 Task: Find connections with filter location Parintins with filter topic #successwith filter profile language Spanish with filter current company Startup India with filter school Manipal Academy of Higher Education with filter industry Radio and Television Broadcasting with filter service category Audio Engineering with filter keywords title Meeting Planner
Action: Mouse moved to (654, 228)
Screenshot: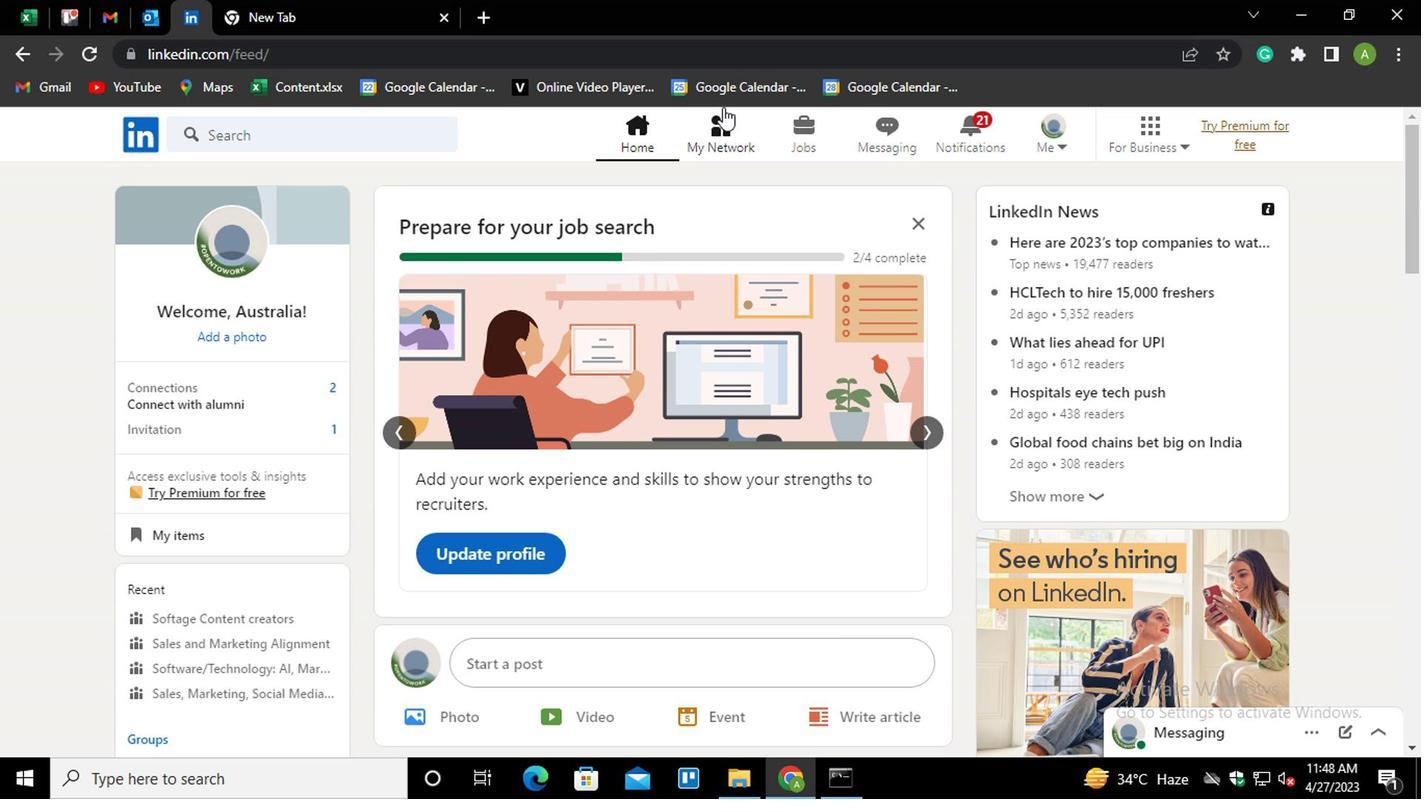 
Action: Mouse pressed left at (654, 228)
Screenshot: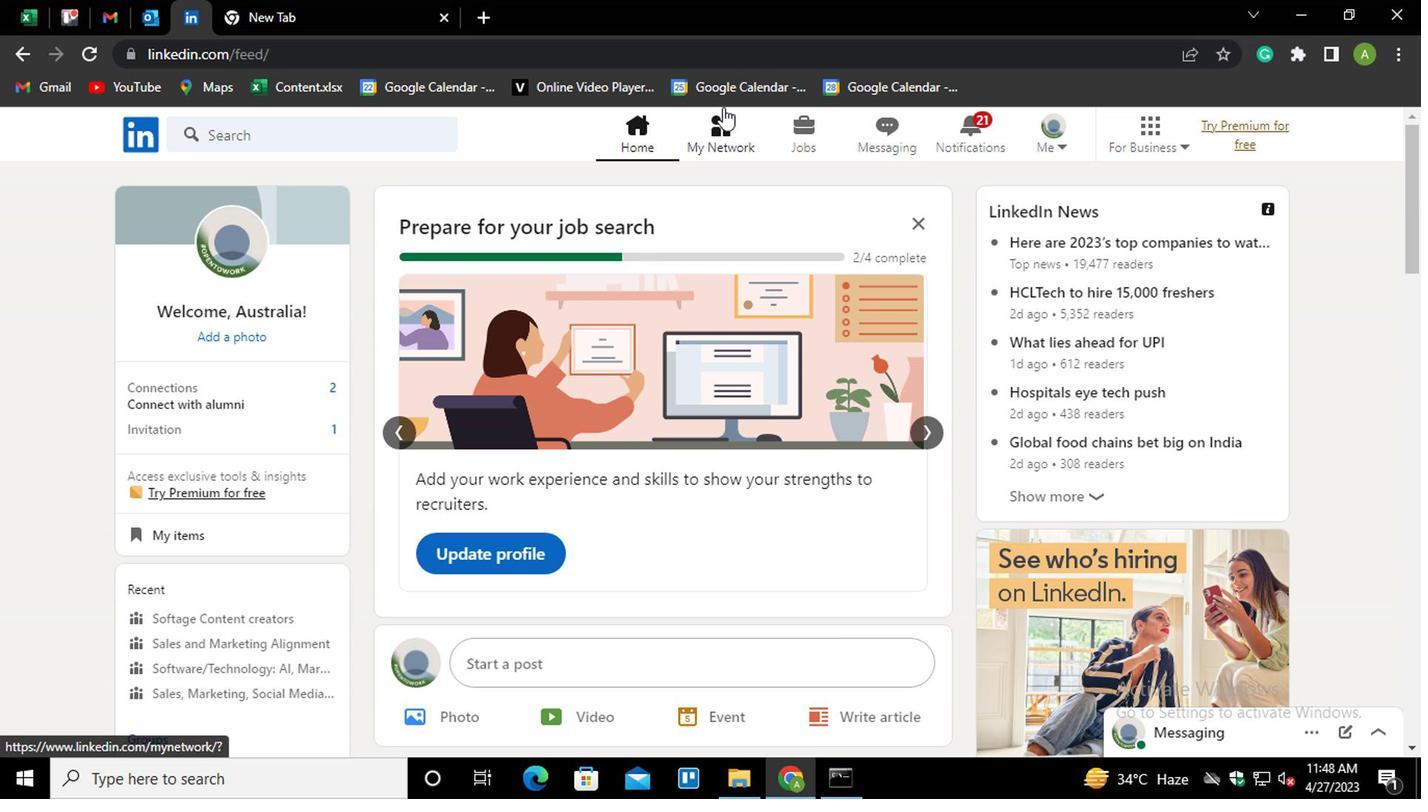 
Action: Mouse moved to (305, 318)
Screenshot: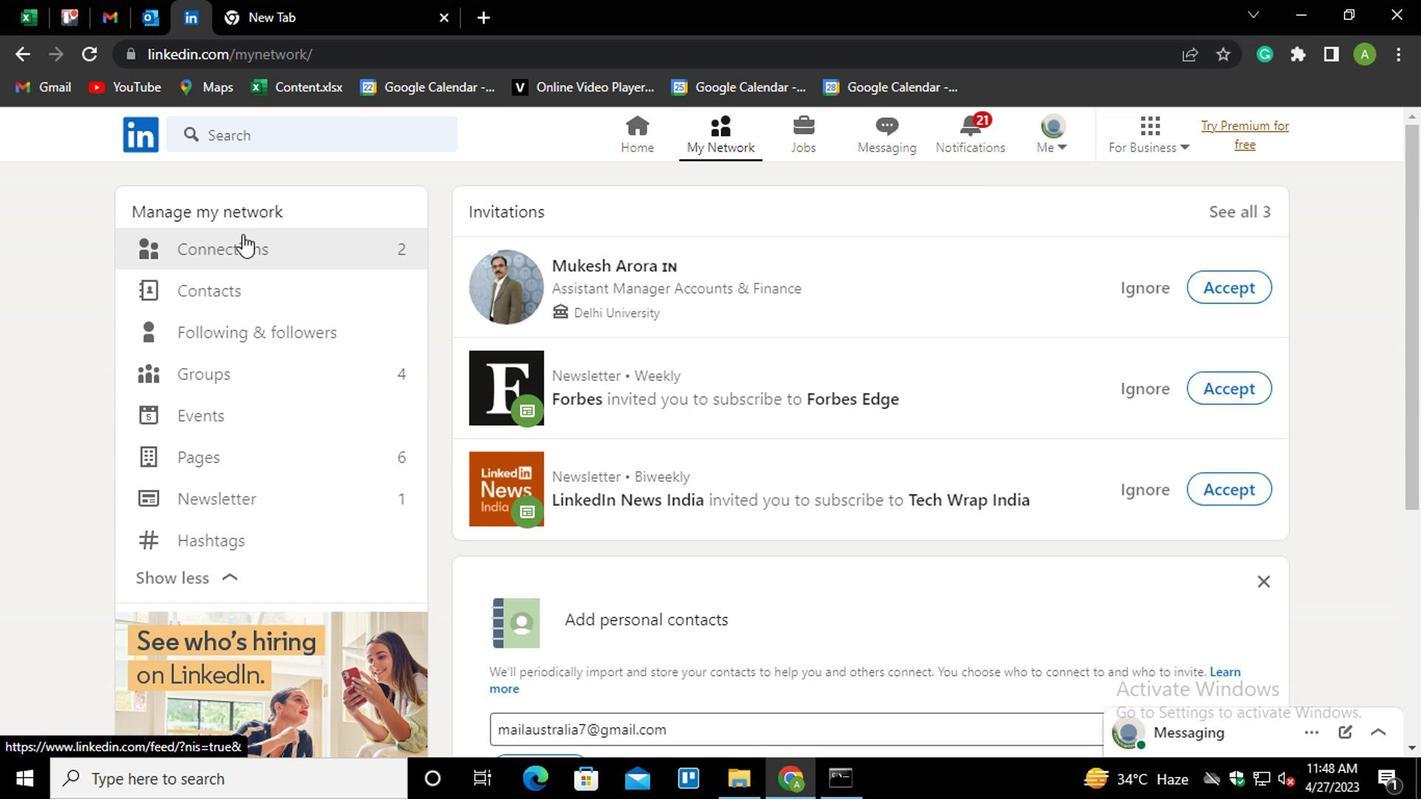 
Action: Mouse pressed left at (305, 318)
Screenshot: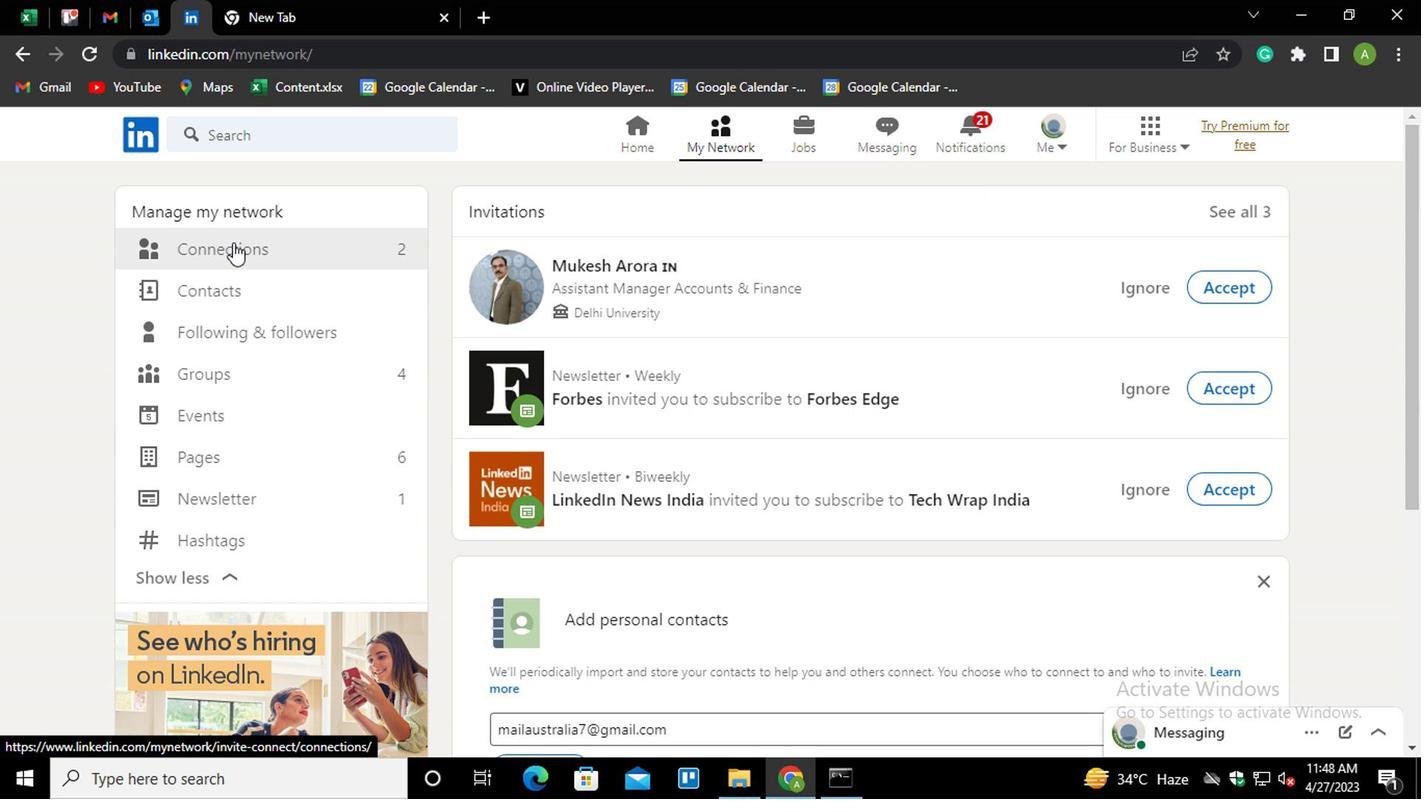
Action: Mouse moved to (768, 320)
Screenshot: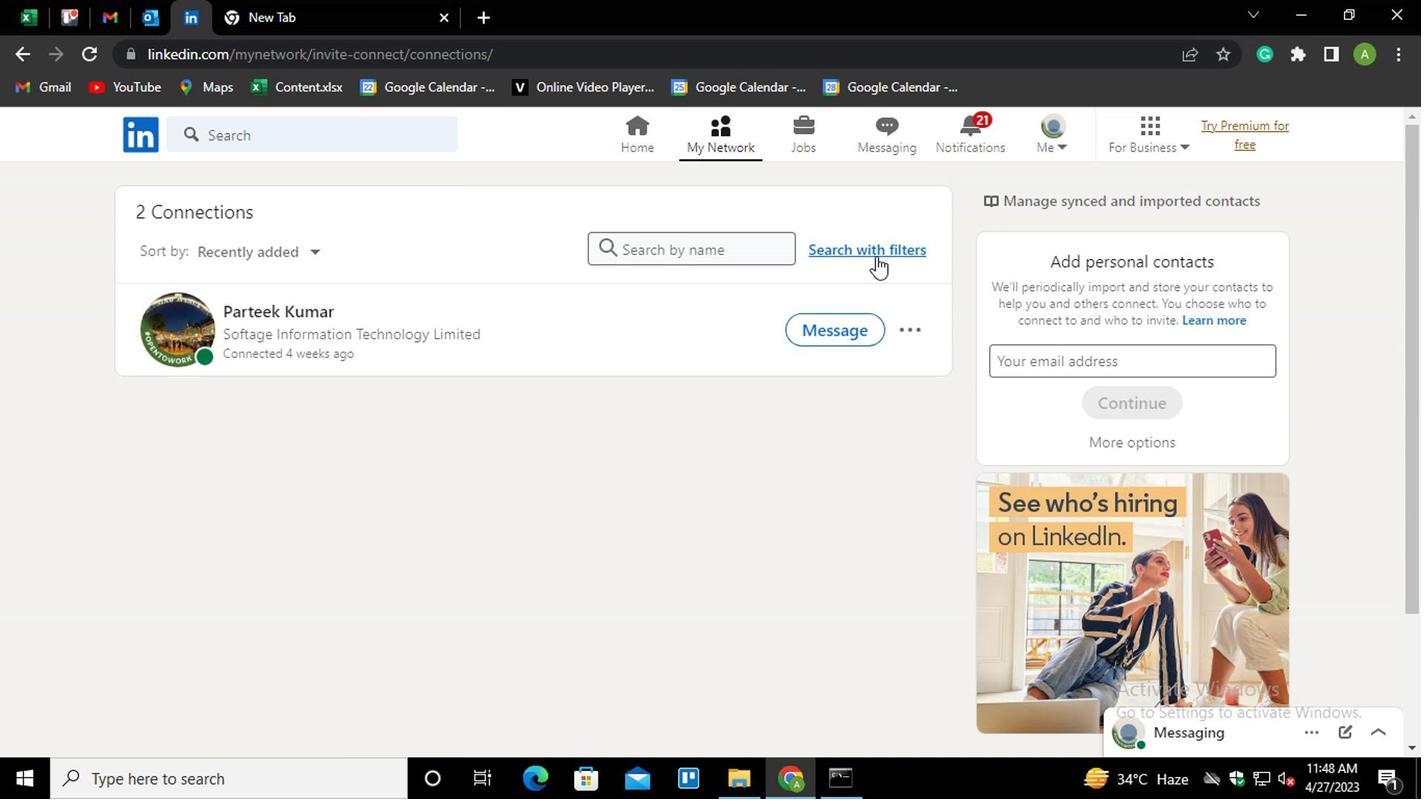 
Action: Mouse pressed left at (768, 320)
Screenshot: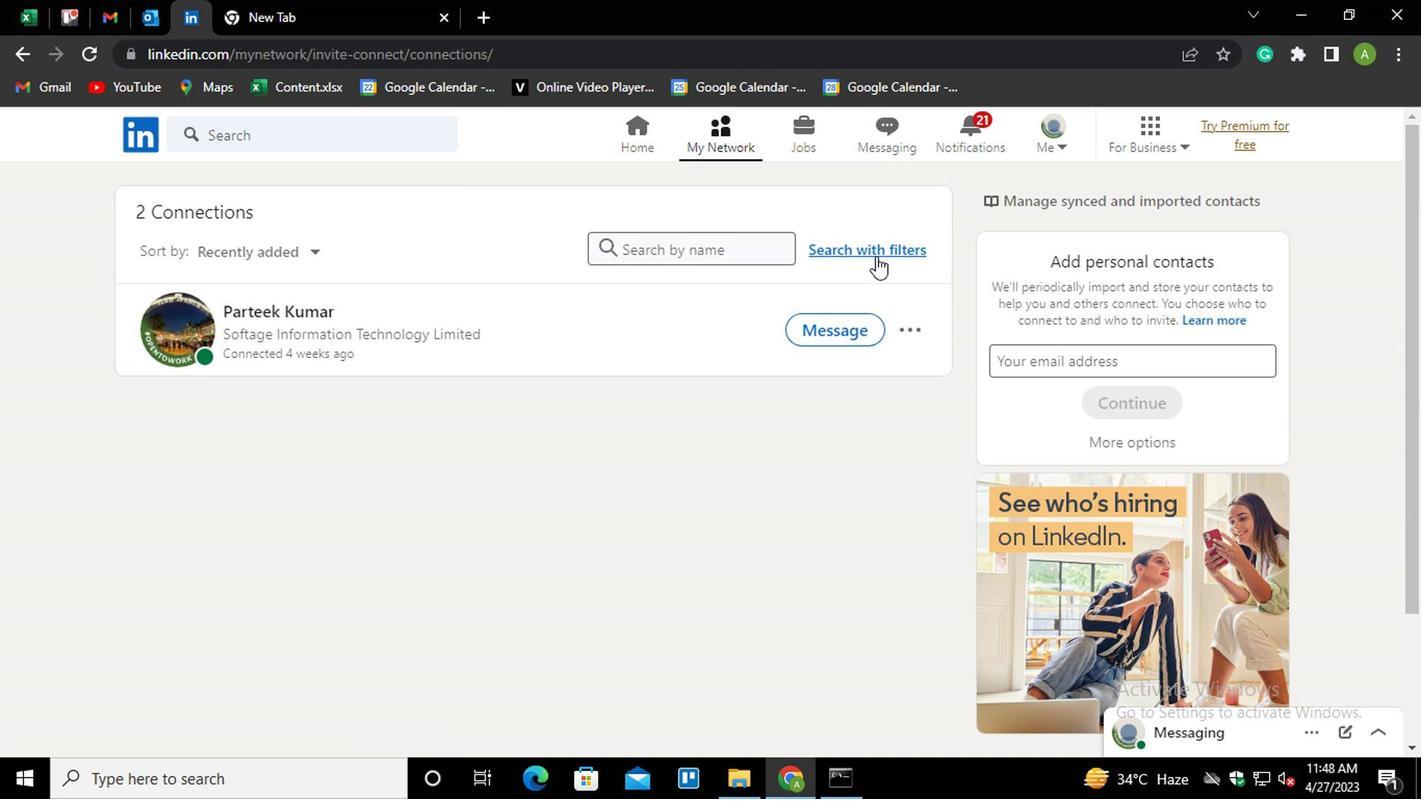 
Action: Mouse moved to (690, 274)
Screenshot: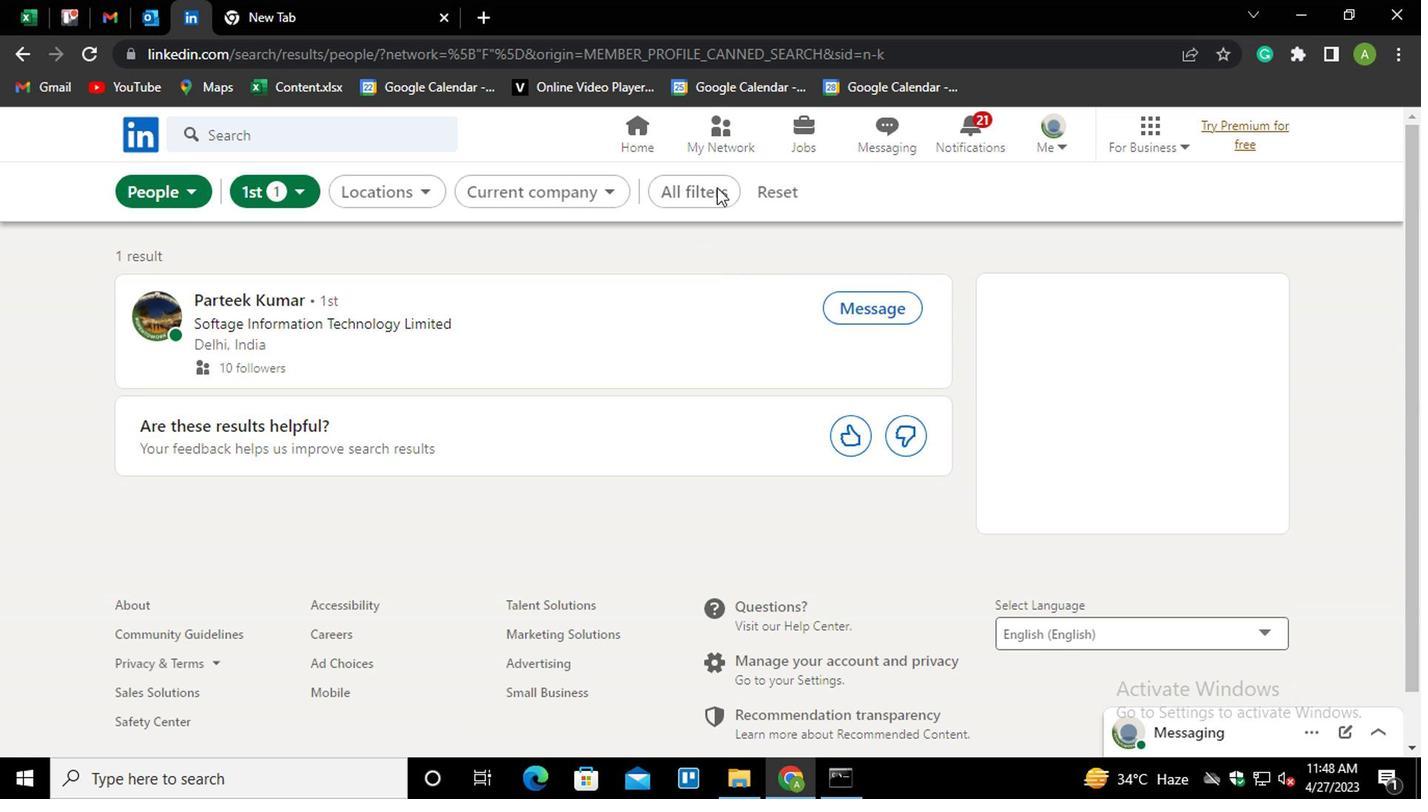 
Action: Mouse pressed left at (690, 274)
Screenshot: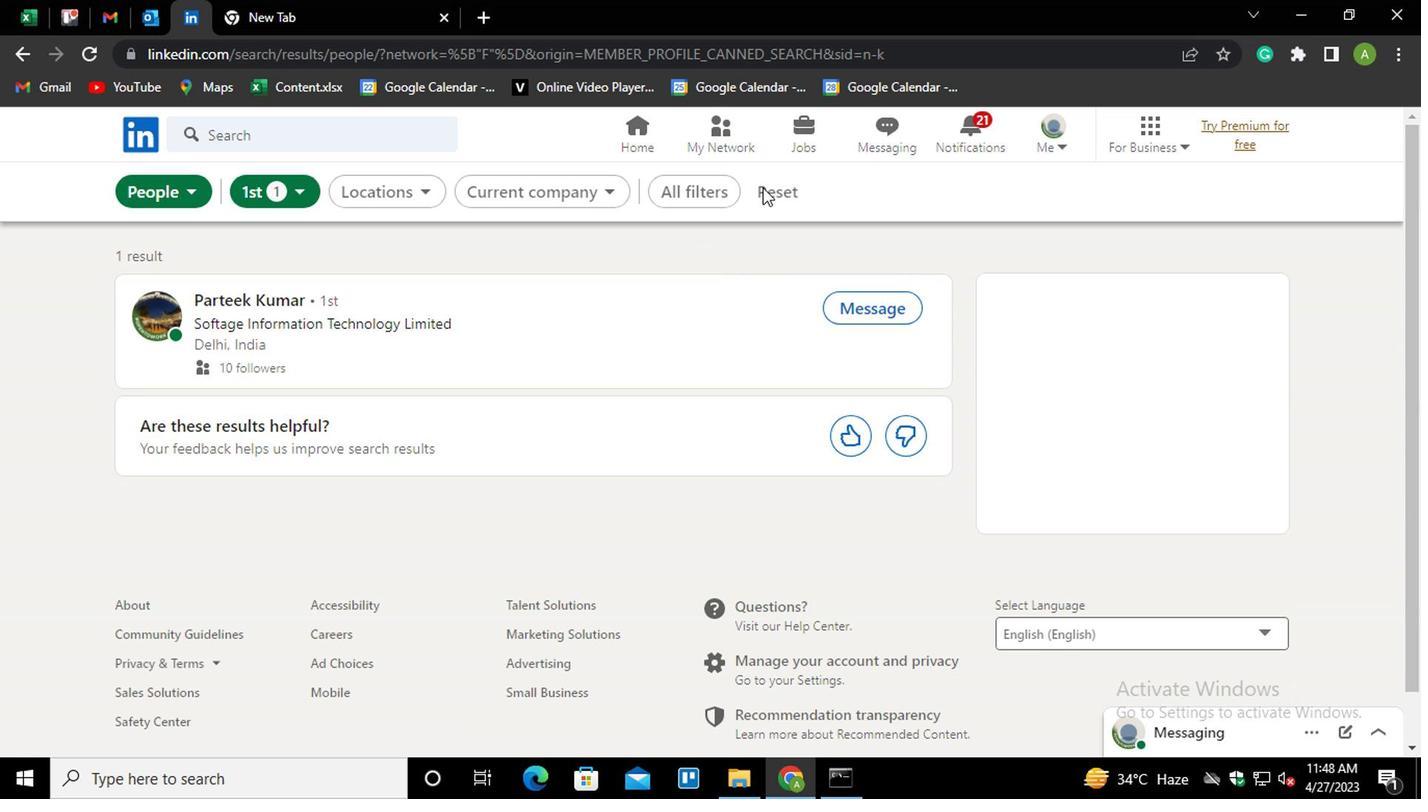 
Action: Mouse moved to (664, 280)
Screenshot: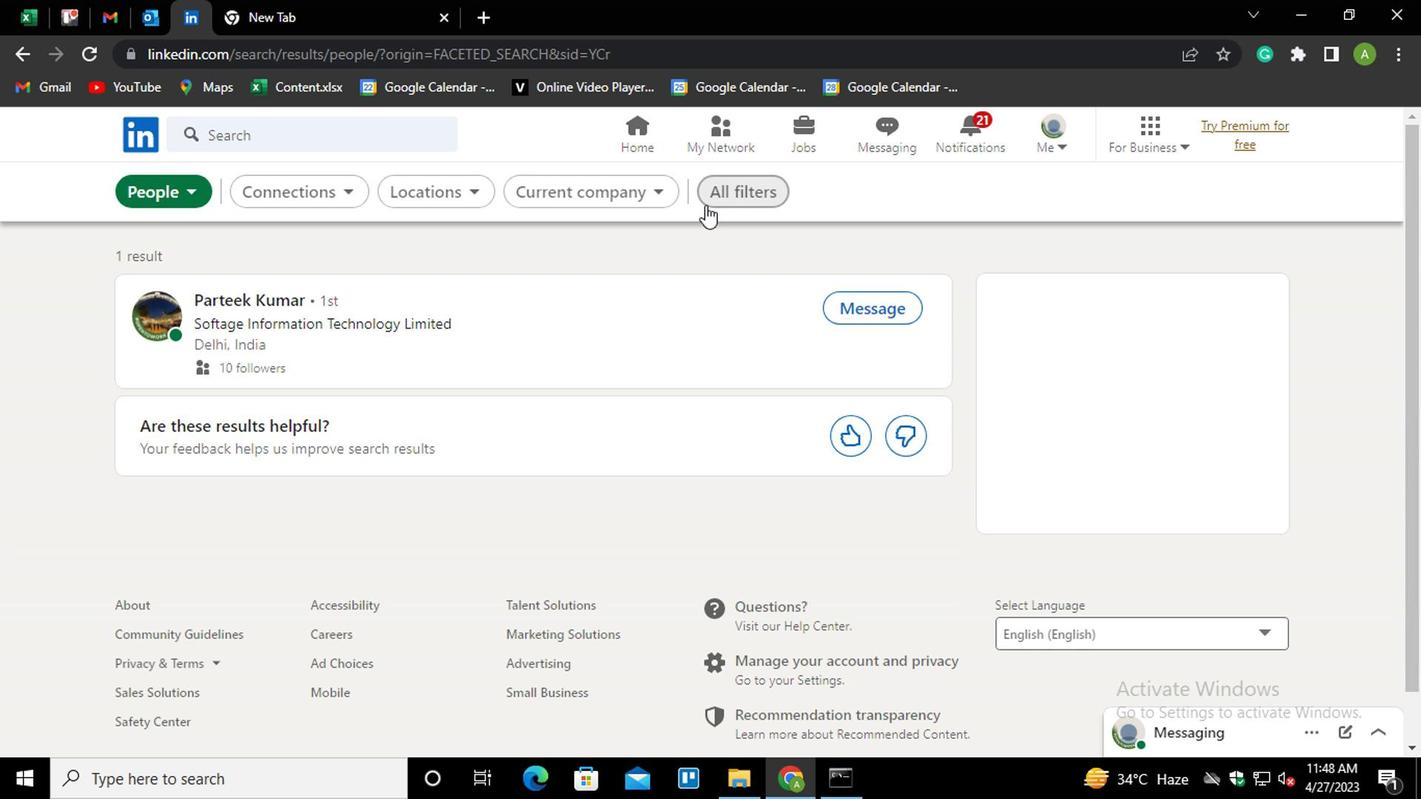 
Action: Mouse pressed left at (664, 280)
Screenshot: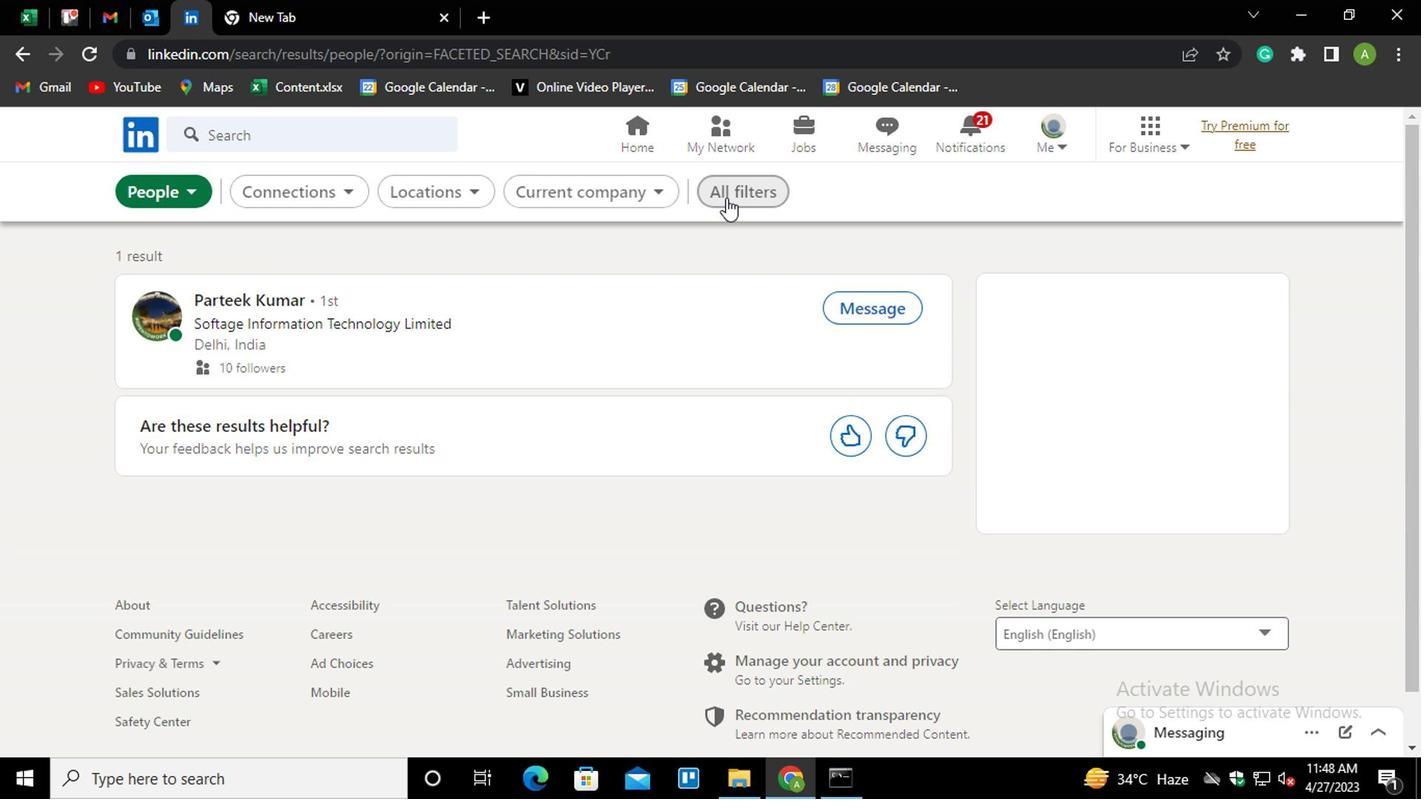 
Action: Mouse moved to (827, 425)
Screenshot: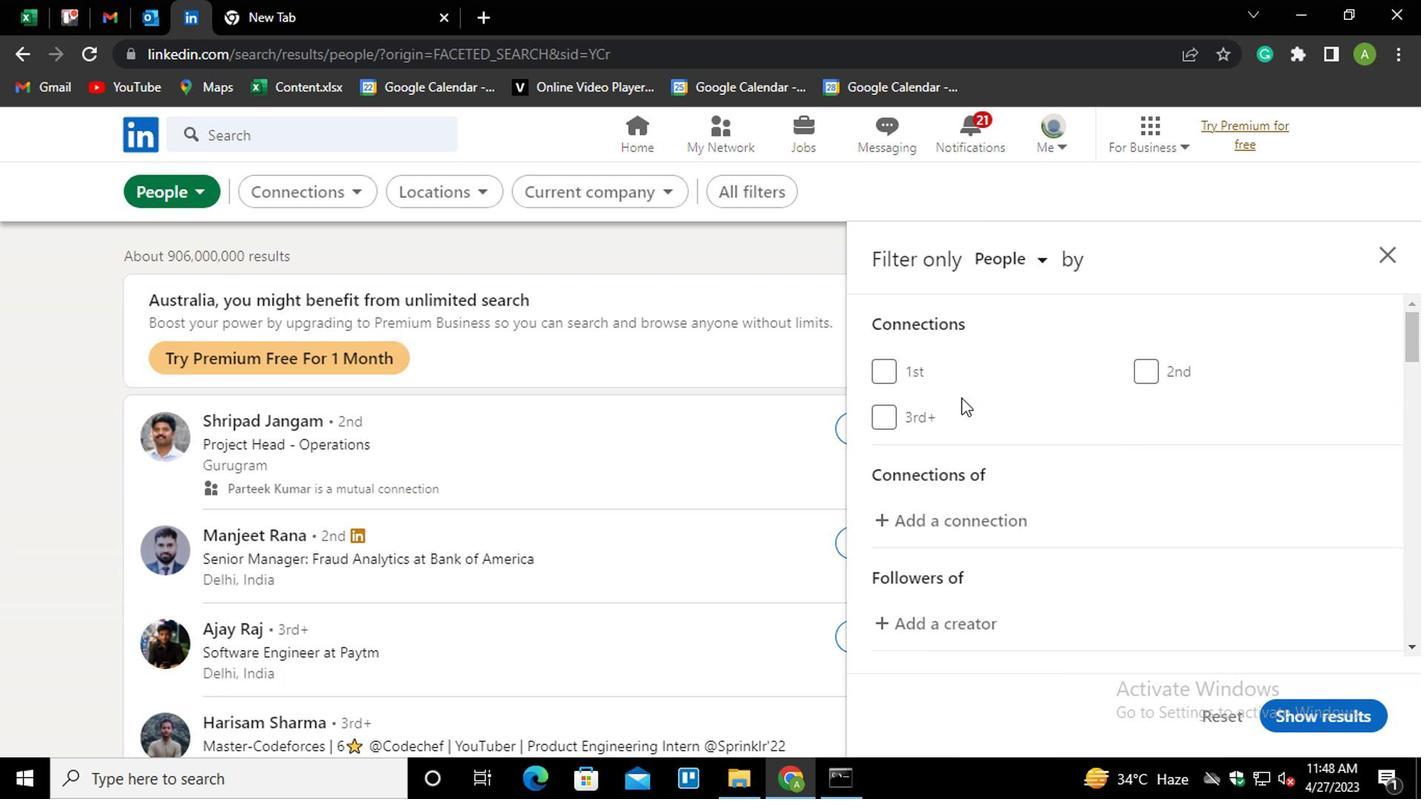 
Action: Mouse scrolled (827, 425) with delta (0, 0)
Screenshot: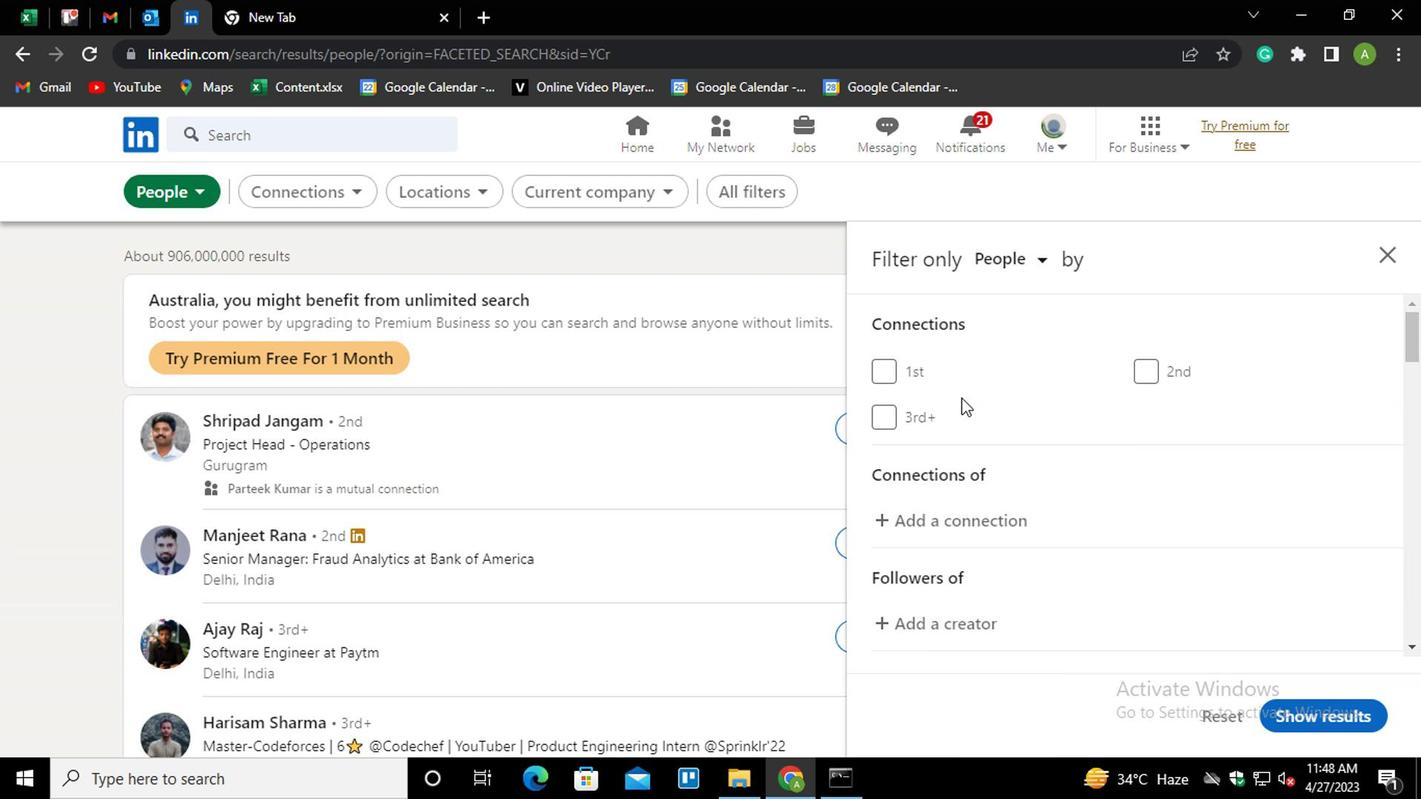 
Action: Mouse scrolled (827, 425) with delta (0, 0)
Screenshot: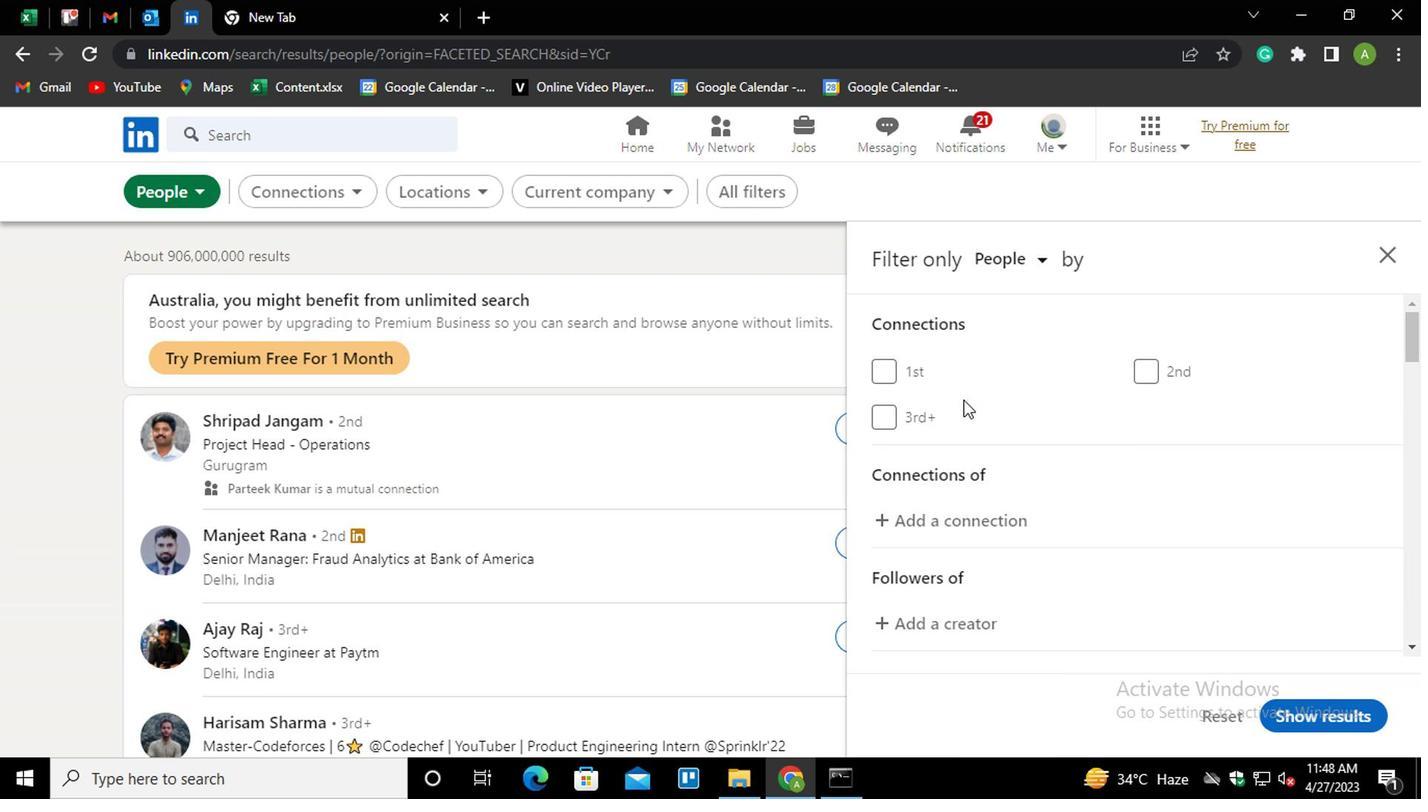 
Action: Mouse scrolled (827, 425) with delta (0, 0)
Screenshot: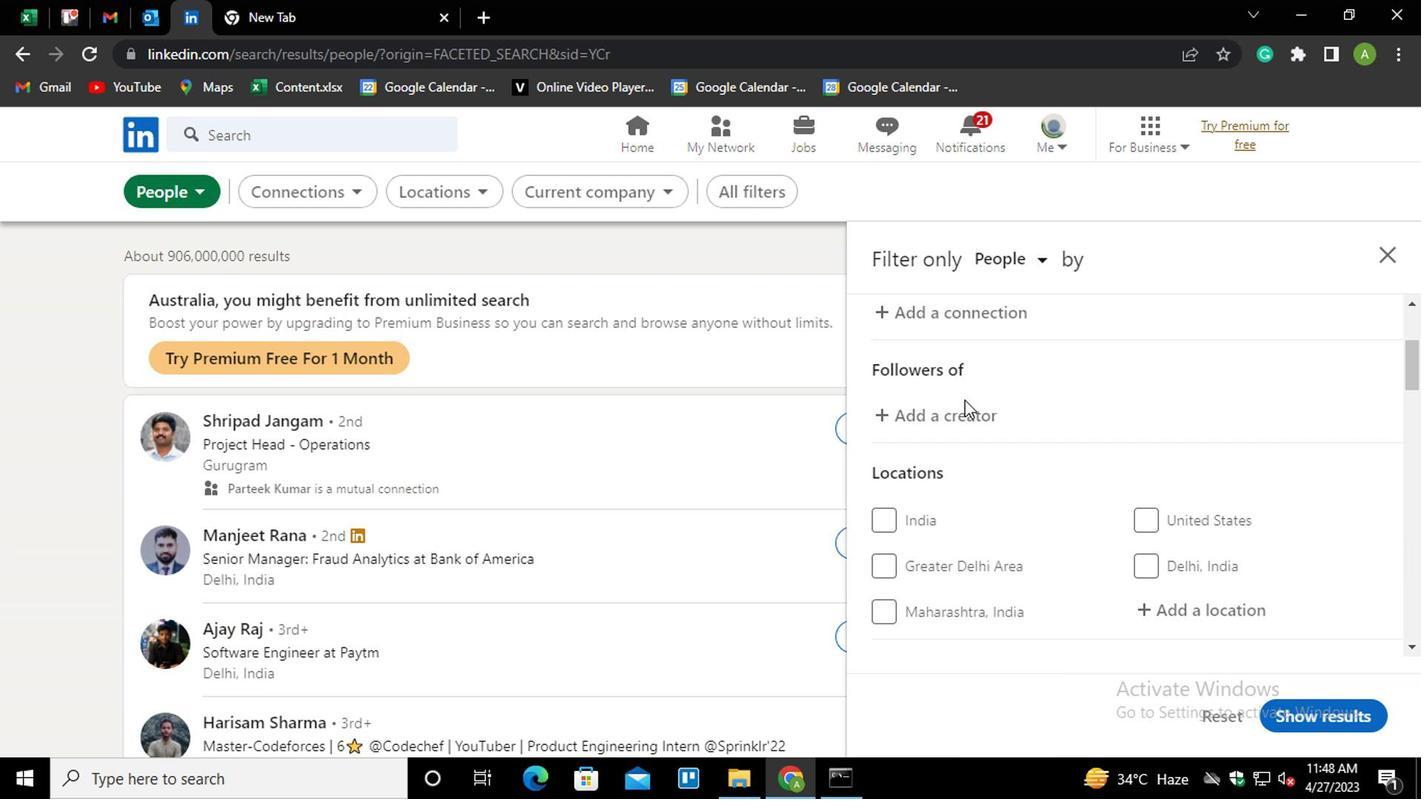 
Action: Mouse moved to (964, 490)
Screenshot: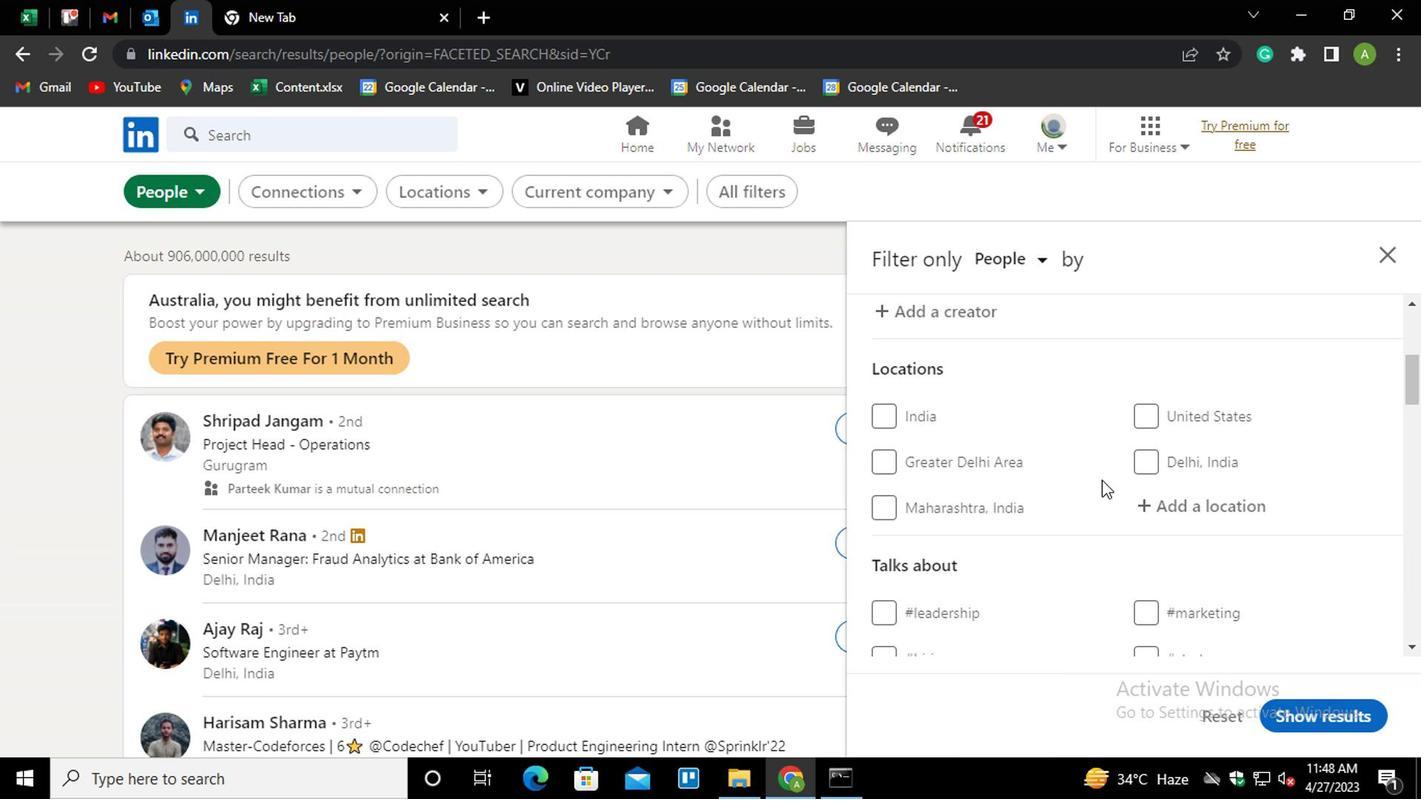 
Action: Mouse pressed left at (964, 490)
Screenshot: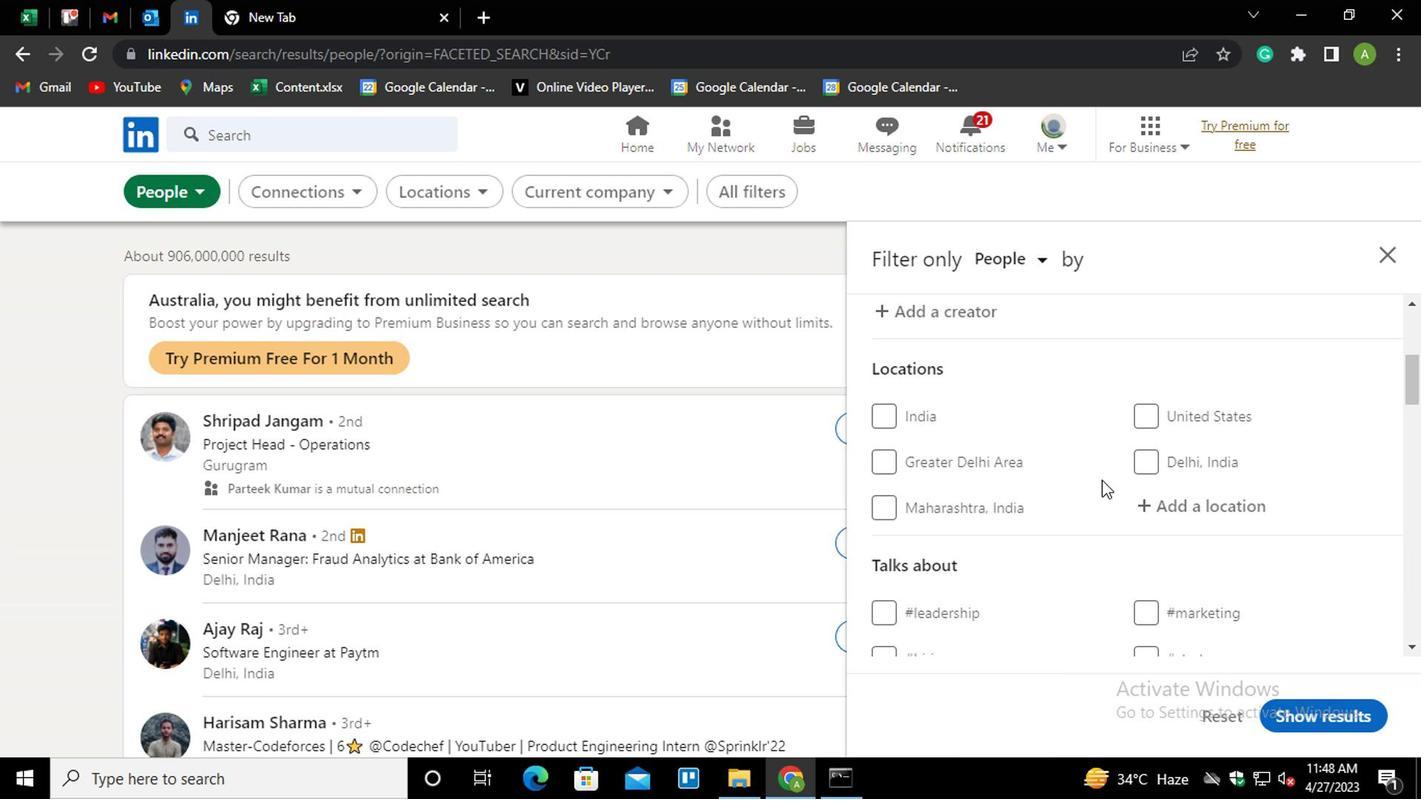 
Action: Mouse moved to (973, 499)
Screenshot: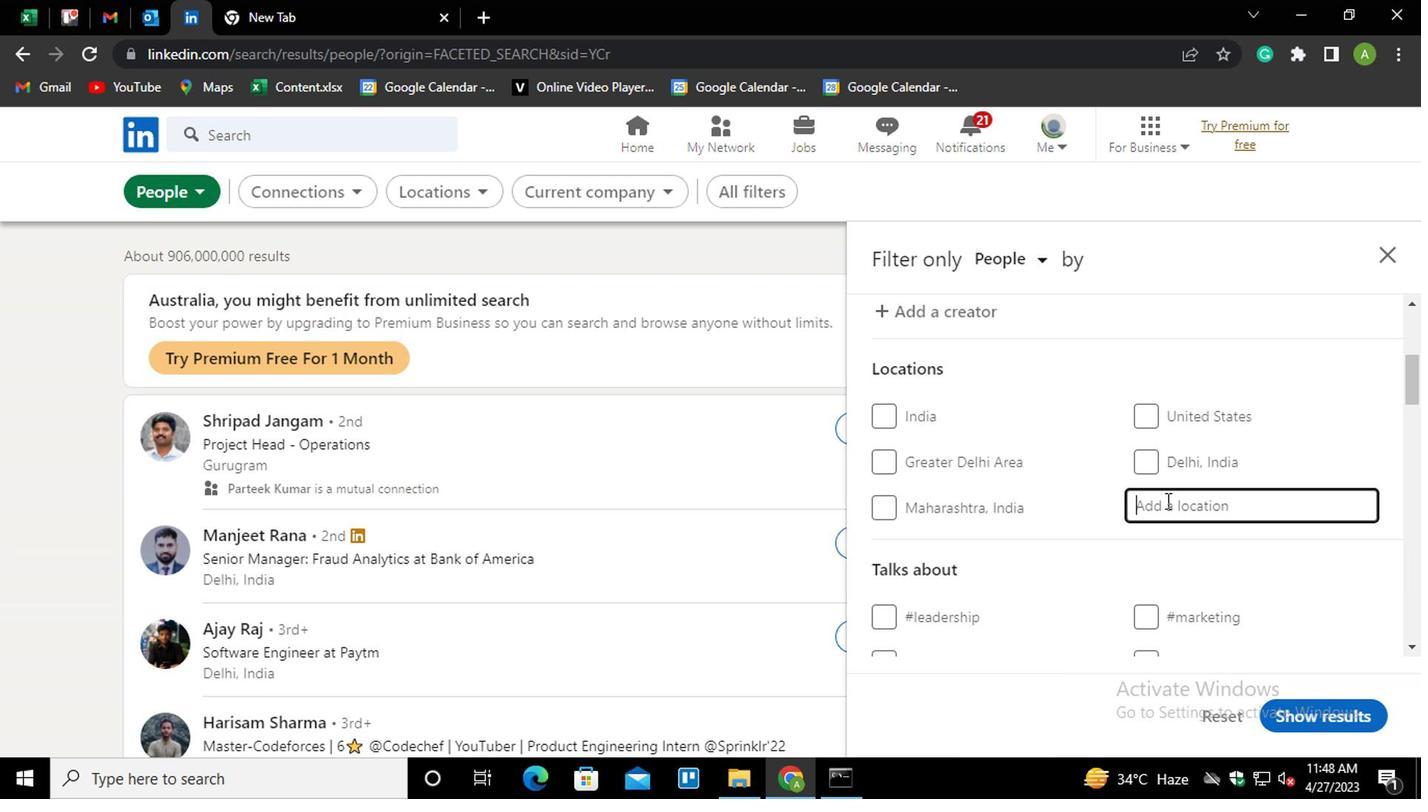 
Action: Mouse pressed left at (973, 499)
Screenshot: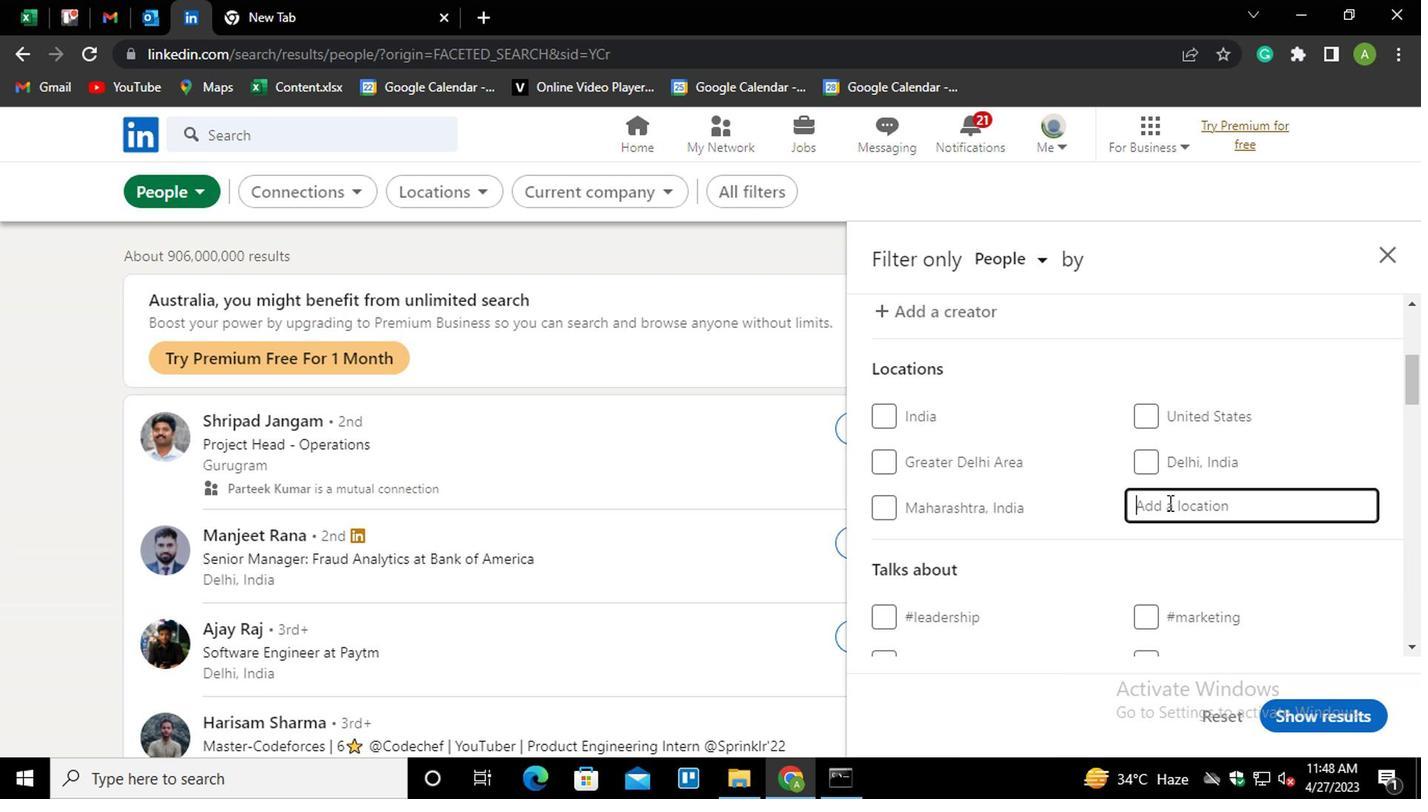 
Action: Key pressed <Key.shift_r>Parinti<Key.down><Key.enter>
Screenshot: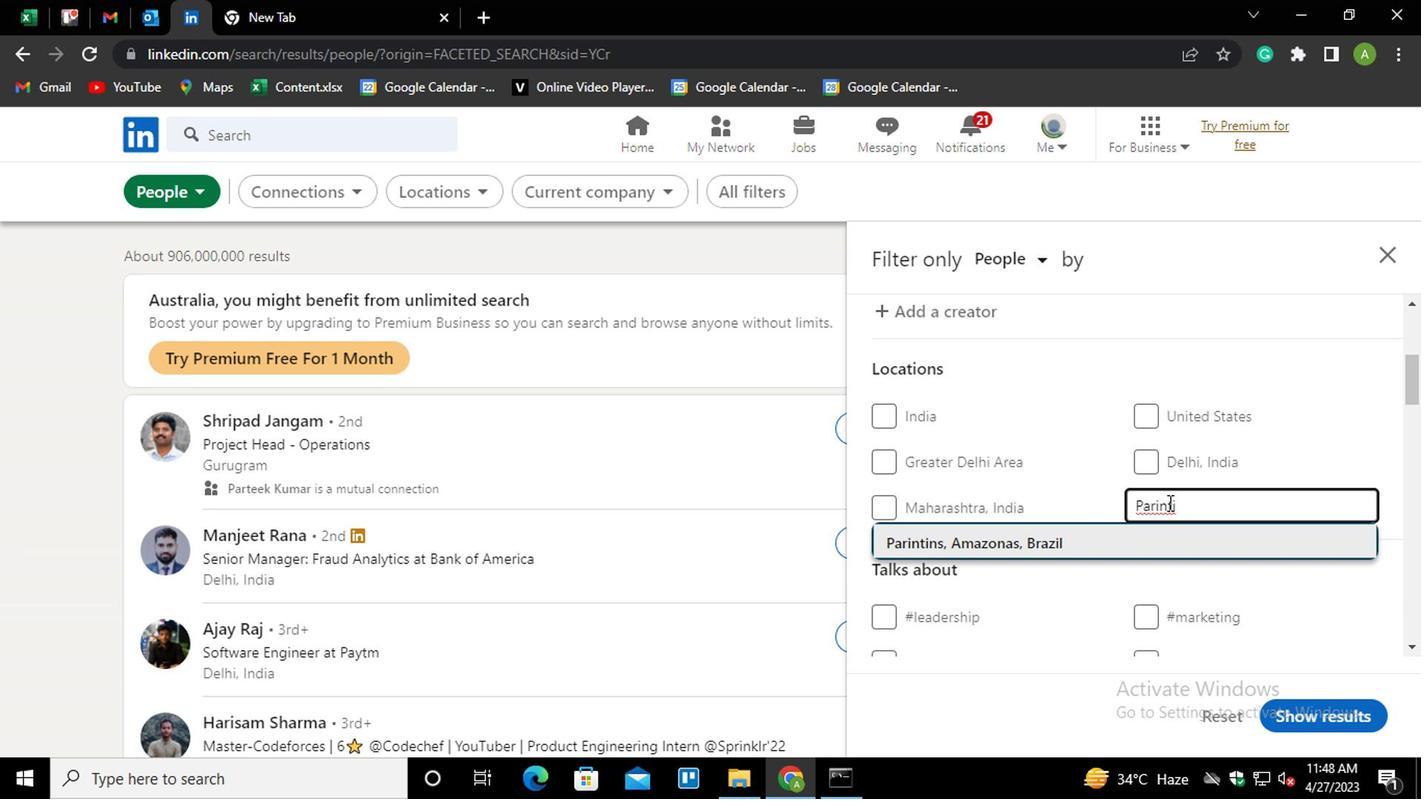 
Action: Mouse moved to (976, 499)
Screenshot: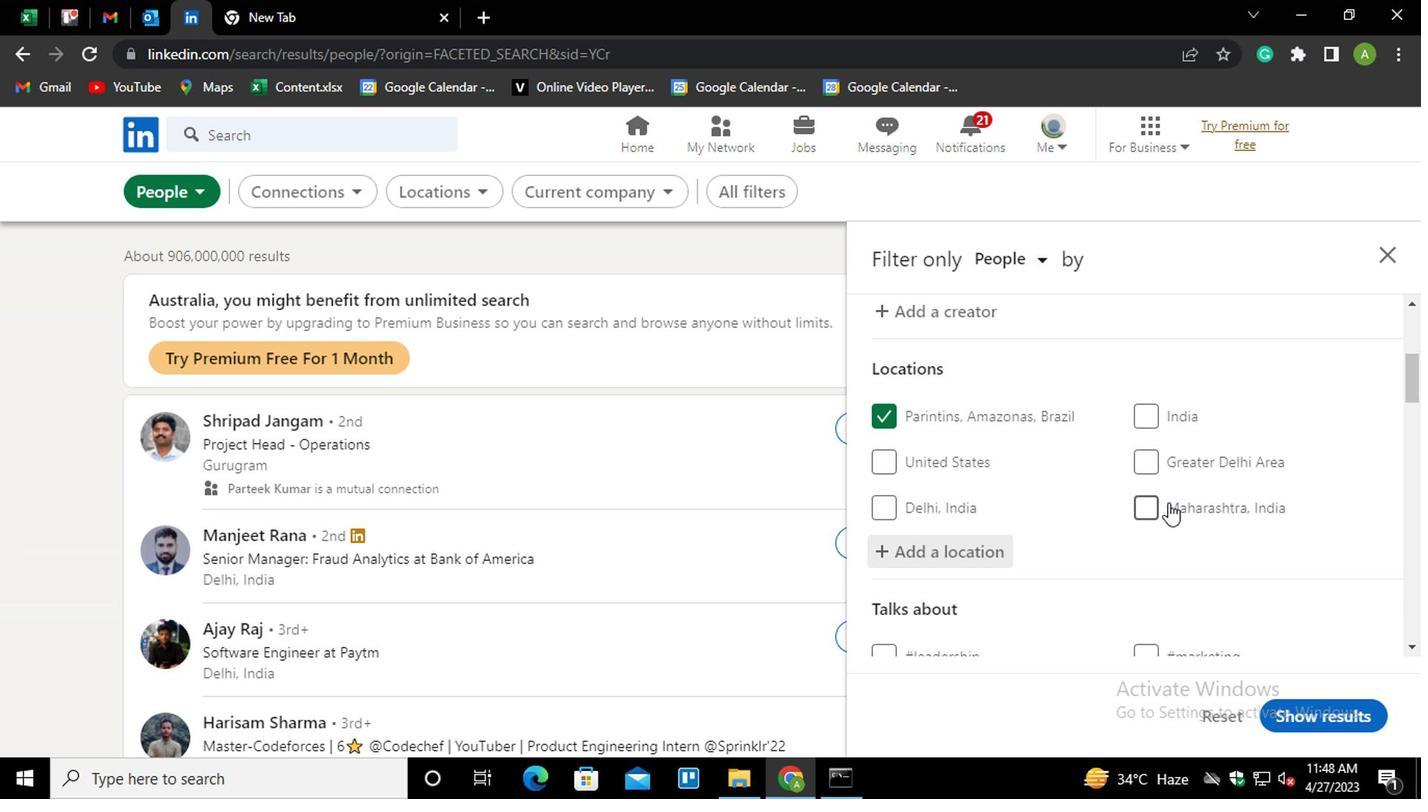 
Action: Mouse scrolled (976, 498) with delta (0, 0)
Screenshot: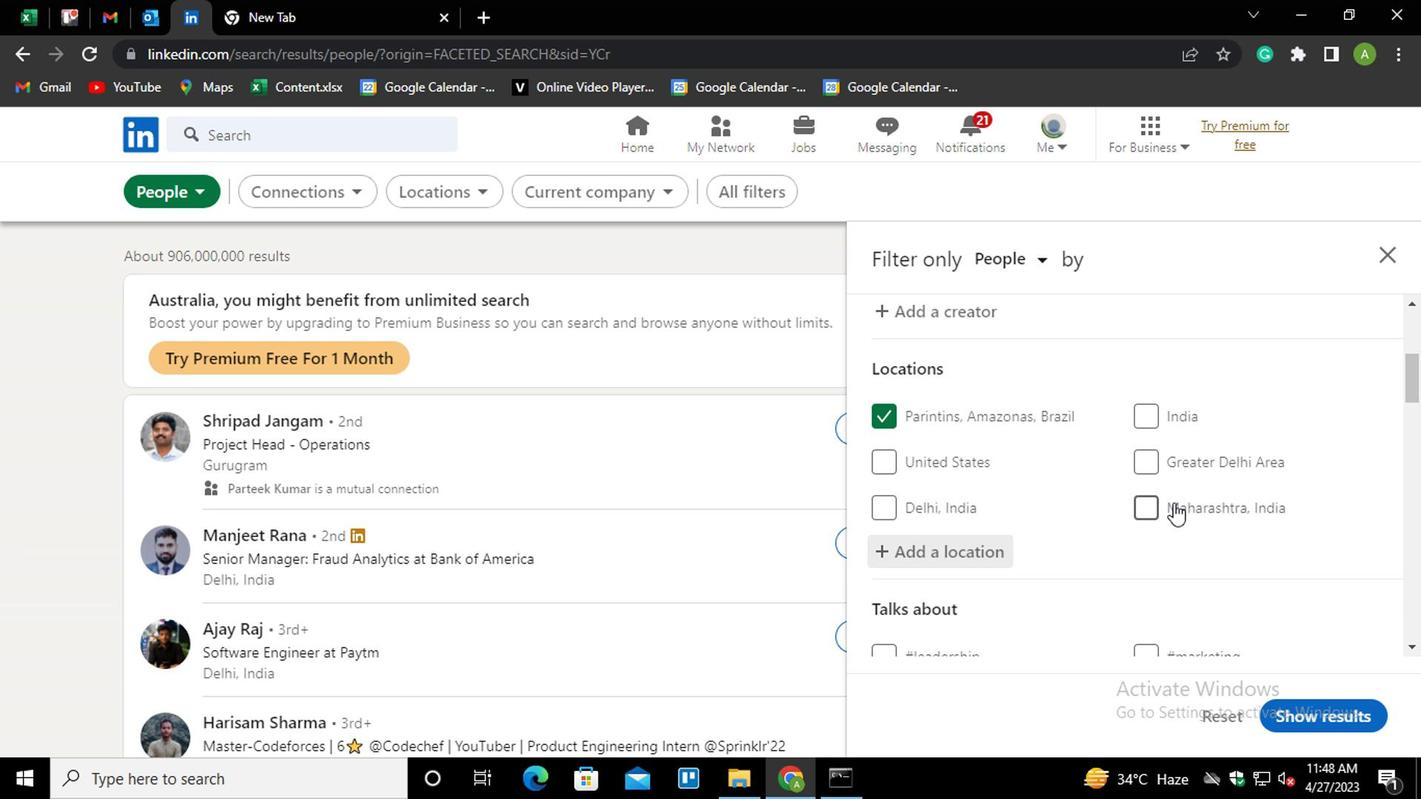 
Action: Mouse scrolled (976, 498) with delta (0, 0)
Screenshot: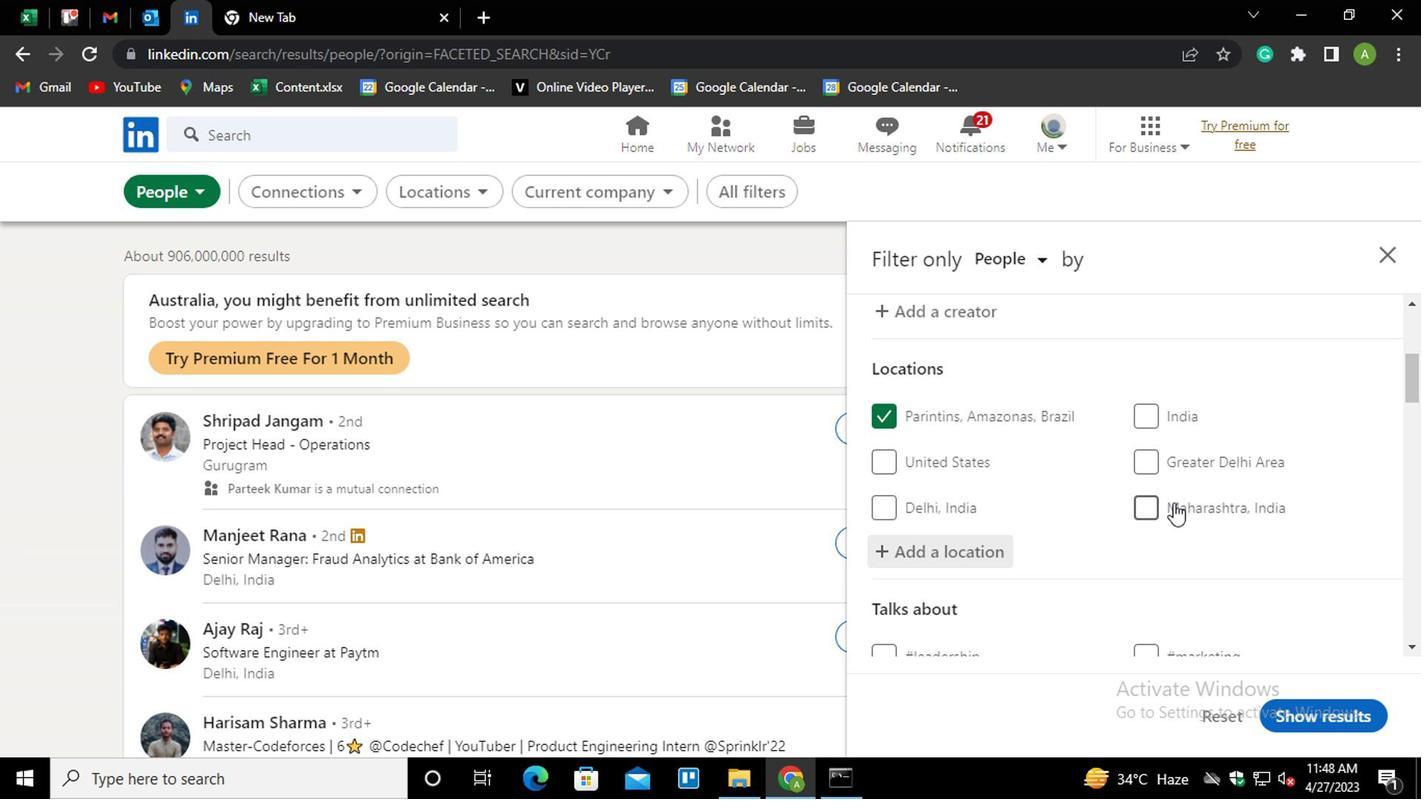 
Action: Mouse moved to (961, 522)
Screenshot: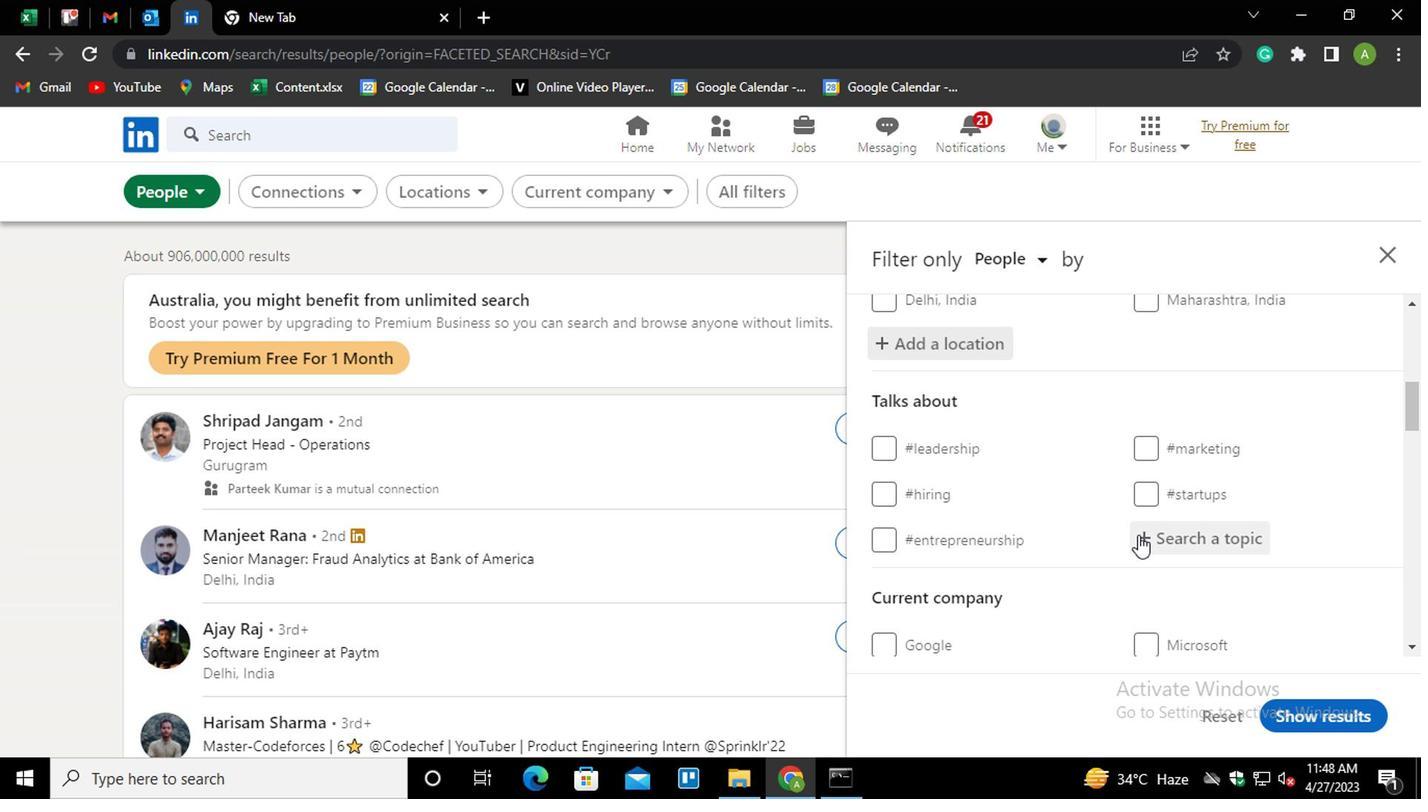 
Action: Mouse pressed left at (961, 522)
Screenshot: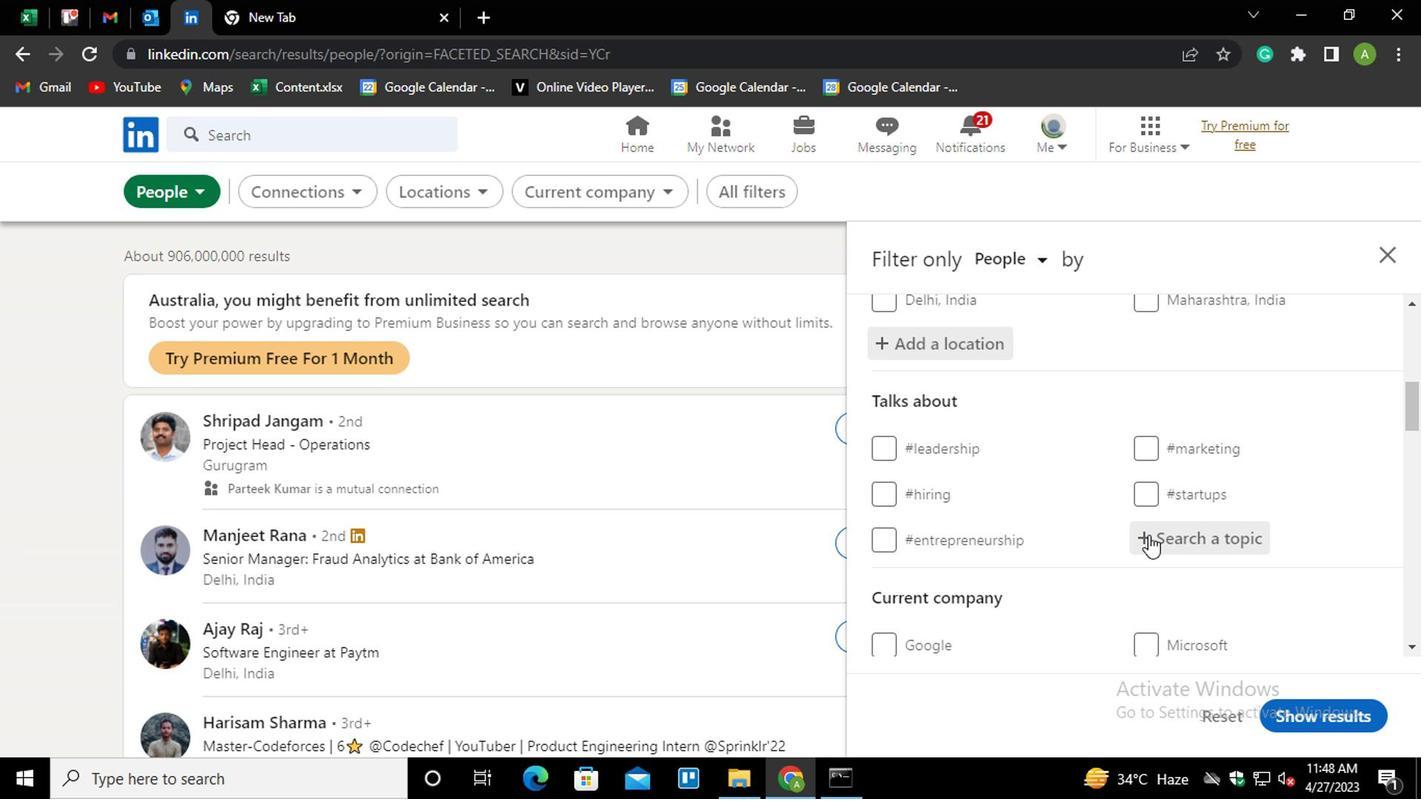 
Action: Mouse moved to (976, 527)
Screenshot: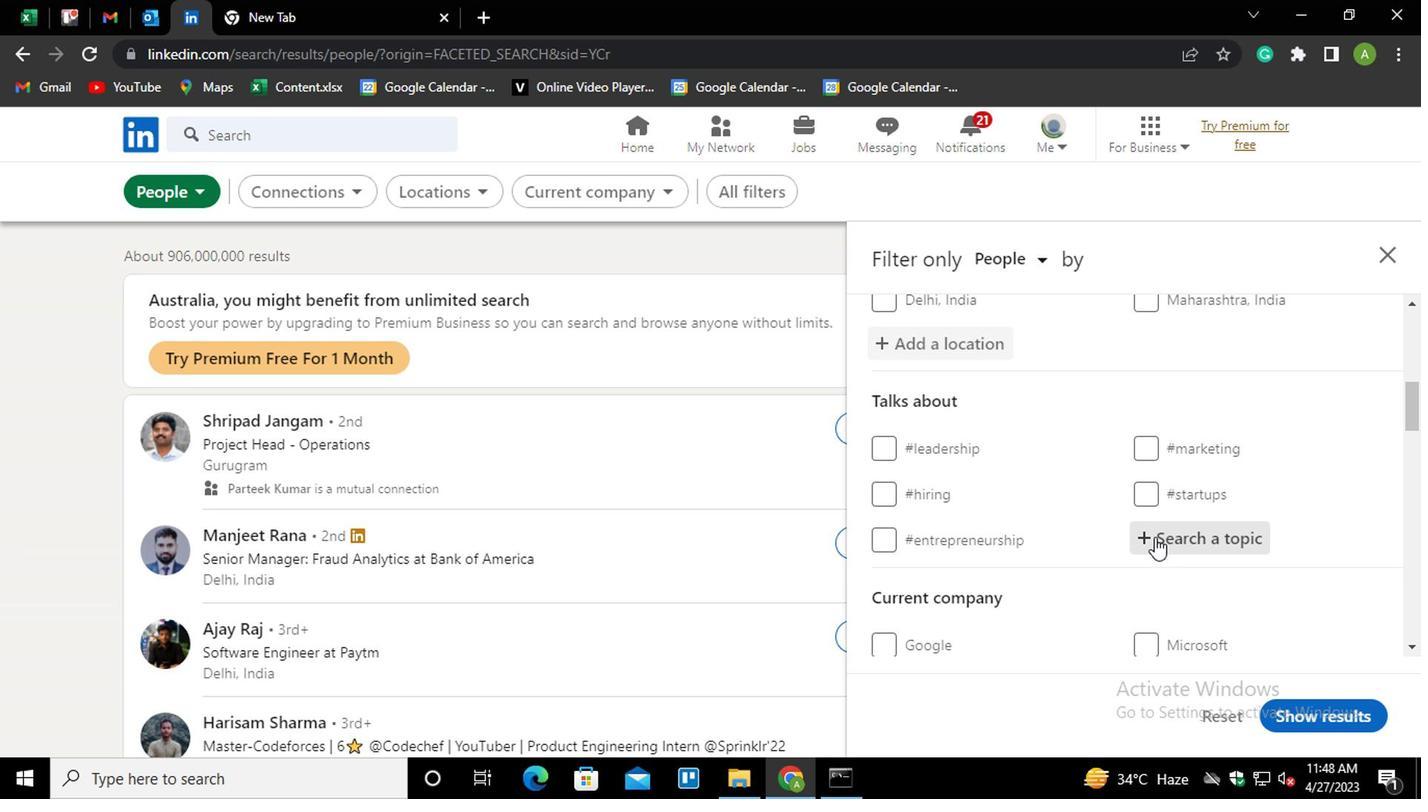 
Action: Mouse pressed left at (976, 527)
Screenshot: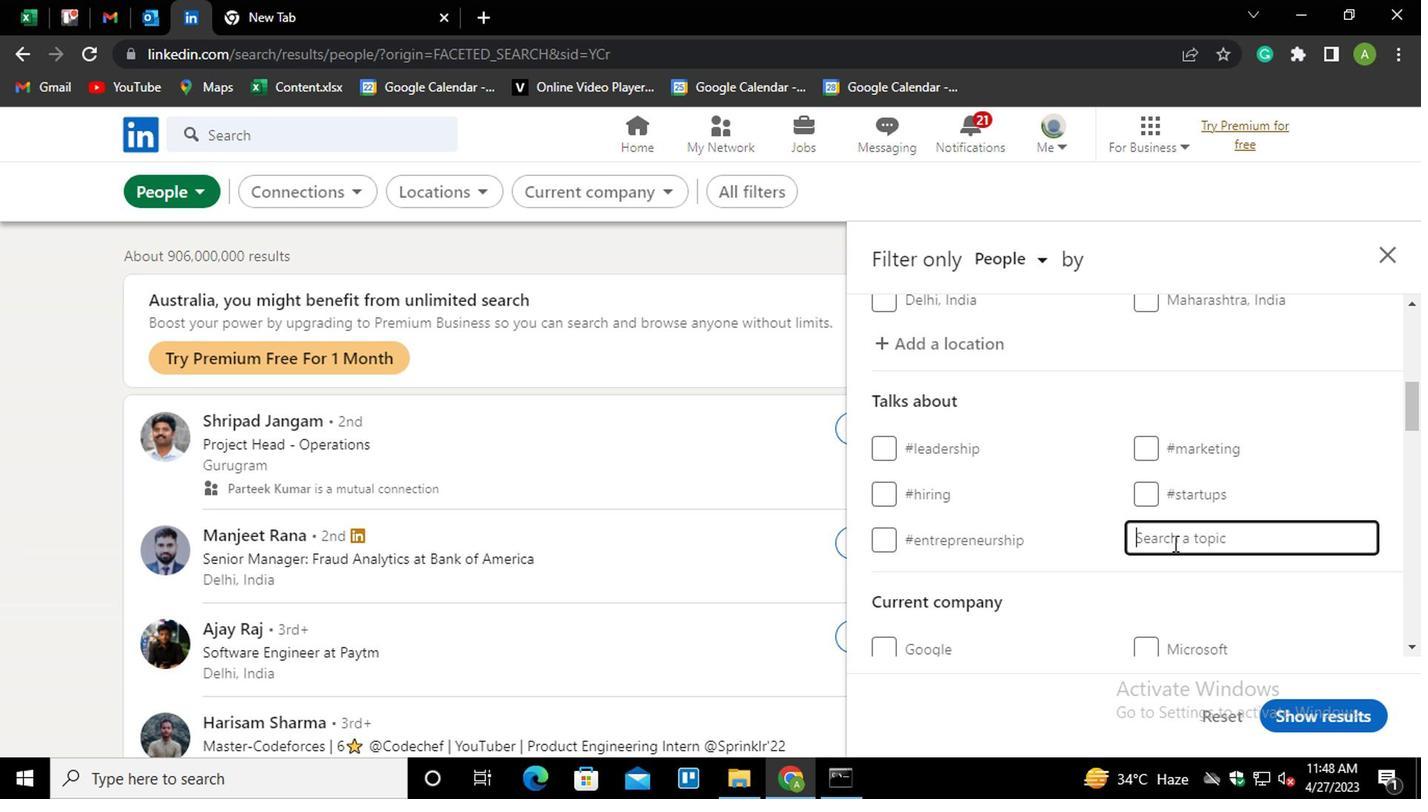 
Action: Key pressed <Key.shift>#SUCCESS
Screenshot: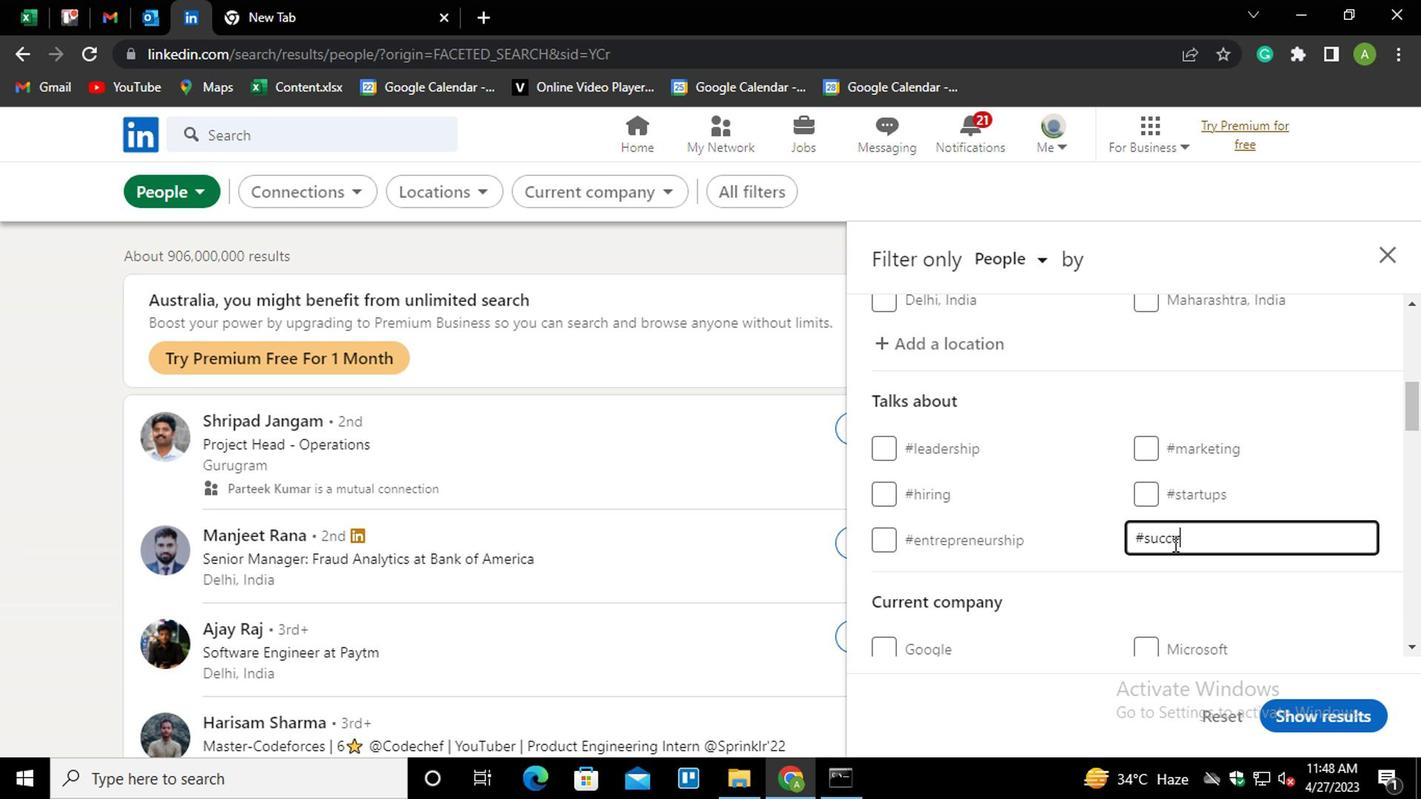 
Action: Mouse moved to (1078, 476)
Screenshot: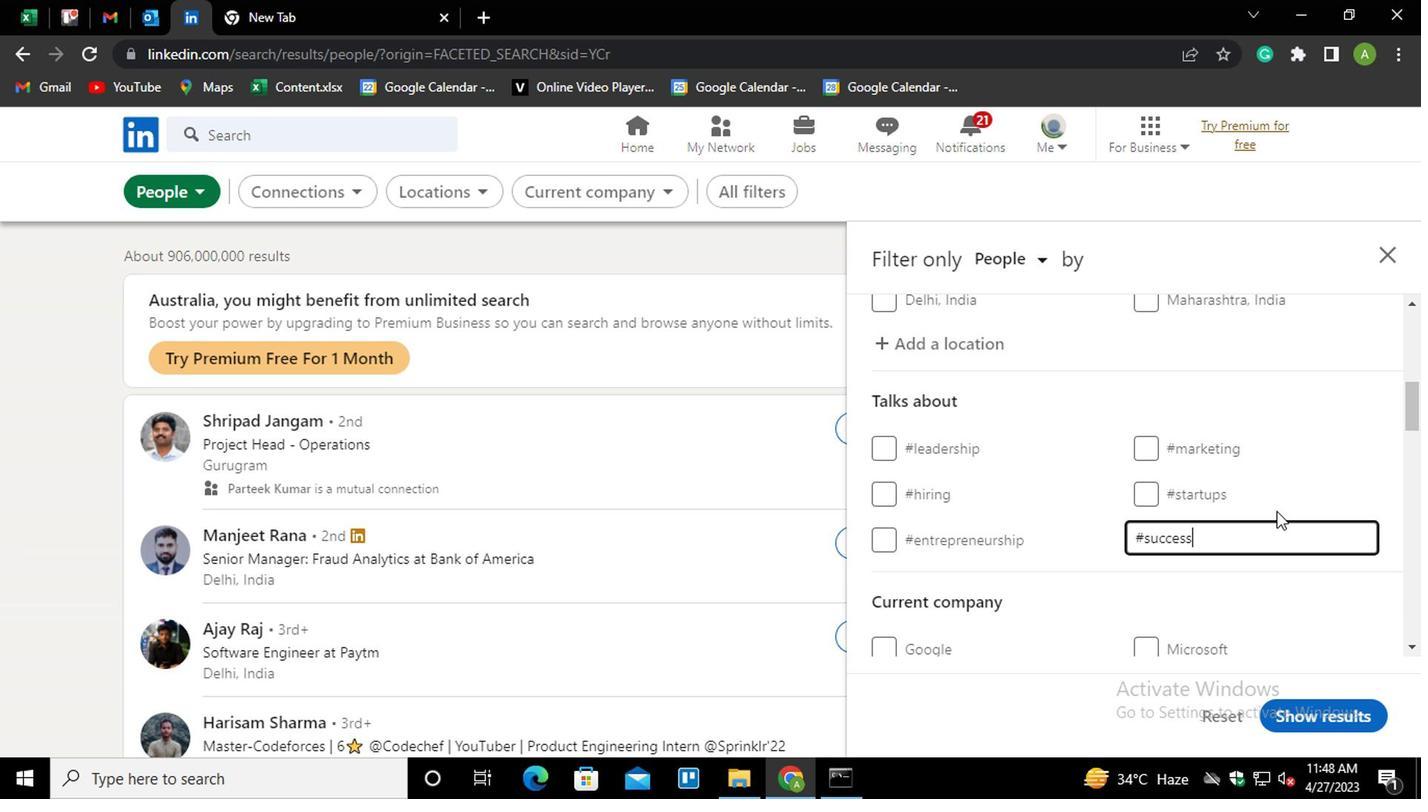 
Action: Mouse pressed left at (1078, 476)
Screenshot: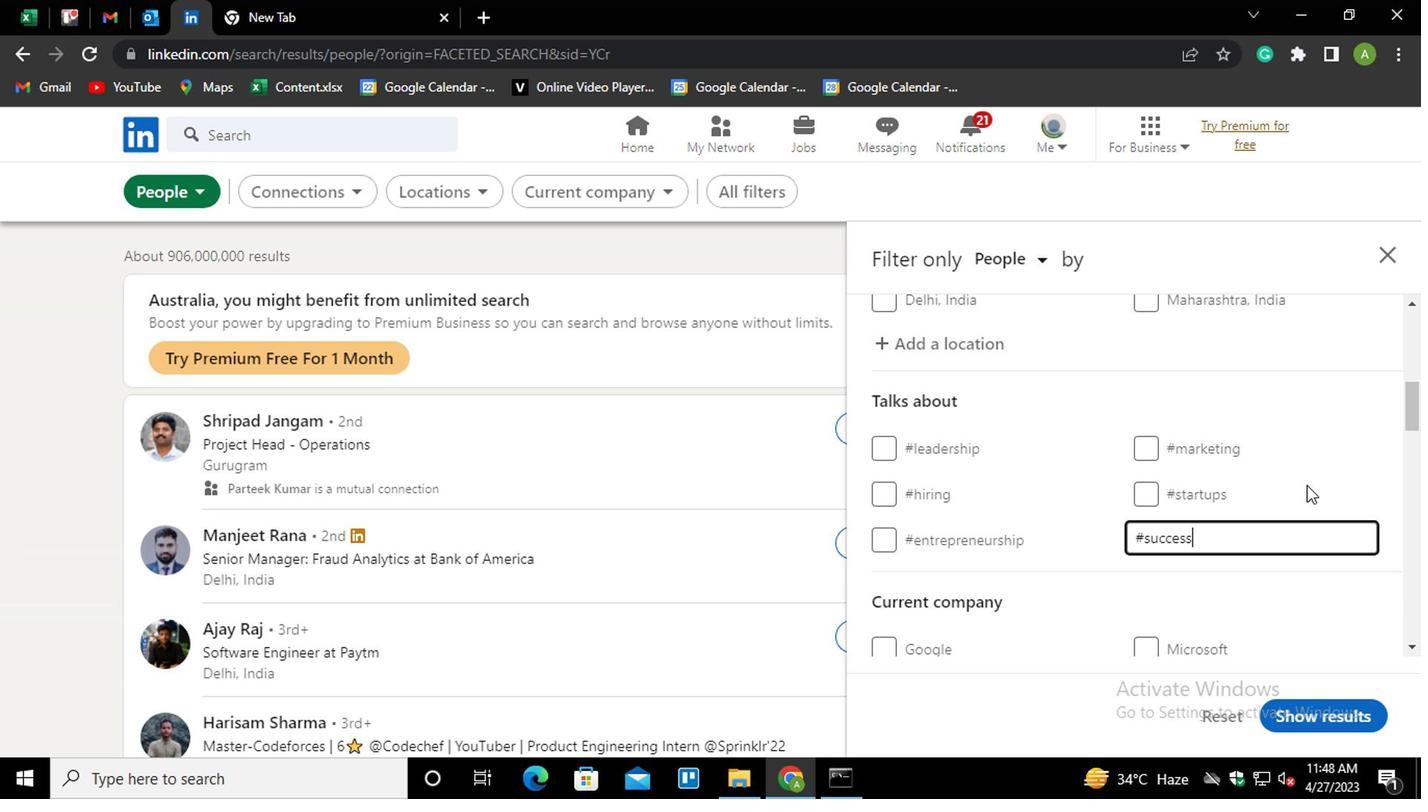 
Action: Mouse moved to (1084, 476)
Screenshot: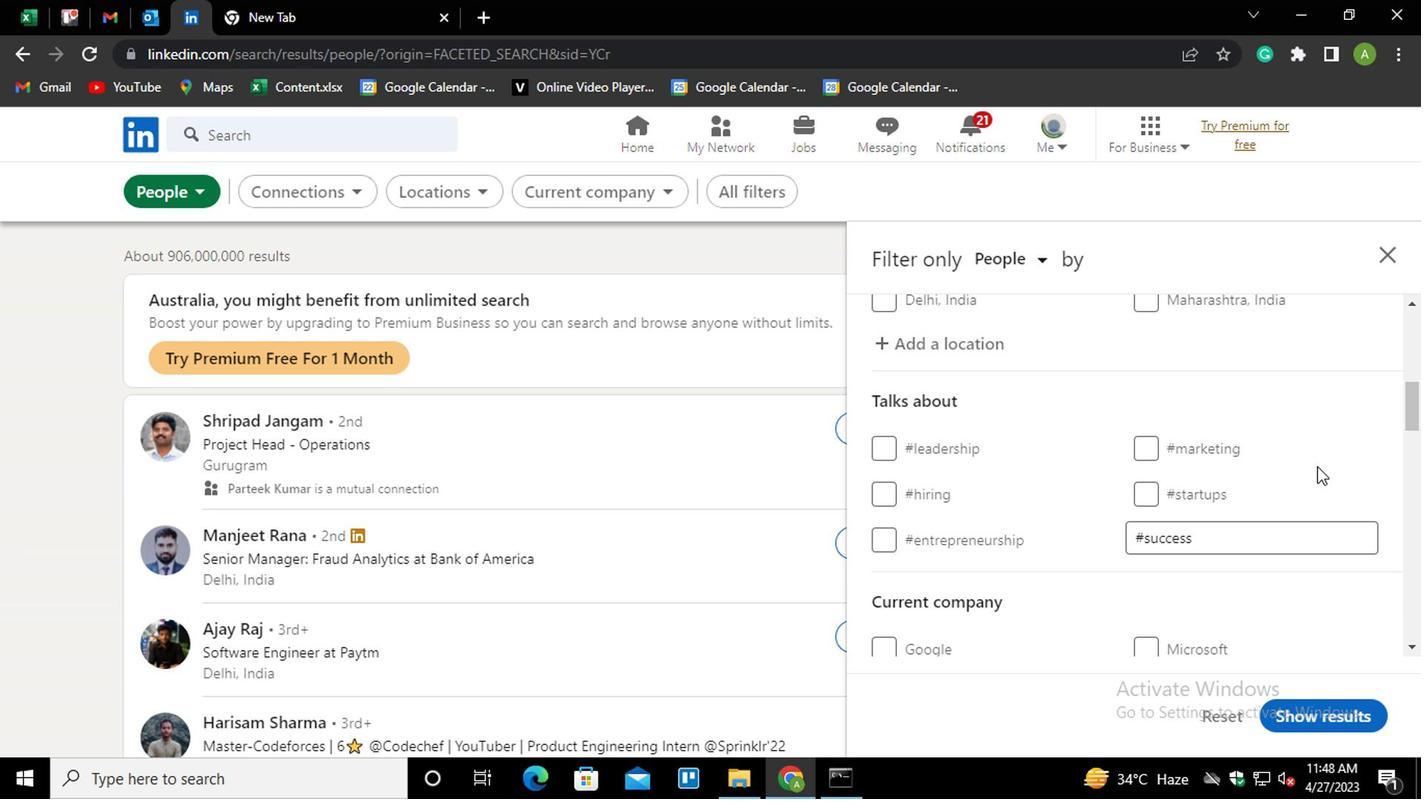 
Action: Mouse scrolled (1084, 475) with delta (0, 0)
Screenshot: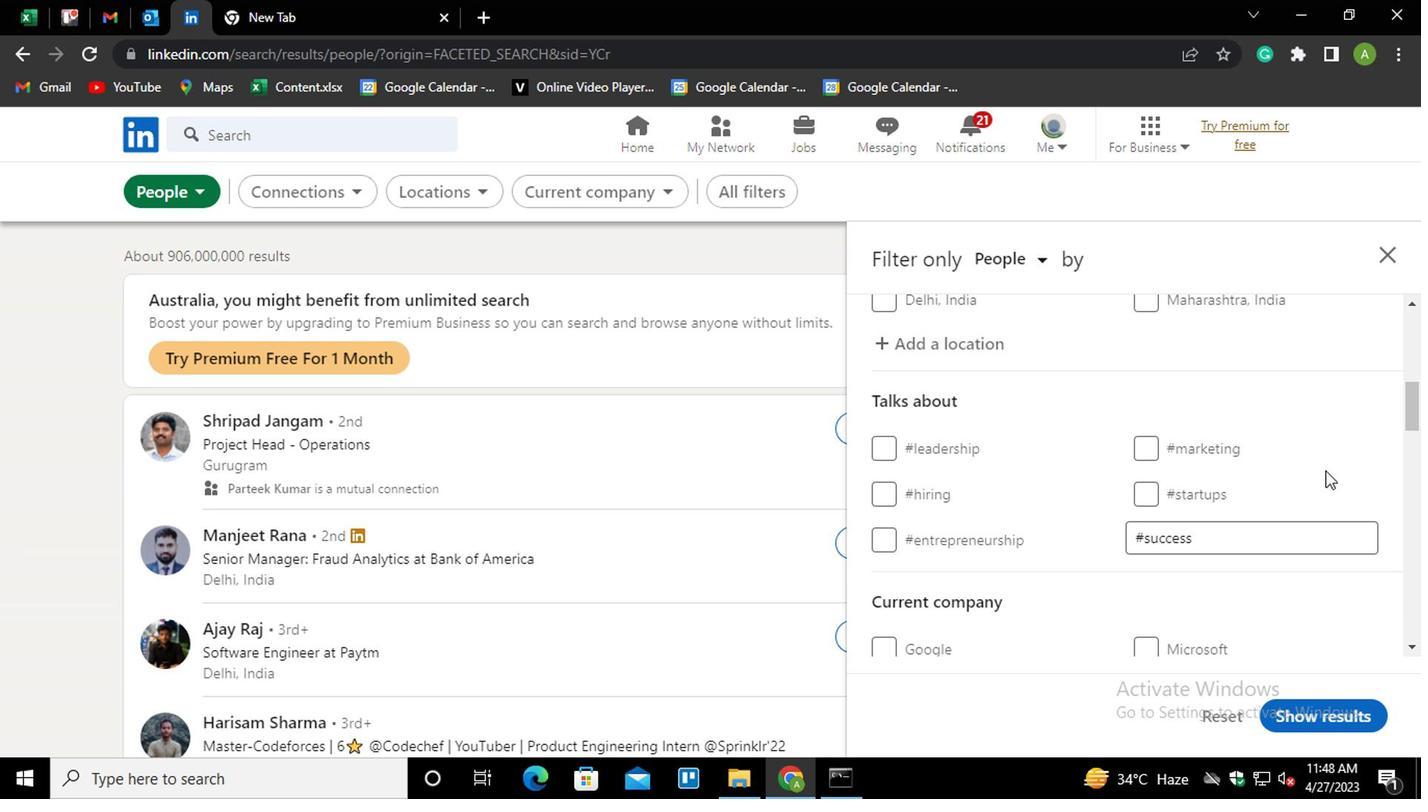 
Action: Mouse scrolled (1084, 475) with delta (0, 0)
Screenshot: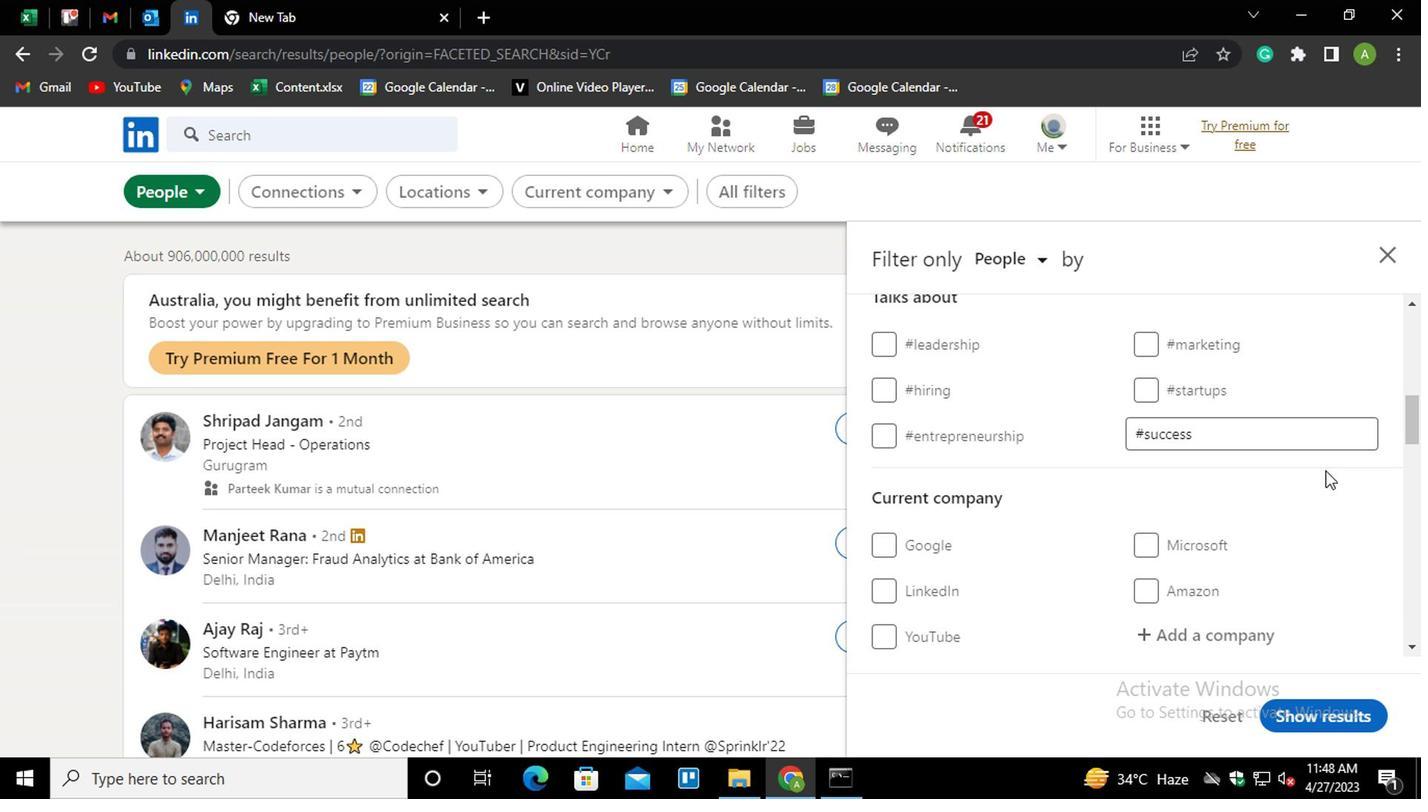 
Action: Mouse moved to (1084, 482)
Screenshot: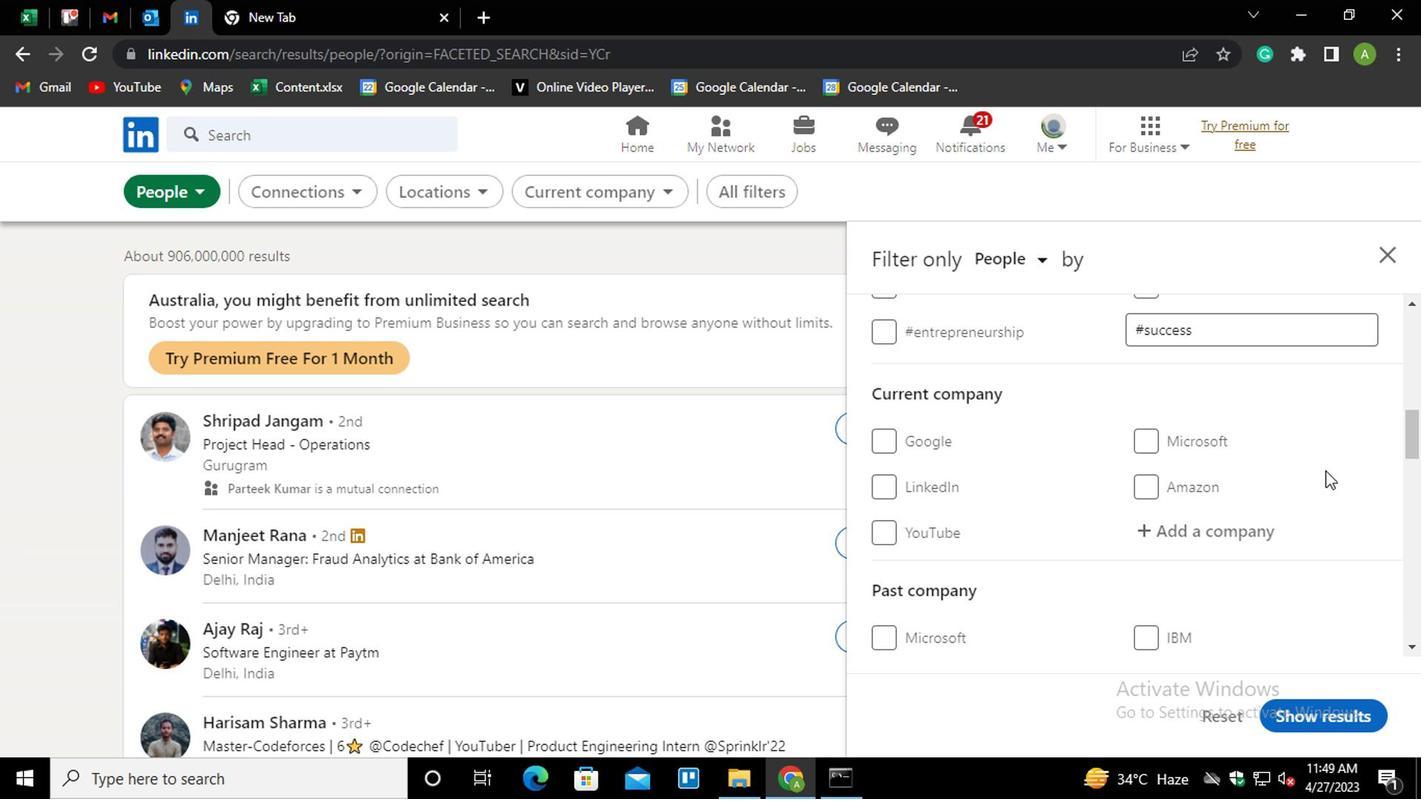 
Action: Mouse scrolled (1084, 481) with delta (0, 0)
Screenshot: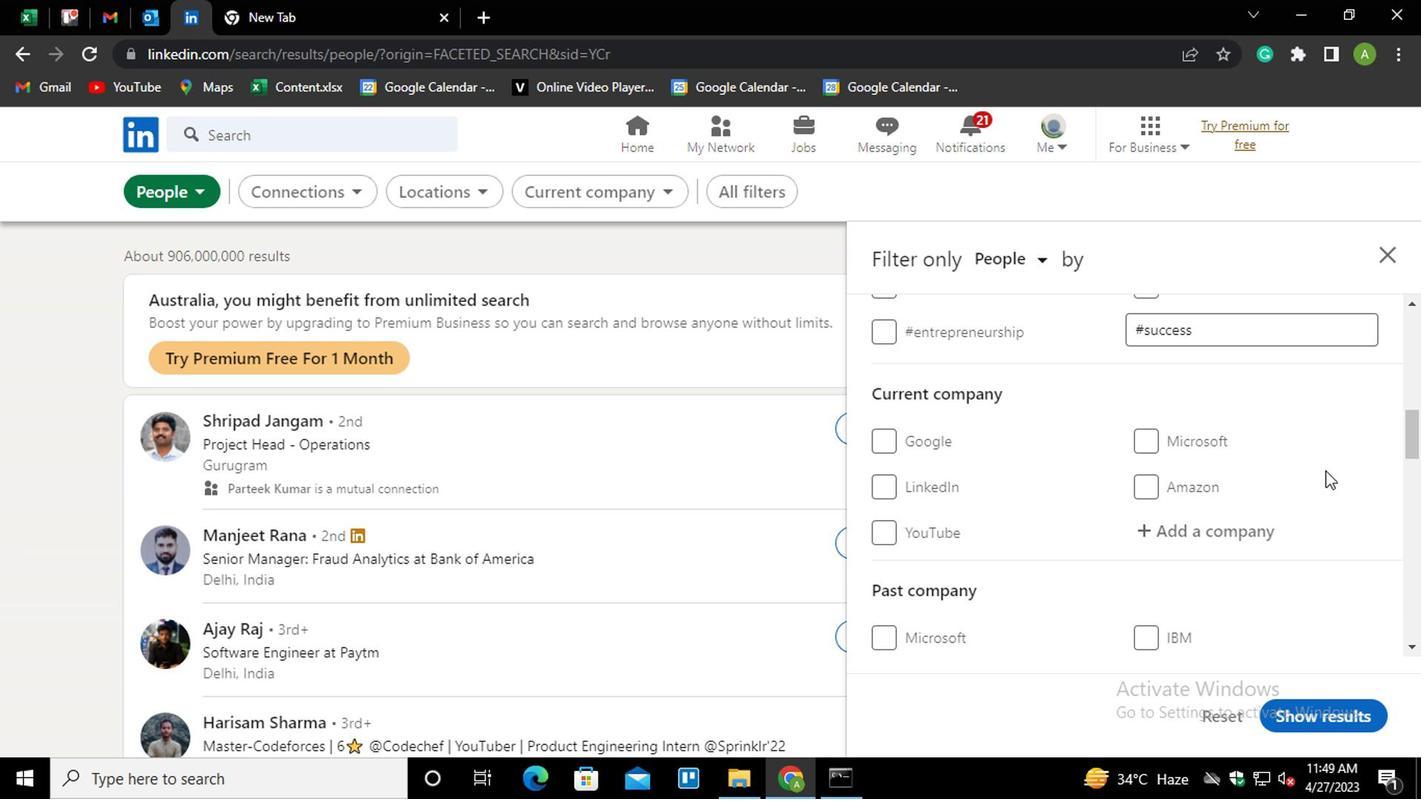 
Action: Mouse moved to (1084, 485)
Screenshot: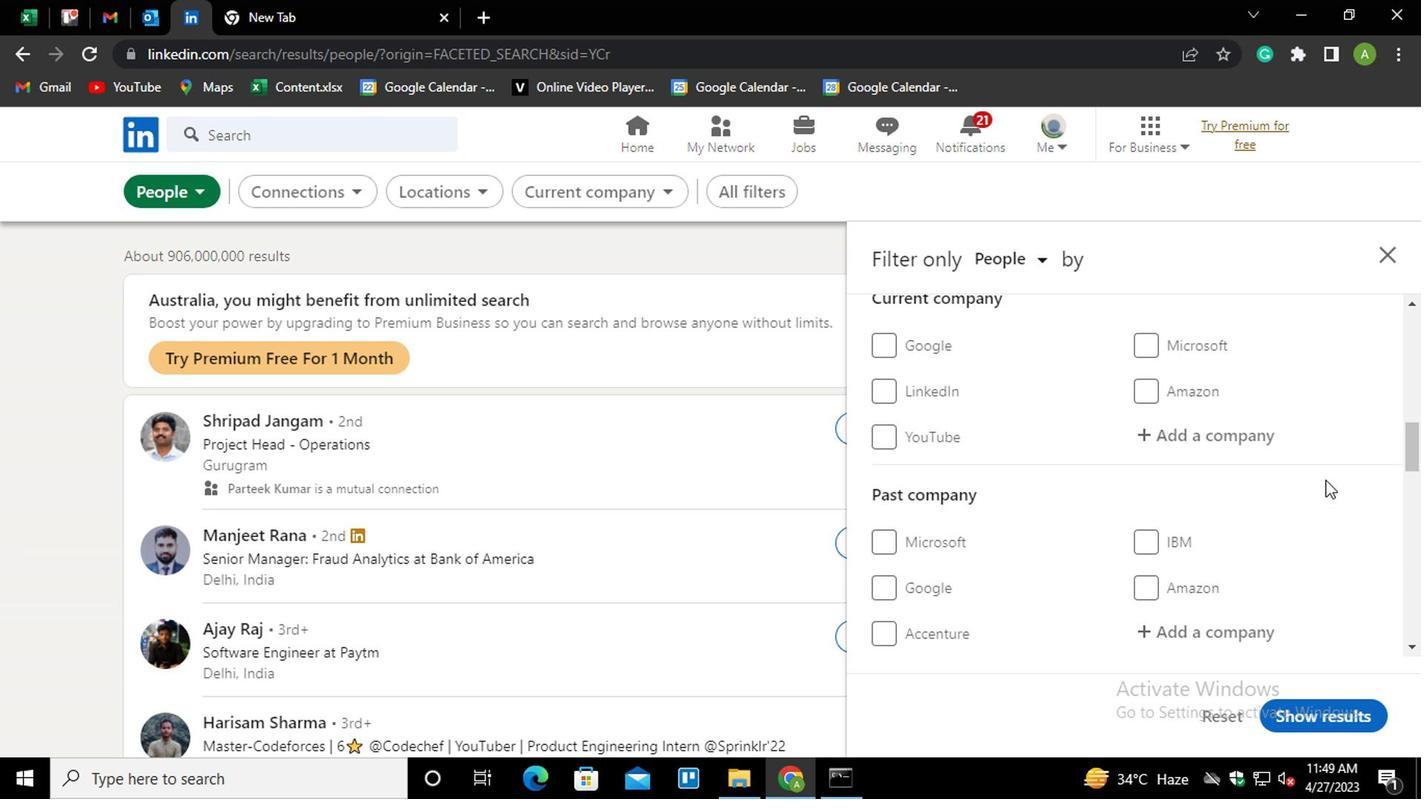 
Action: Mouse scrolled (1084, 485) with delta (0, 0)
Screenshot: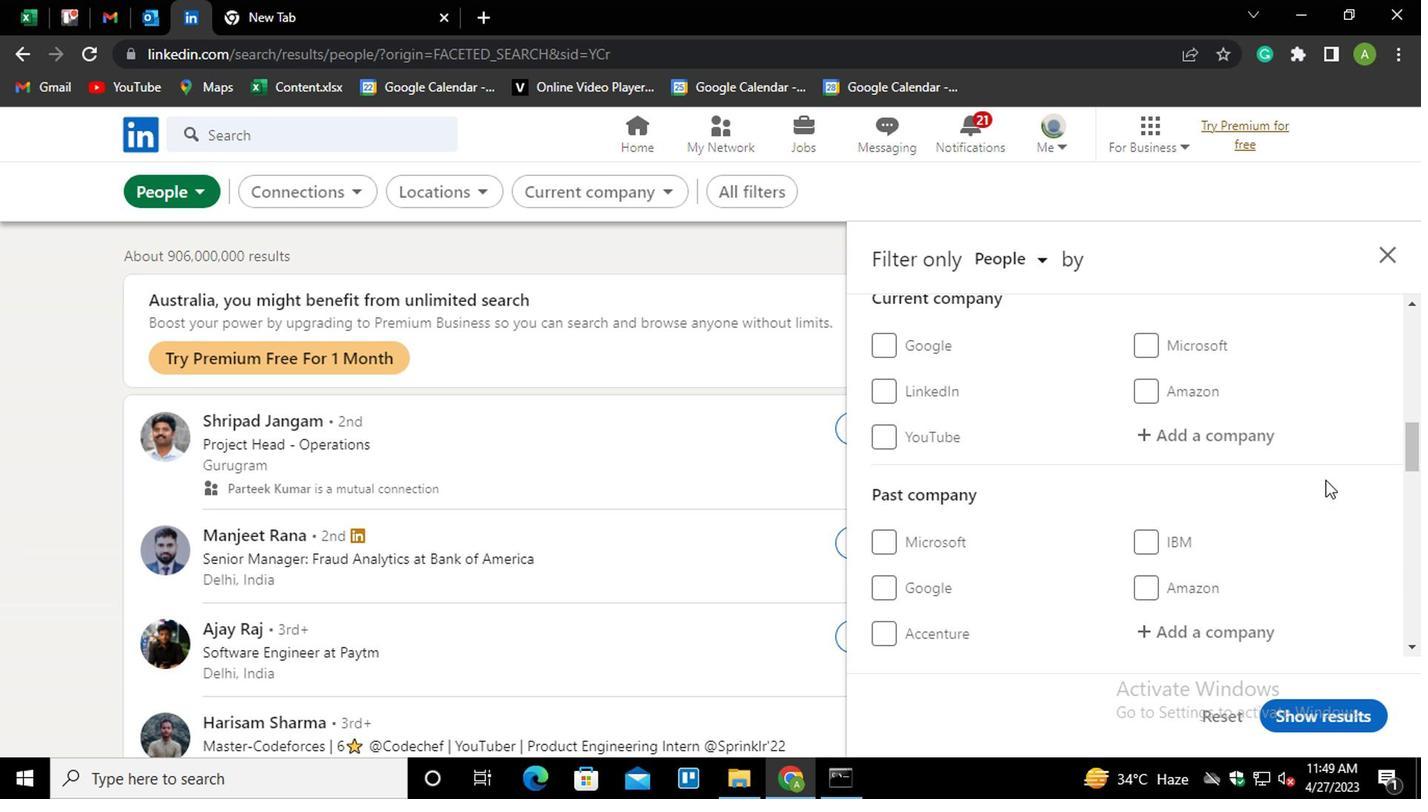 
Action: Mouse moved to (1084, 486)
Screenshot: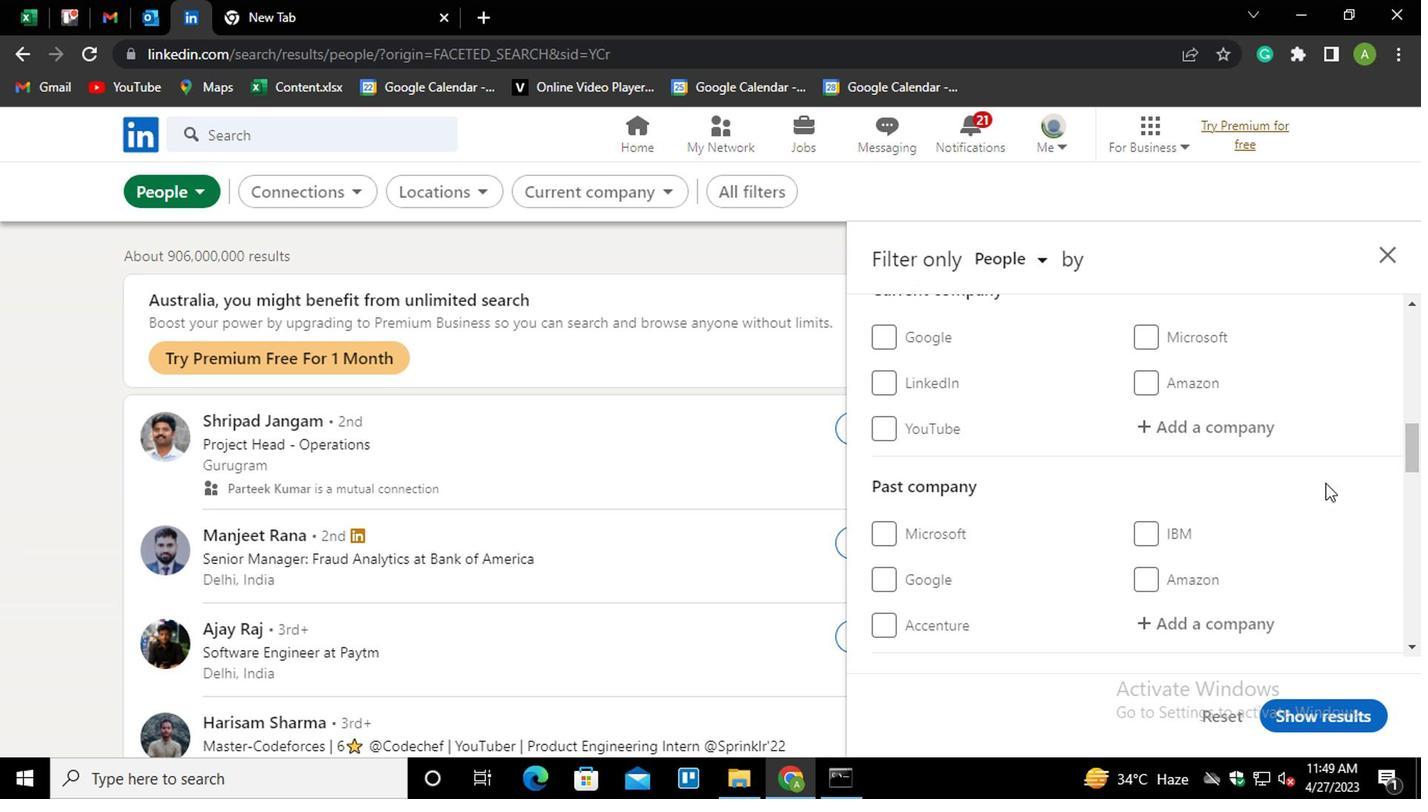 
Action: Mouse scrolled (1084, 485) with delta (0, 0)
Screenshot: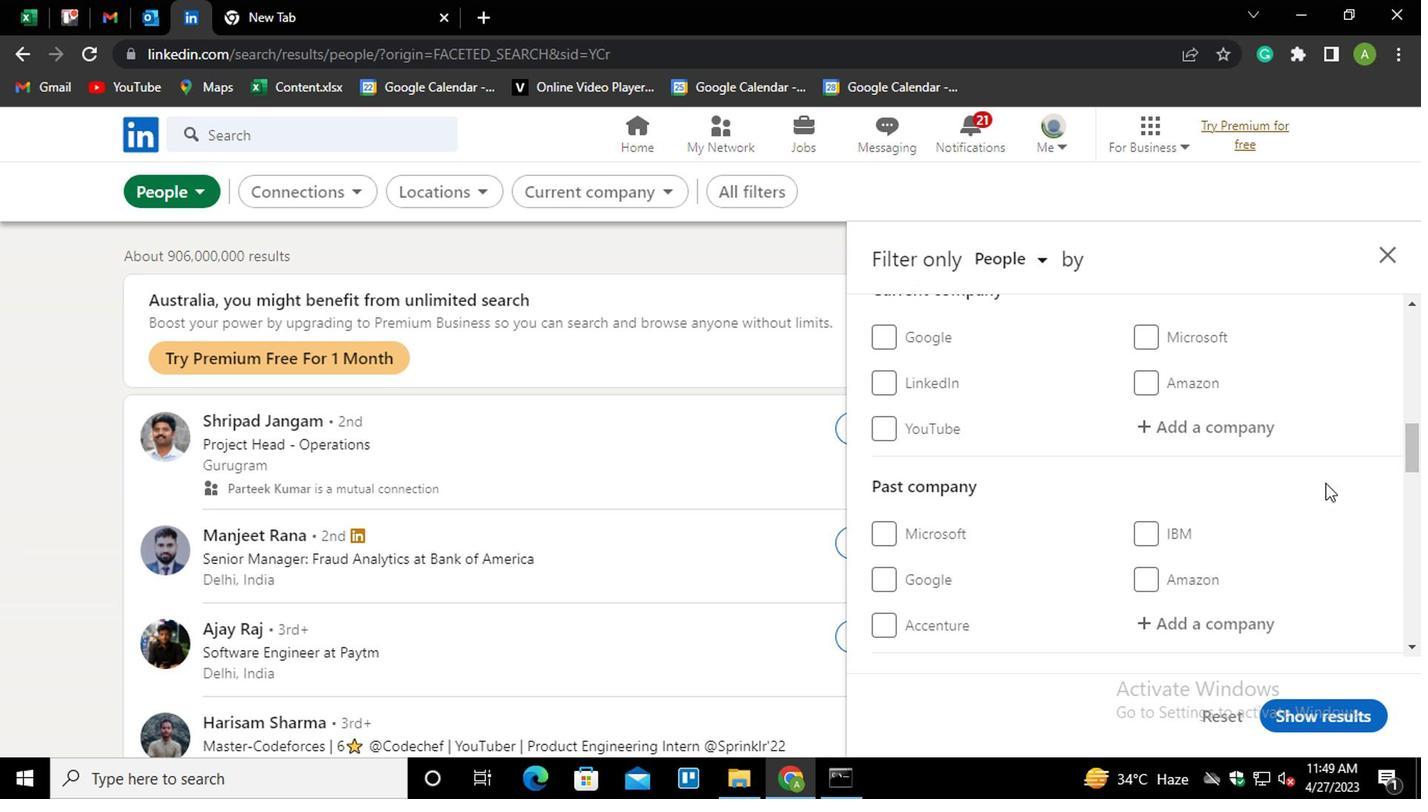 
Action: Mouse moved to (1083, 491)
Screenshot: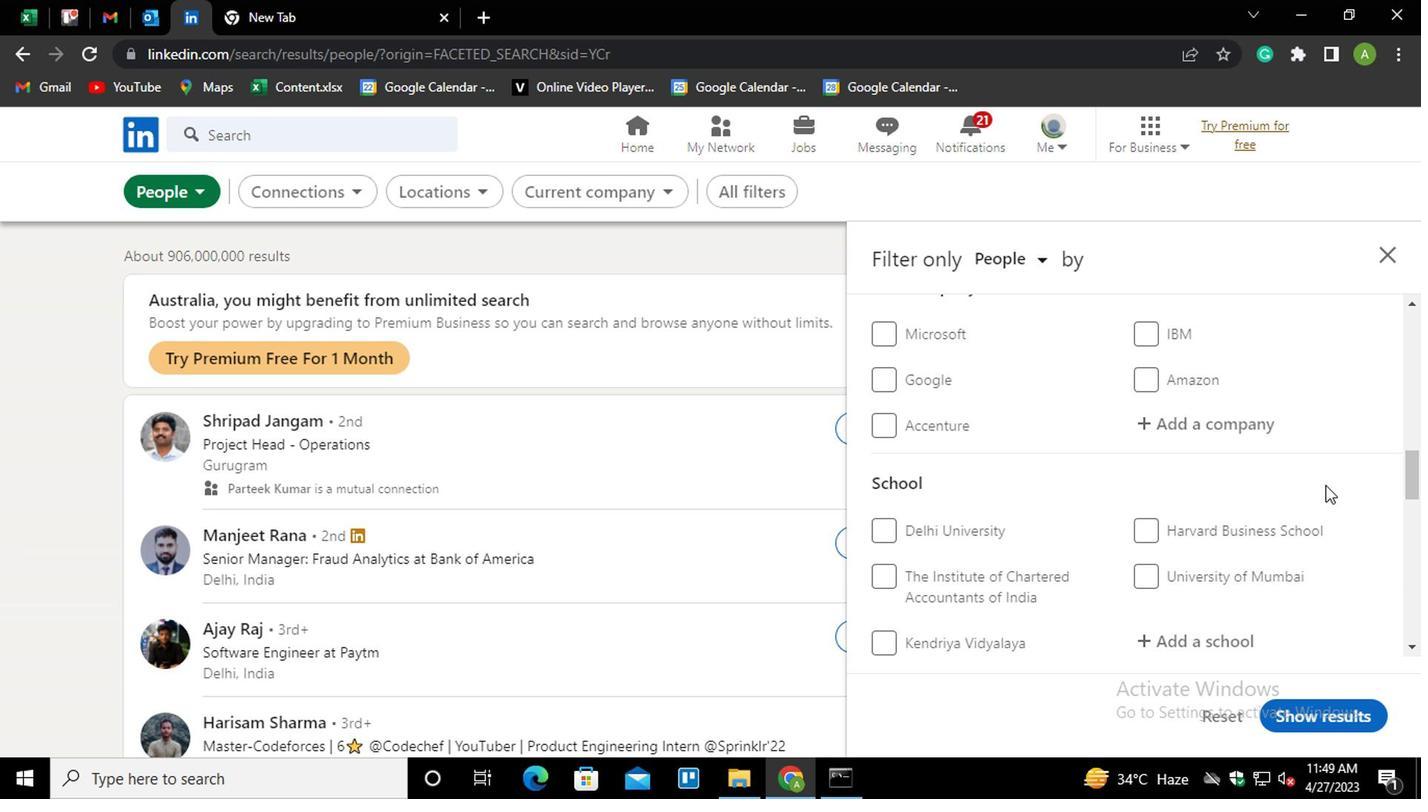 
Action: Mouse scrolled (1083, 490) with delta (0, 0)
Screenshot: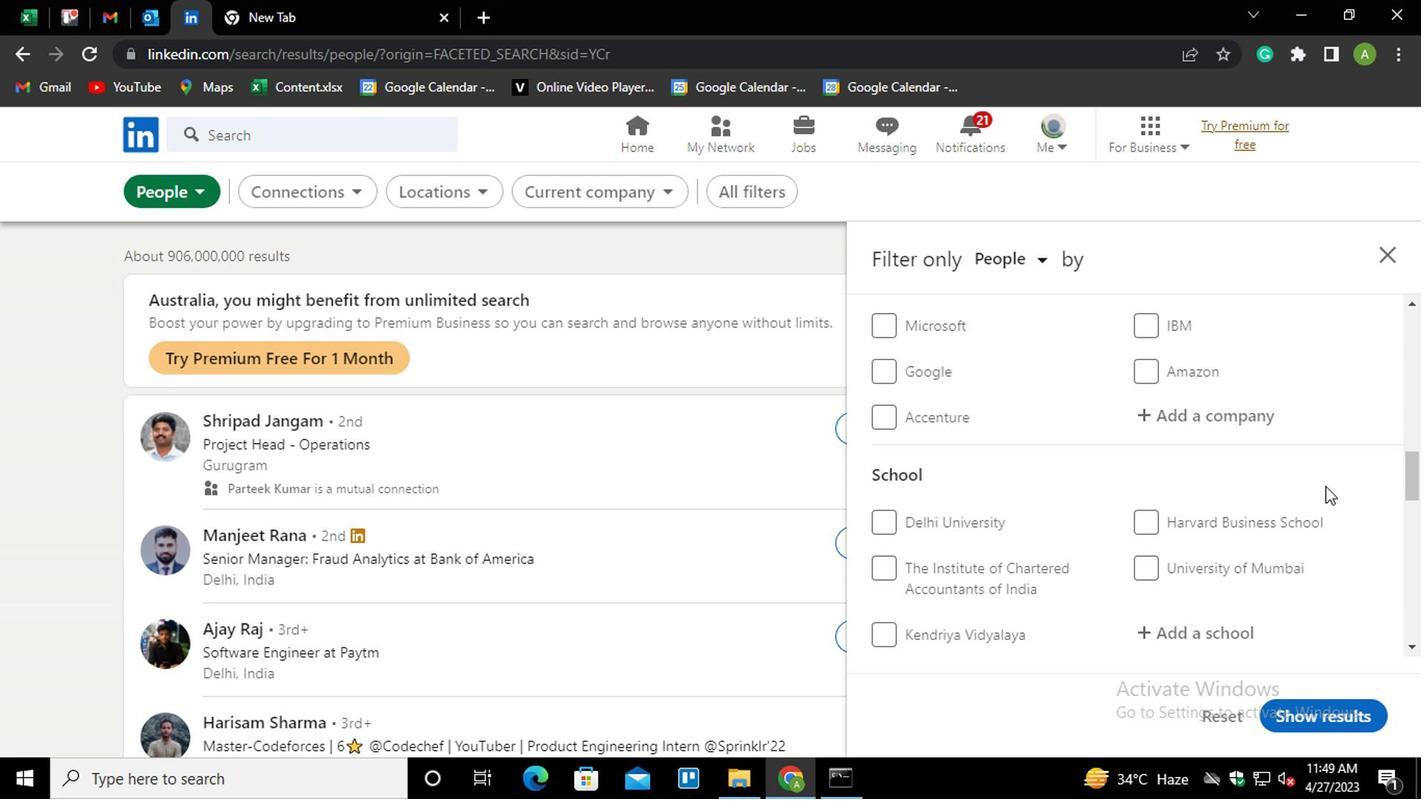 
Action: Mouse scrolled (1083, 490) with delta (0, 0)
Screenshot: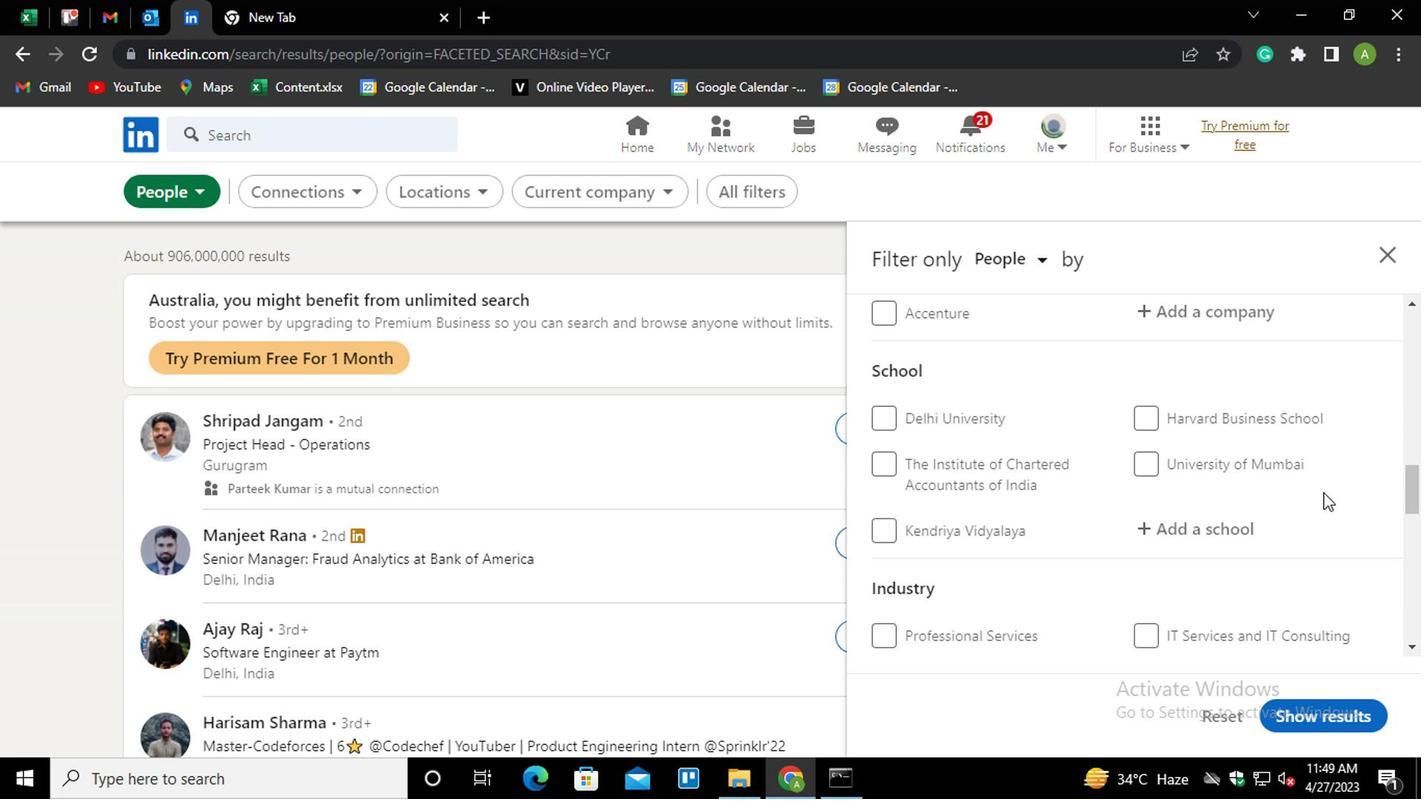 
Action: Mouse scrolled (1083, 490) with delta (0, 0)
Screenshot: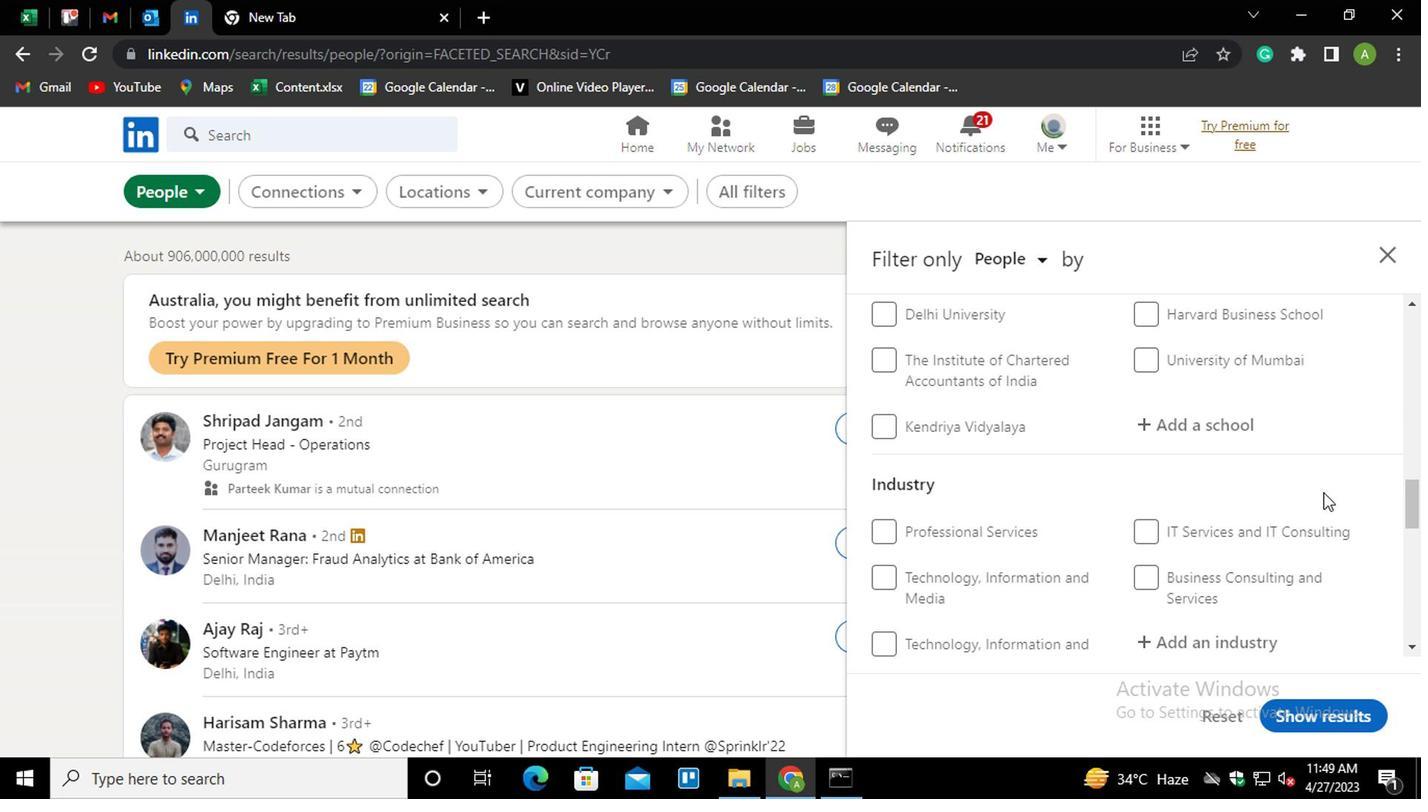 
Action: Mouse scrolled (1083, 490) with delta (0, 0)
Screenshot: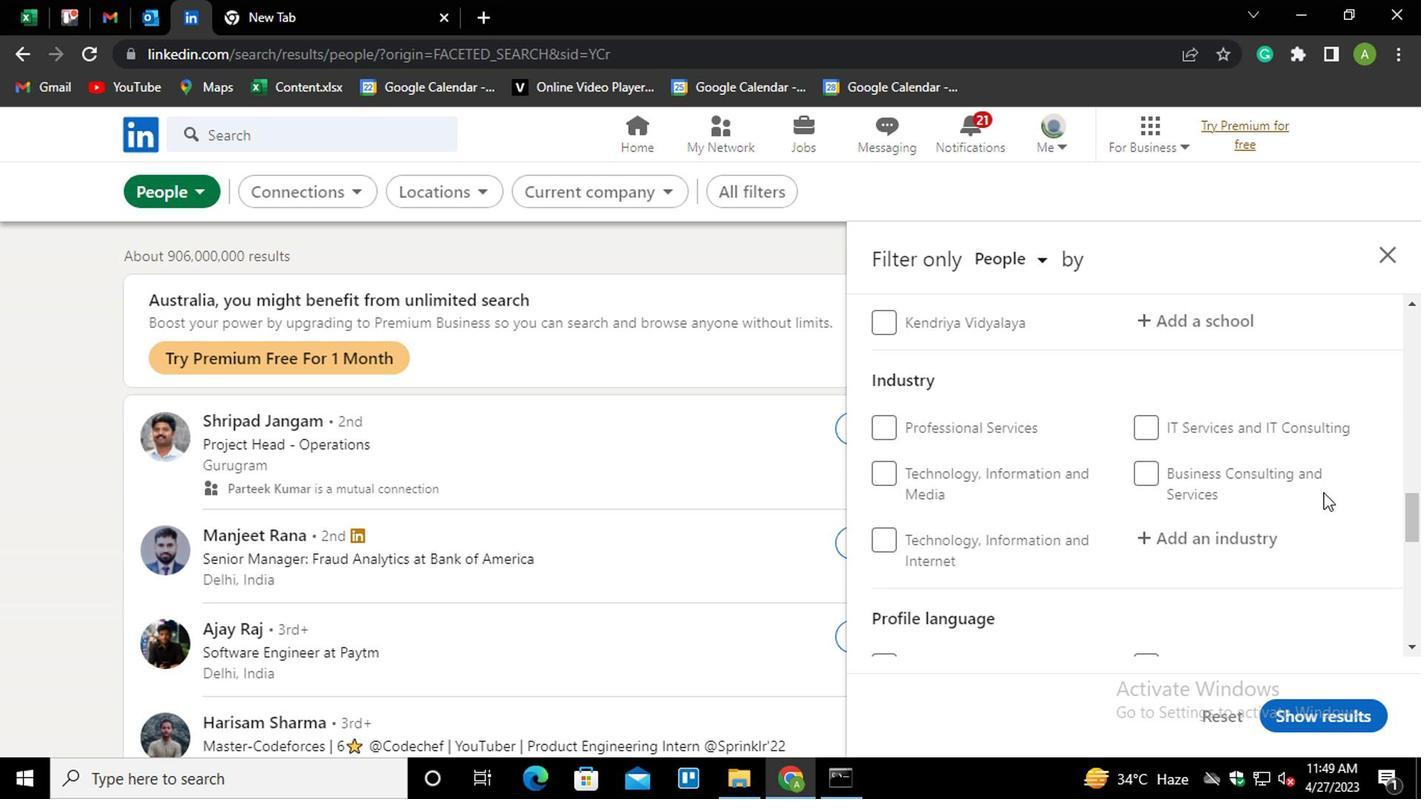 
Action: Mouse scrolled (1083, 490) with delta (0, 0)
Screenshot: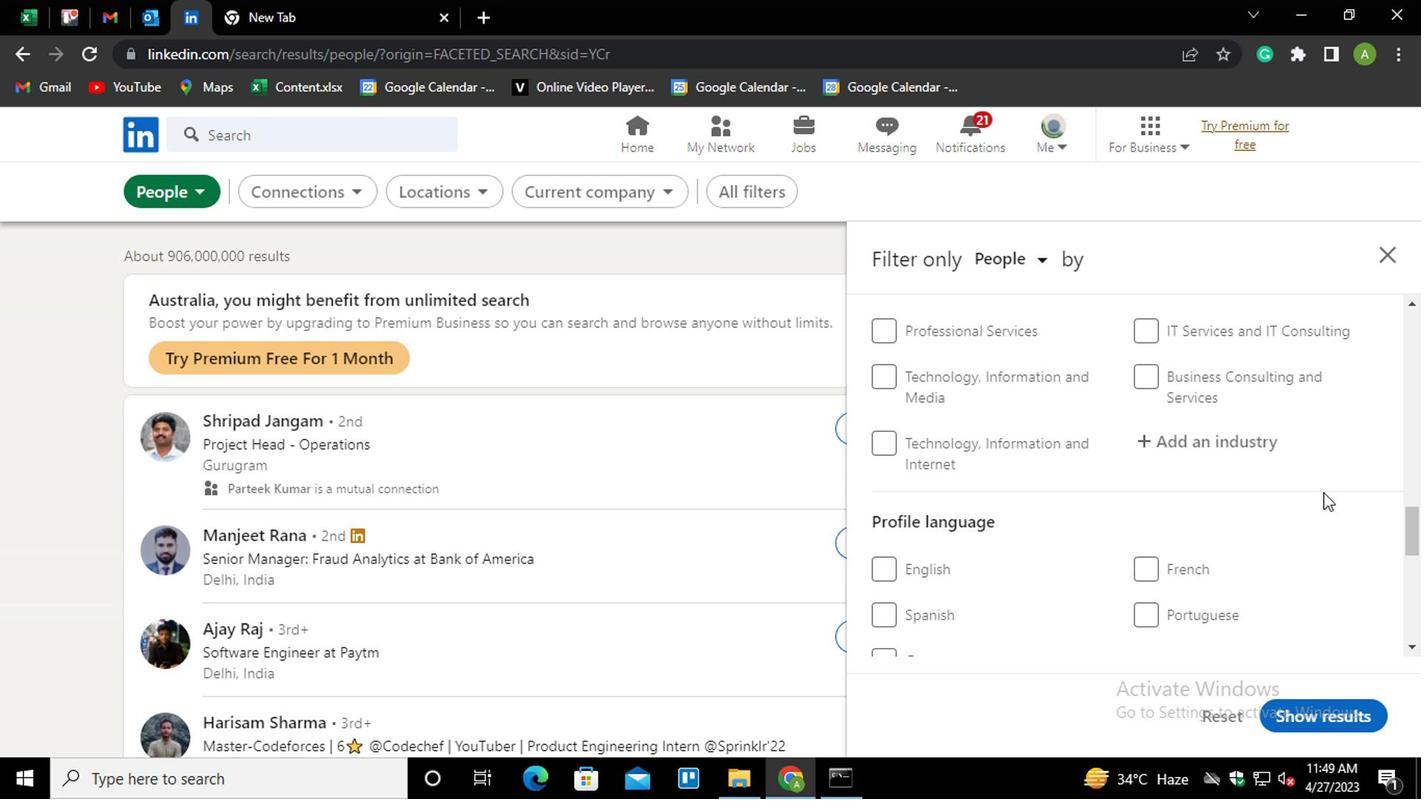 
Action: Mouse scrolled (1083, 490) with delta (0, 0)
Screenshot: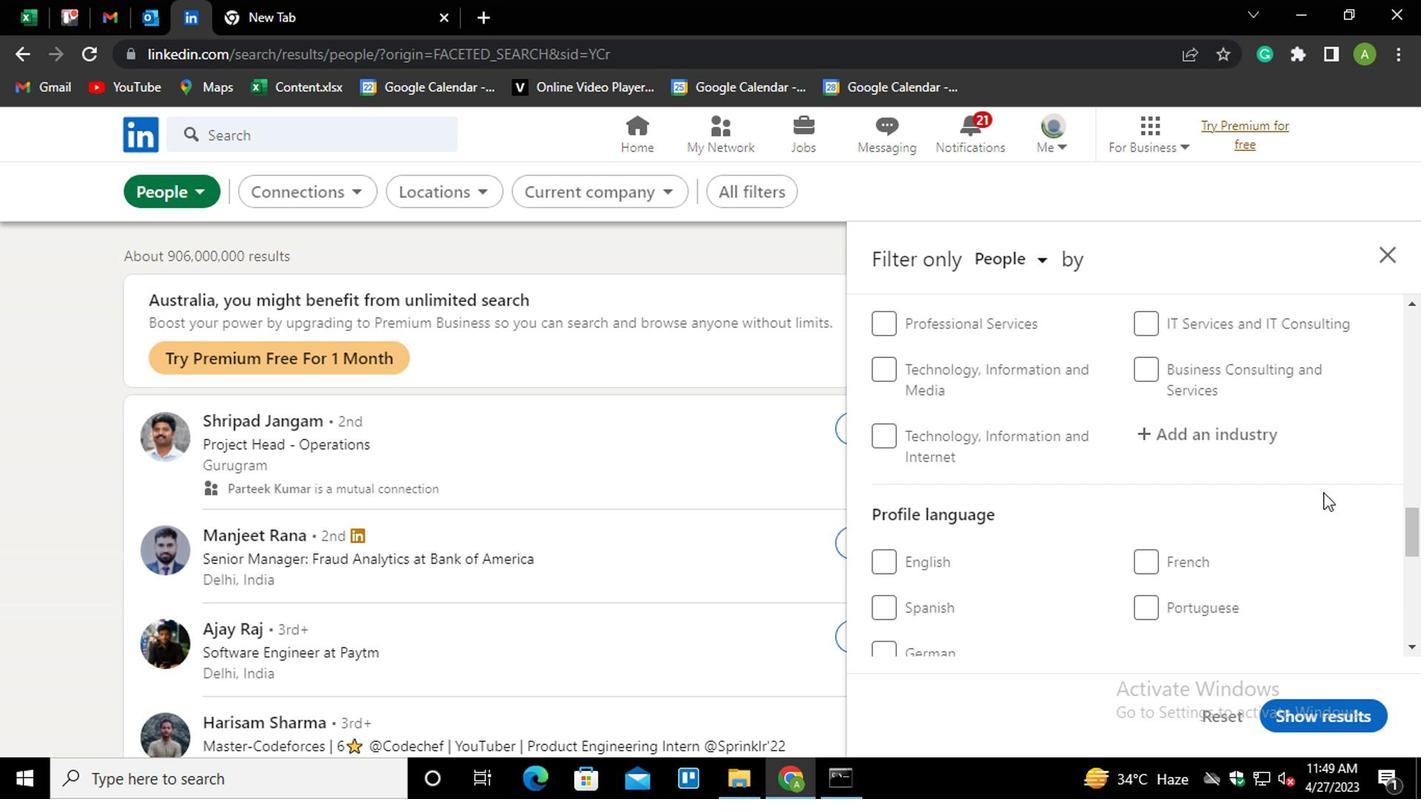 
Action: Mouse moved to (784, 430)
Screenshot: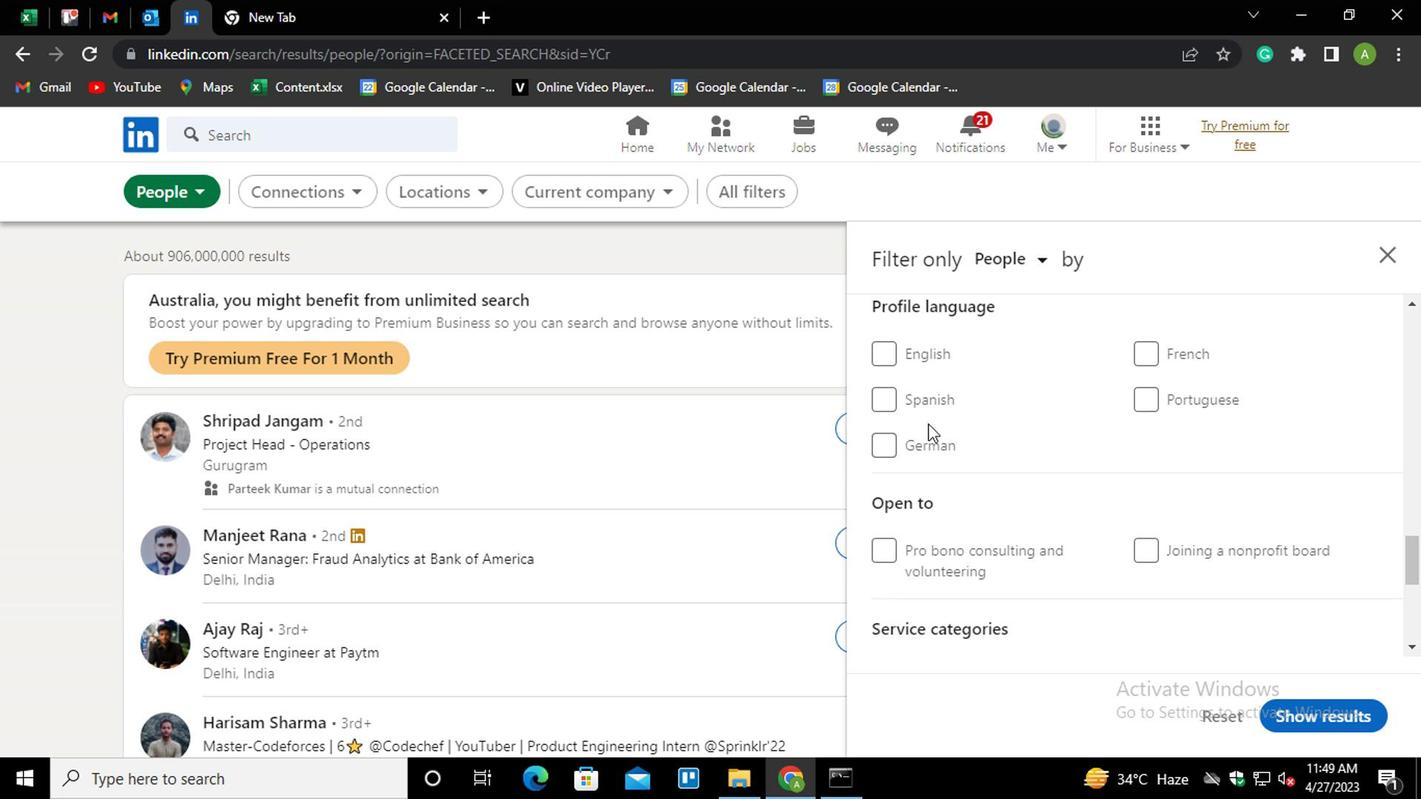 
Action: Mouse pressed left at (784, 430)
Screenshot: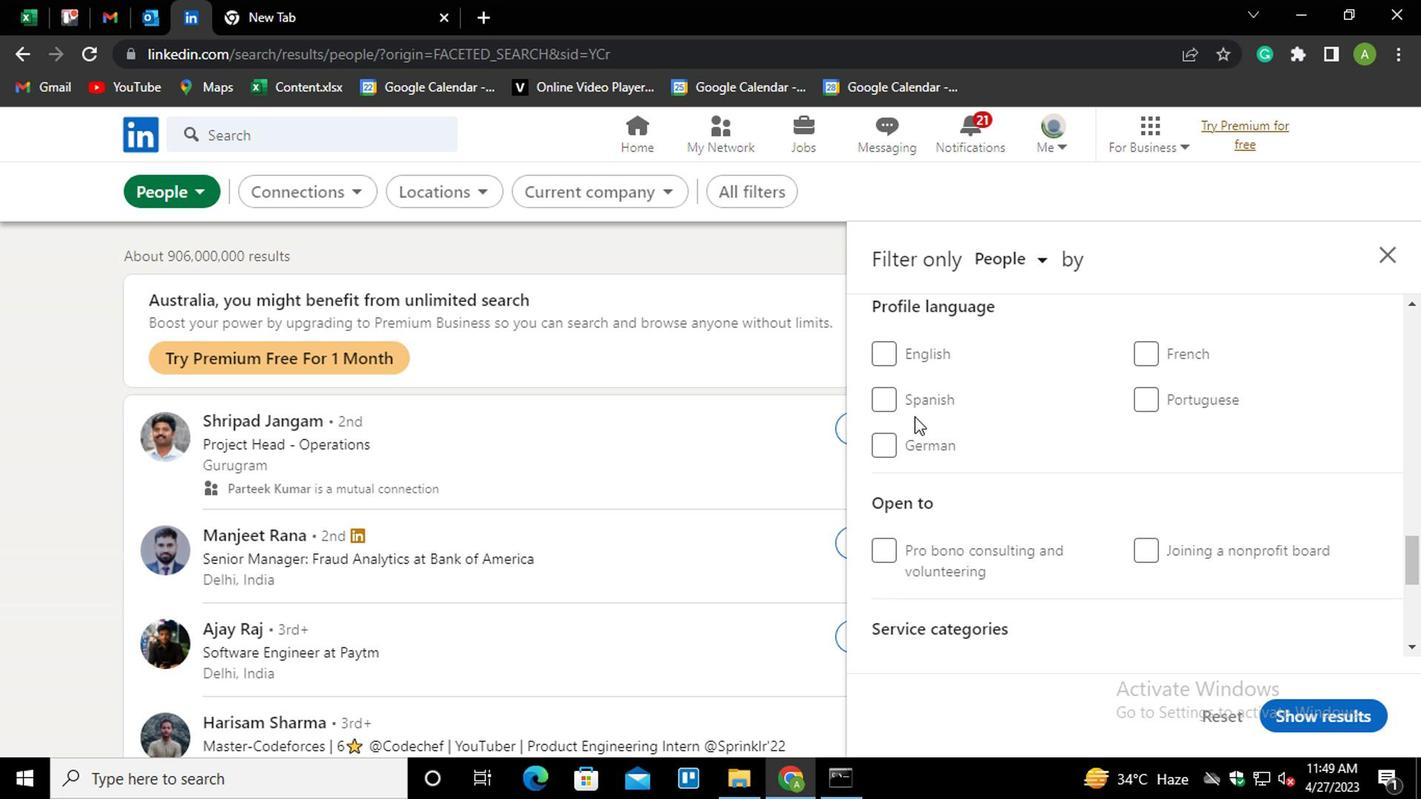 
Action: Mouse moved to (961, 466)
Screenshot: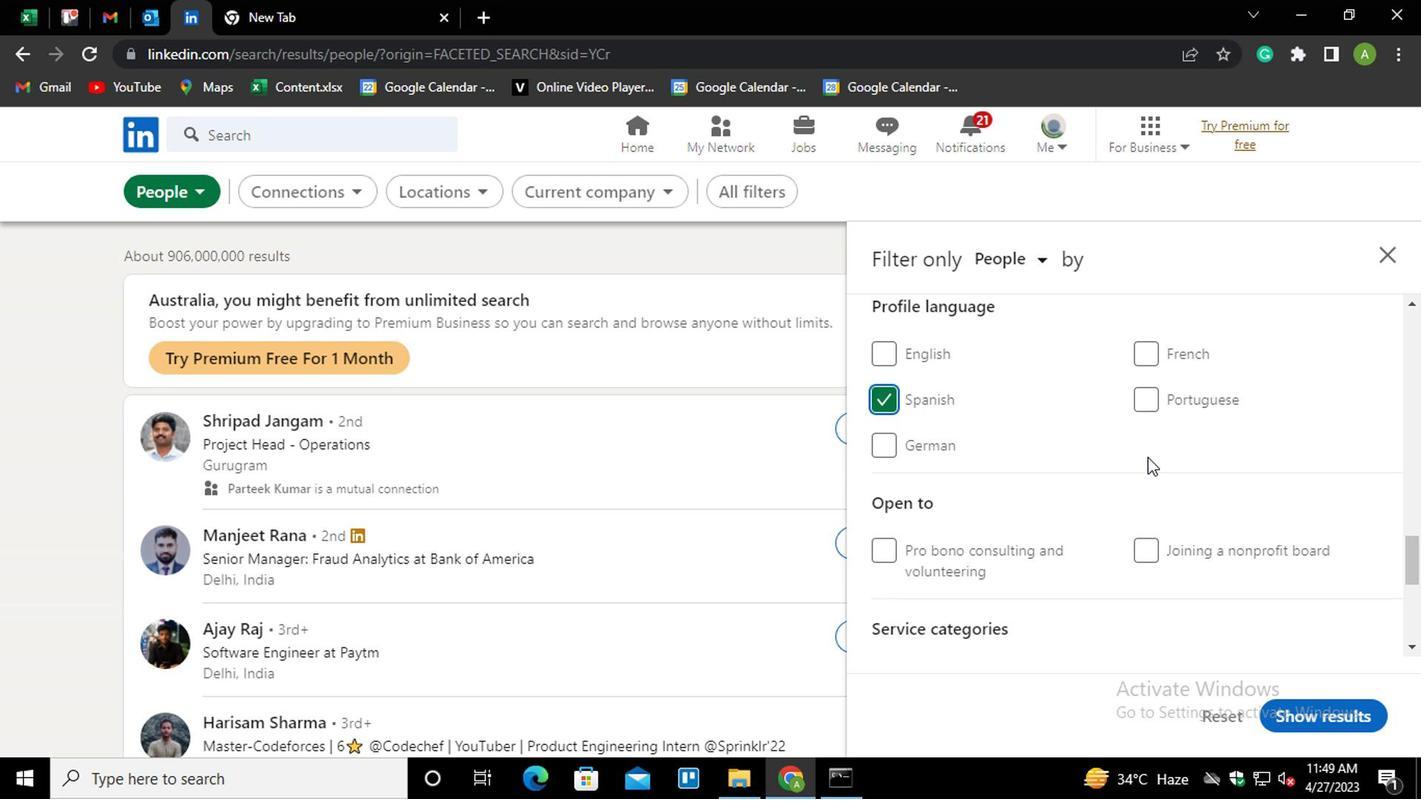 
Action: Mouse scrolled (961, 467) with delta (0, 0)
Screenshot: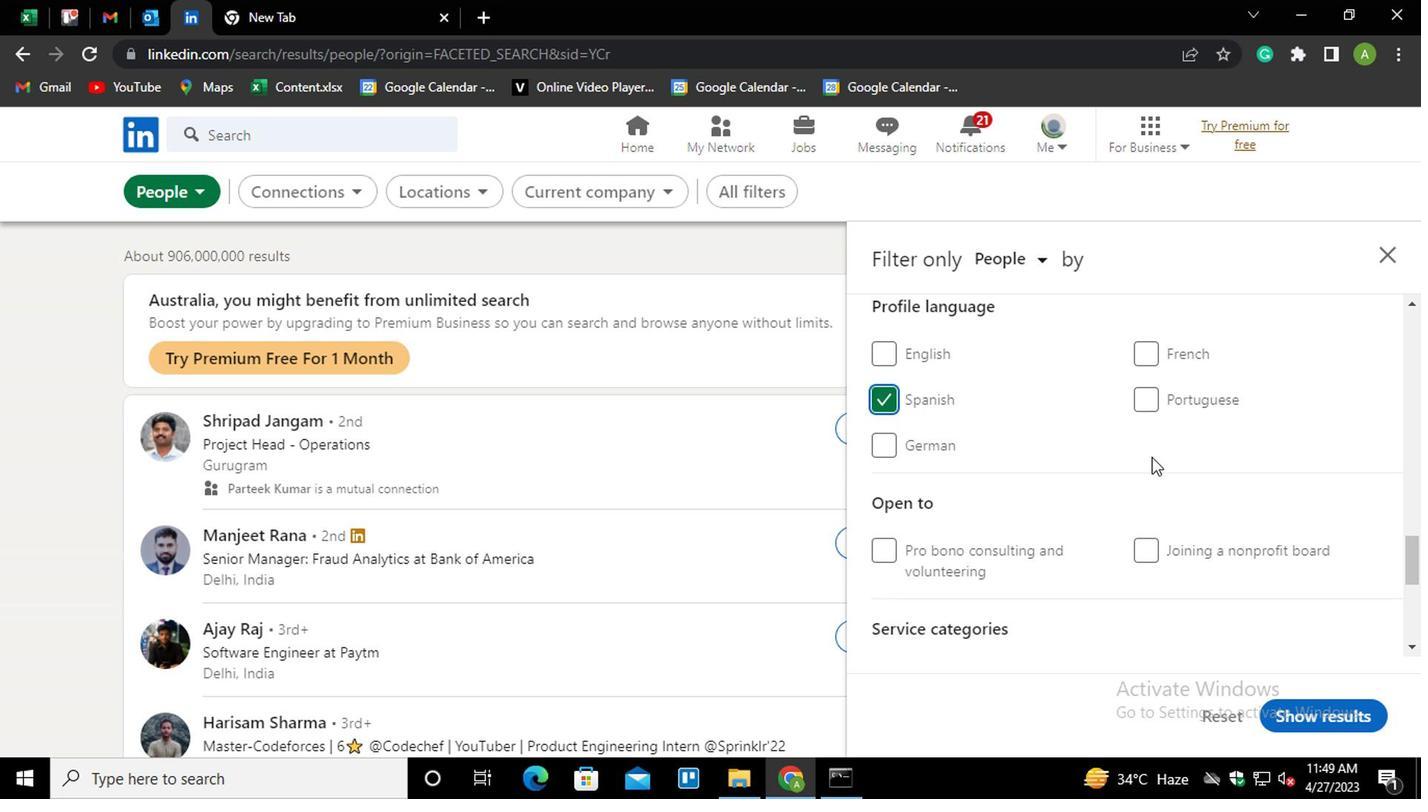 
Action: Mouse scrolled (961, 467) with delta (0, 0)
Screenshot: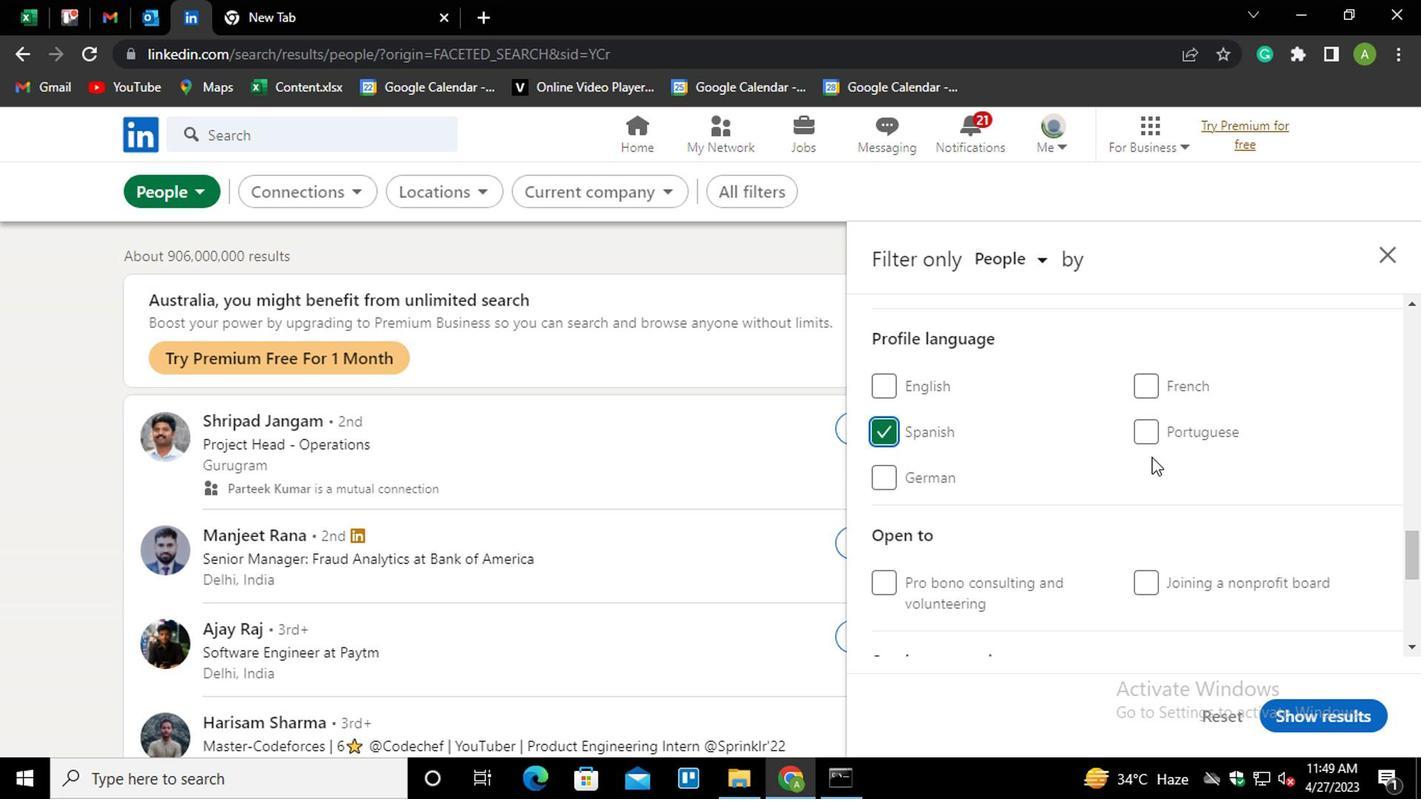 
Action: Mouse scrolled (961, 467) with delta (0, 0)
Screenshot: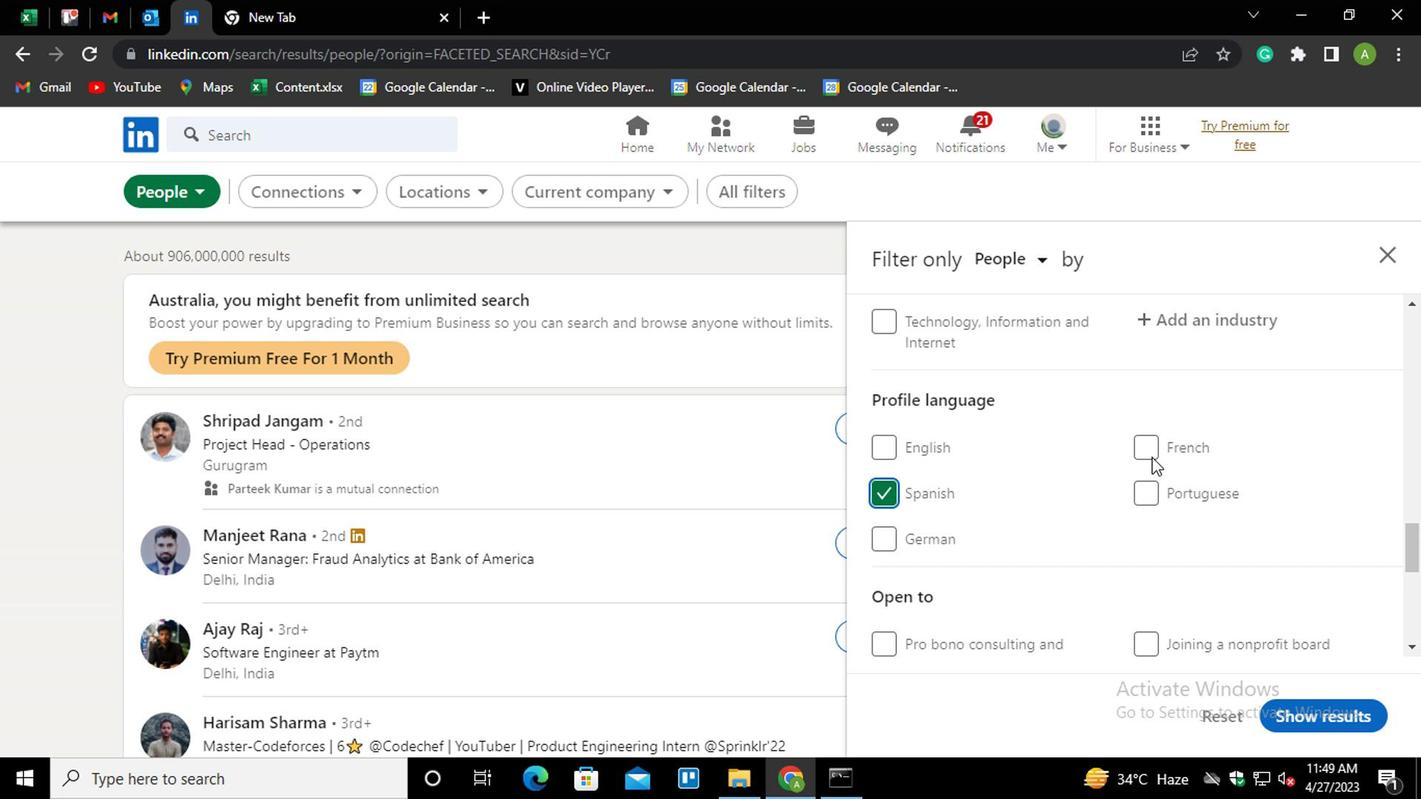 
Action: Mouse scrolled (961, 467) with delta (0, 0)
Screenshot: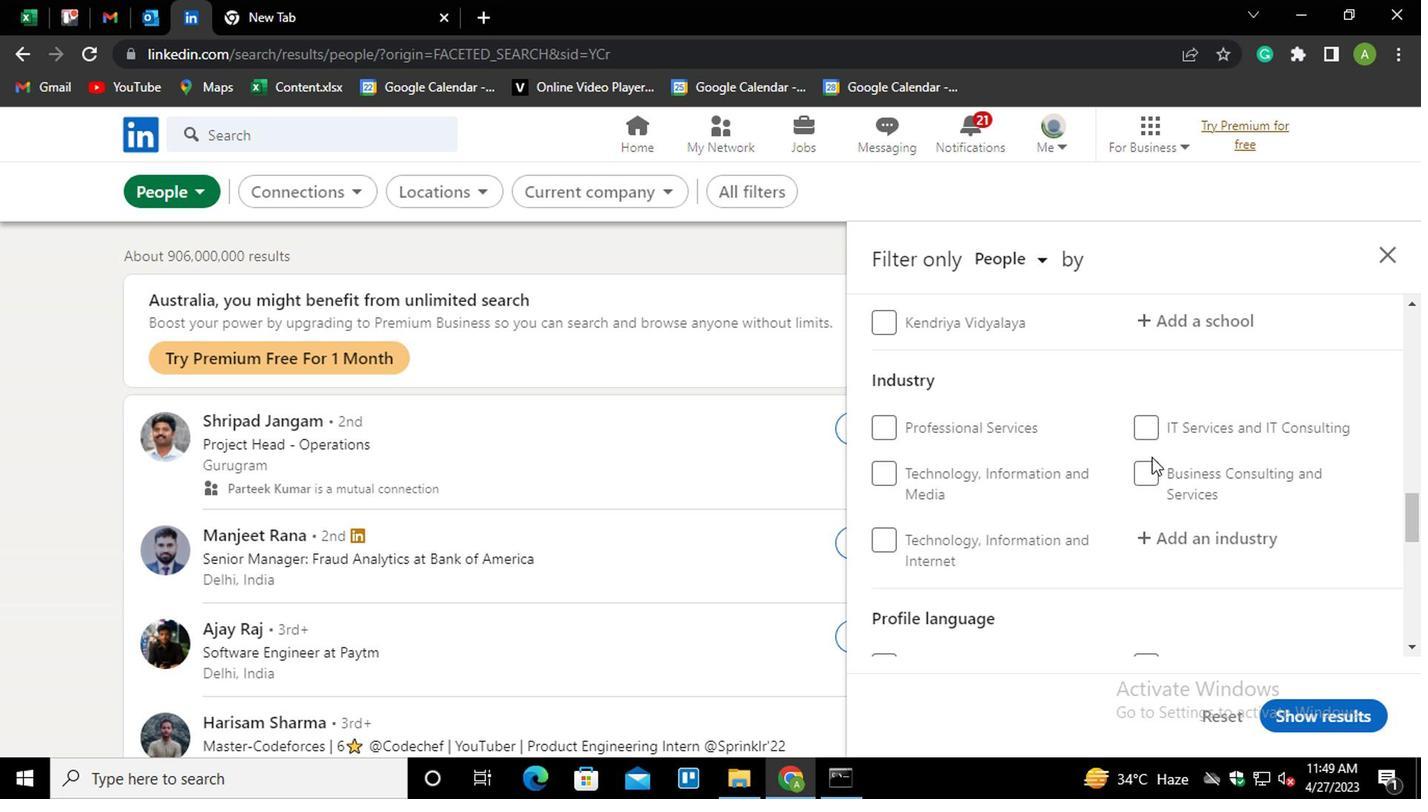 
Action: Mouse scrolled (961, 467) with delta (0, 0)
Screenshot: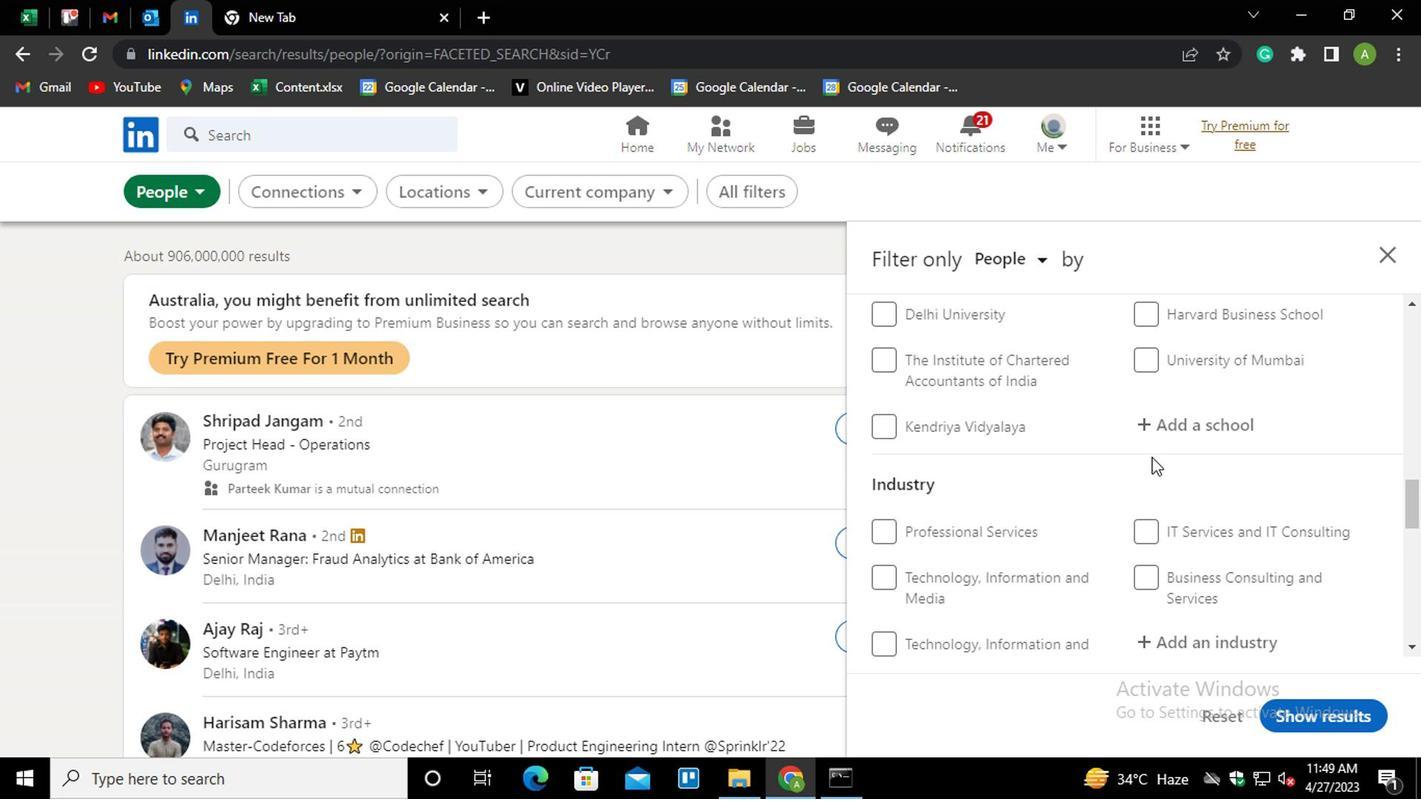 
Action: Mouse moved to (962, 466)
Screenshot: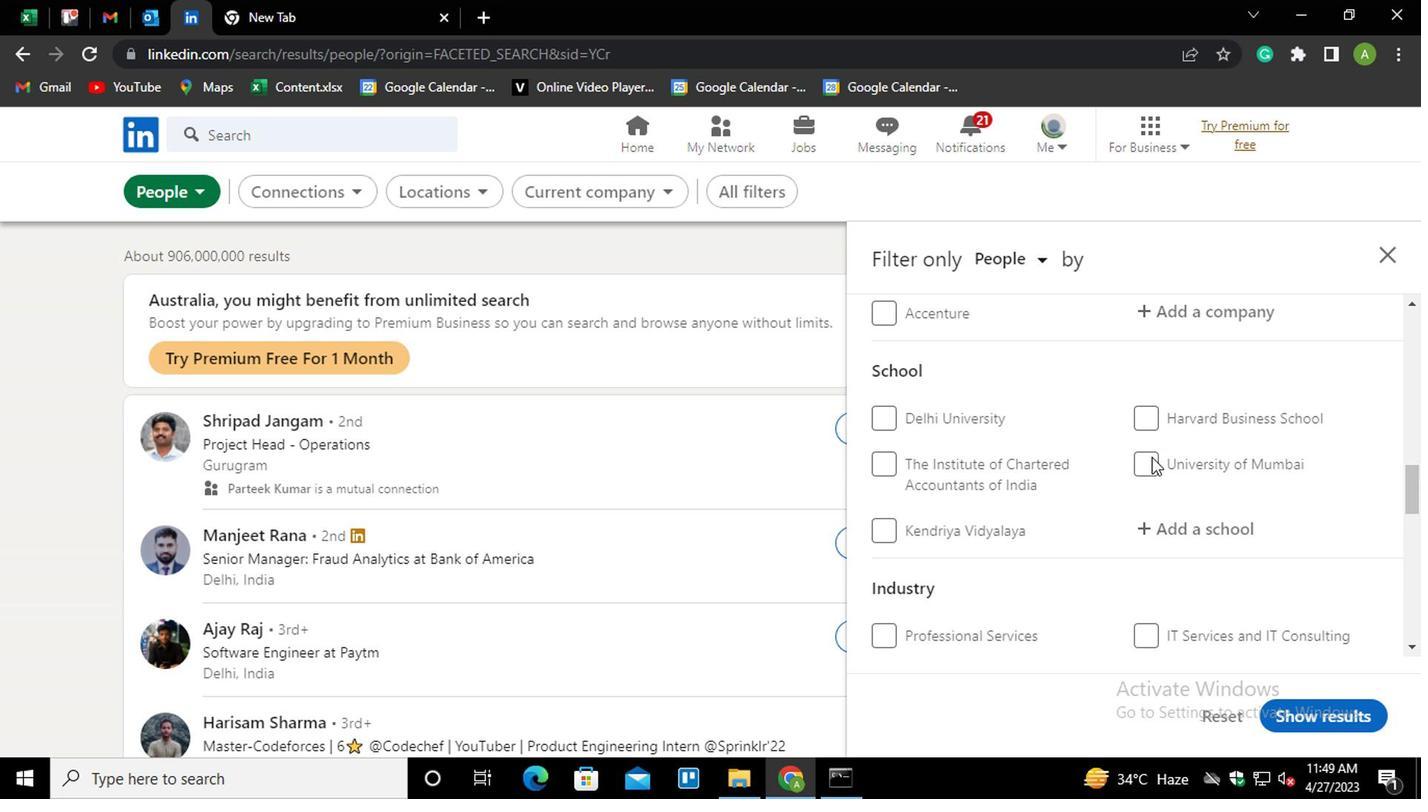 
Action: Mouse scrolled (962, 467) with delta (0, 0)
Screenshot: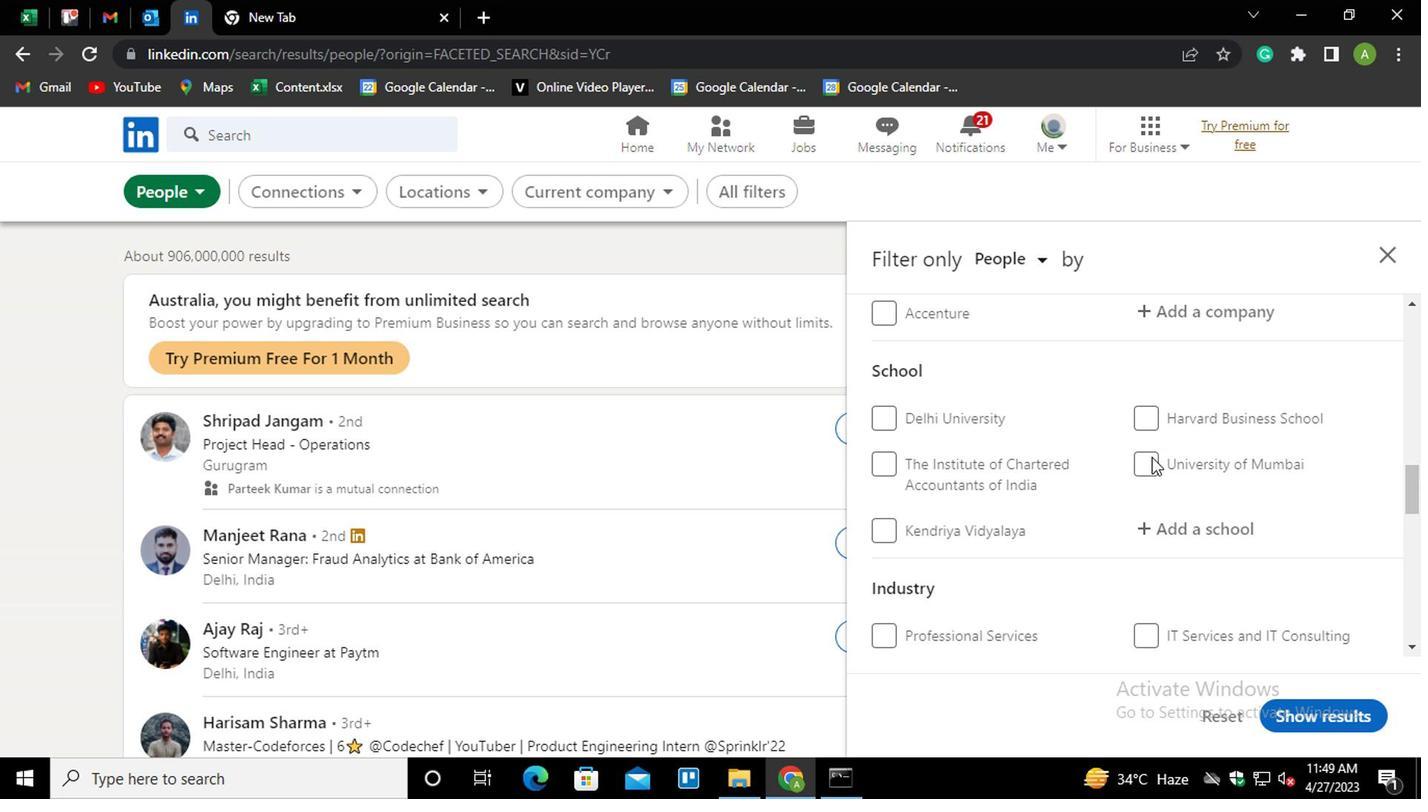 
Action: Mouse scrolled (962, 467) with delta (0, 0)
Screenshot: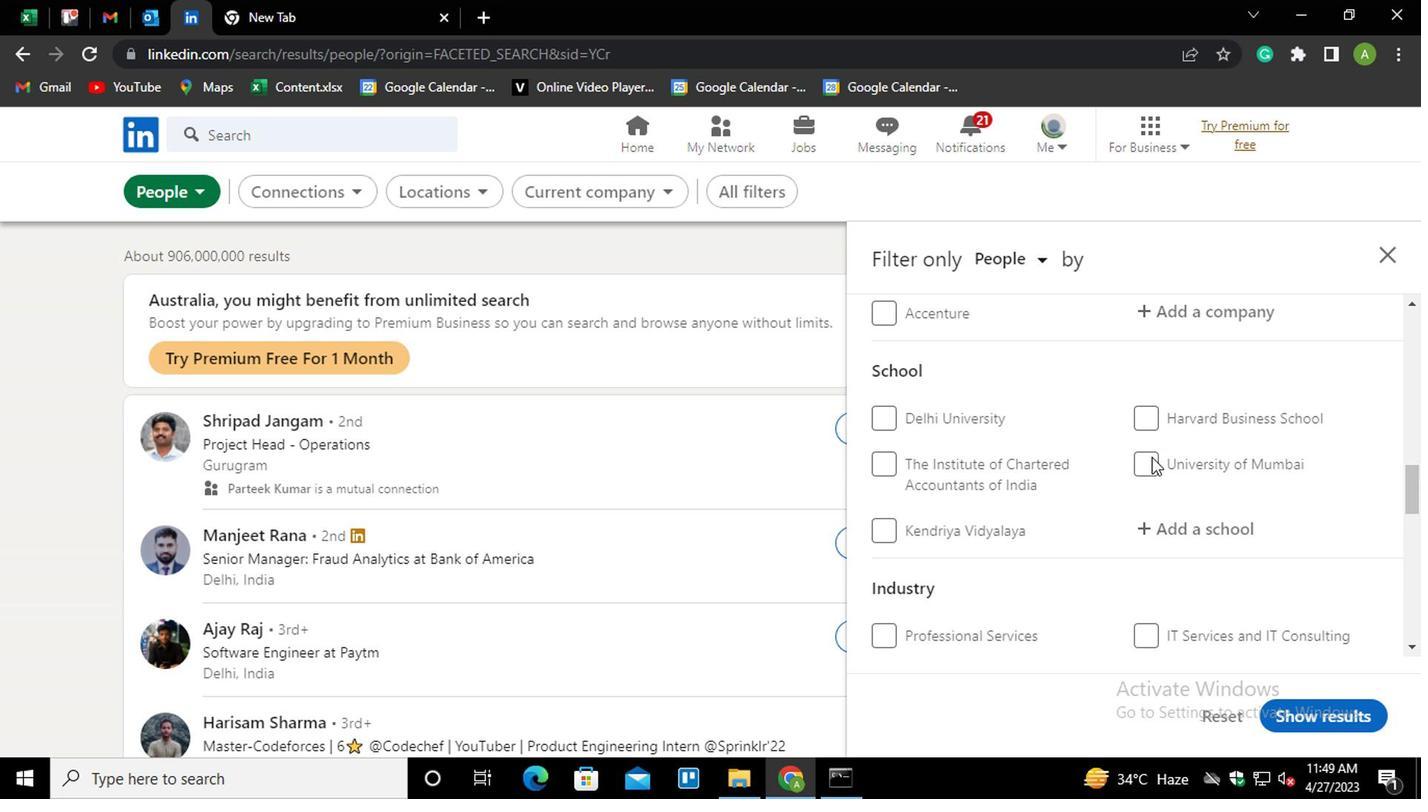 
Action: Mouse moved to (993, 514)
Screenshot: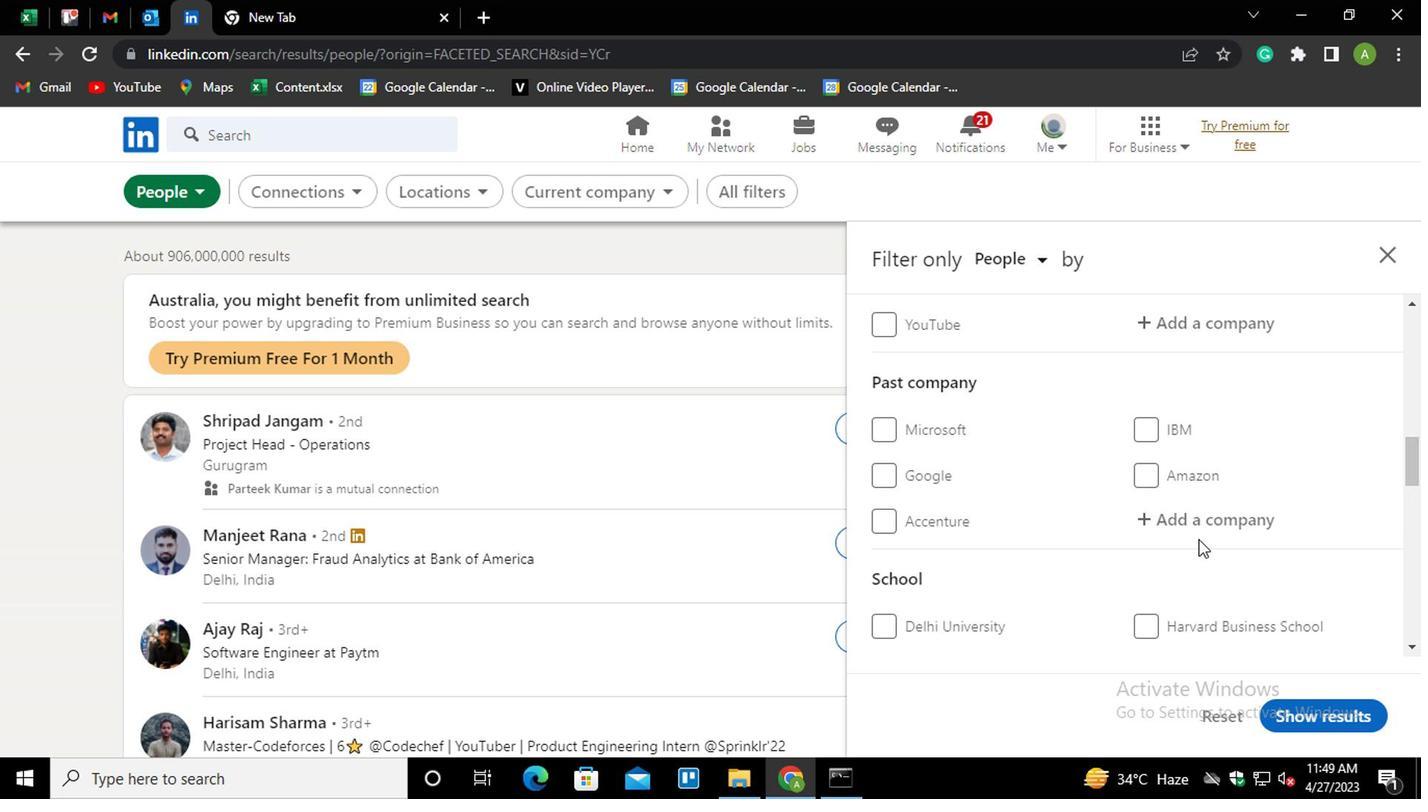 
Action: Mouse scrolled (993, 515) with delta (0, 0)
Screenshot: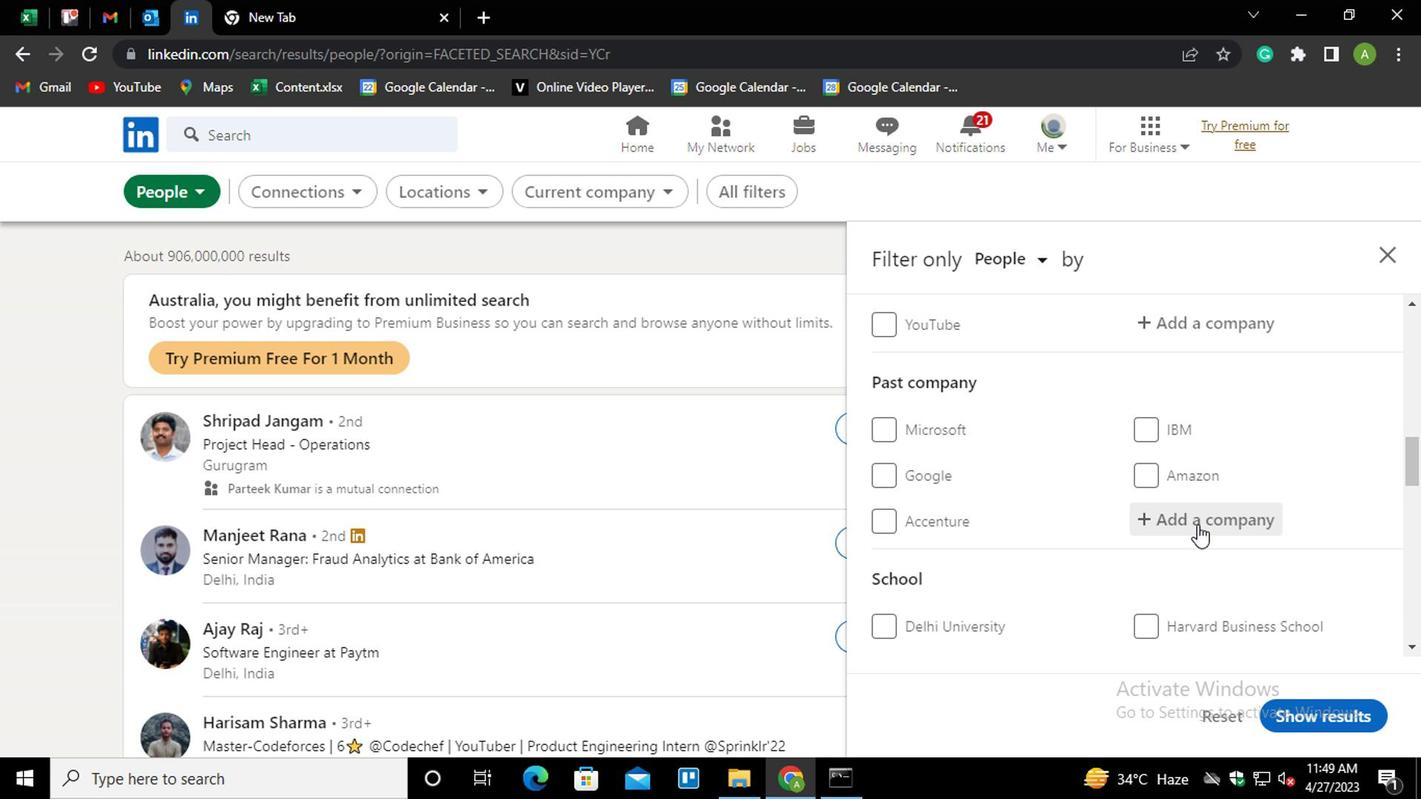 
Action: Mouse scrolled (993, 515) with delta (0, 0)
Screenshot: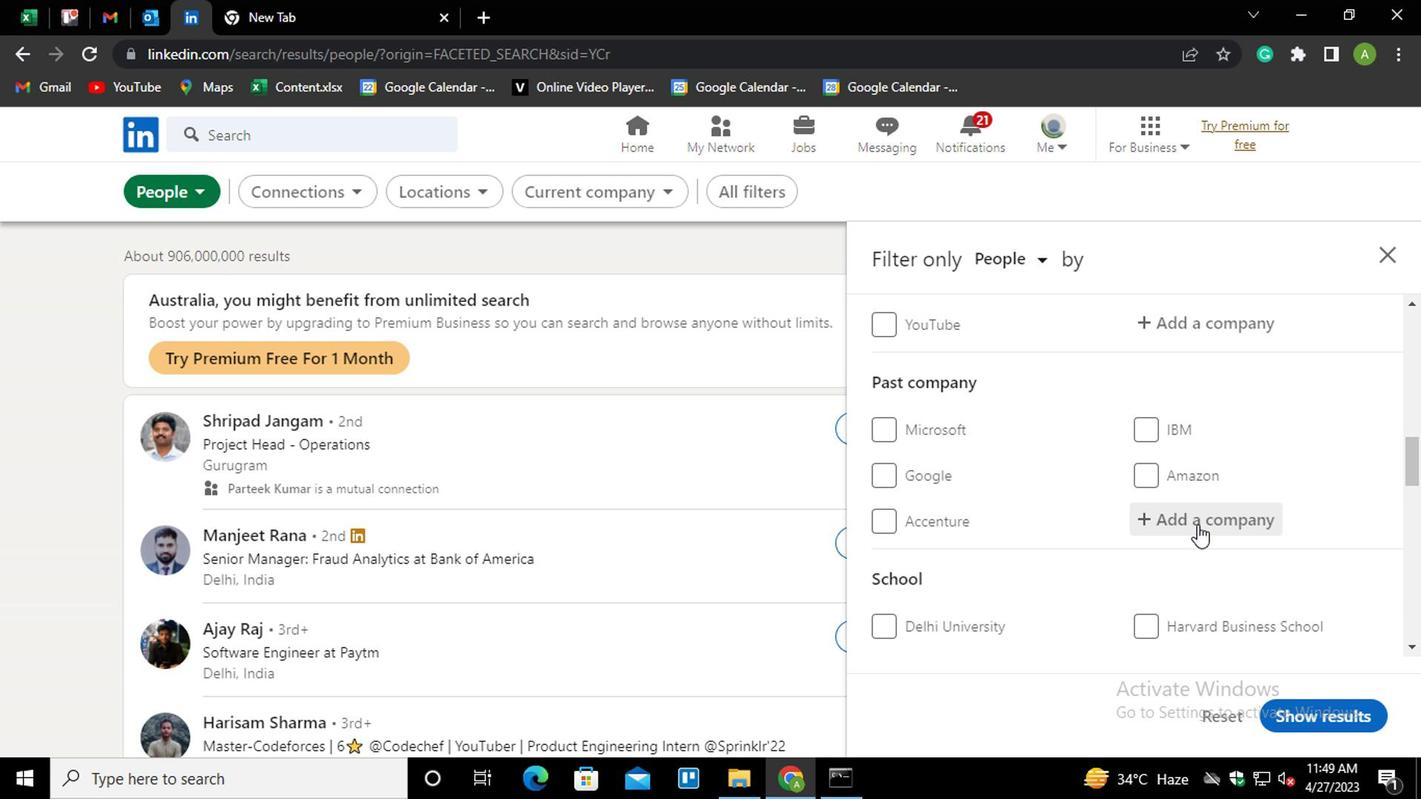 
Action: Mouse moved to (989, 517)
Screenshot: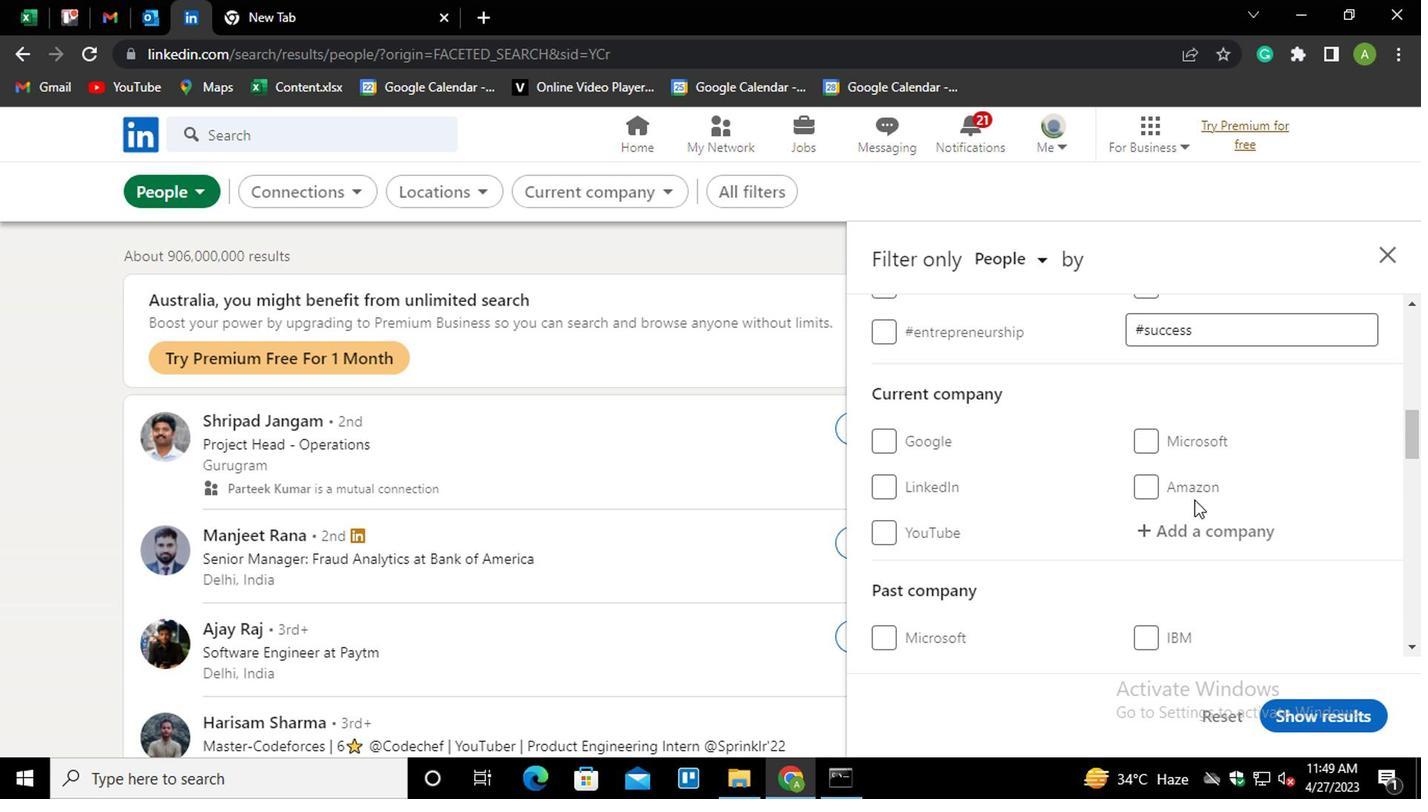 
Action: Mouse pressed left at (989, 517)
Screenshot: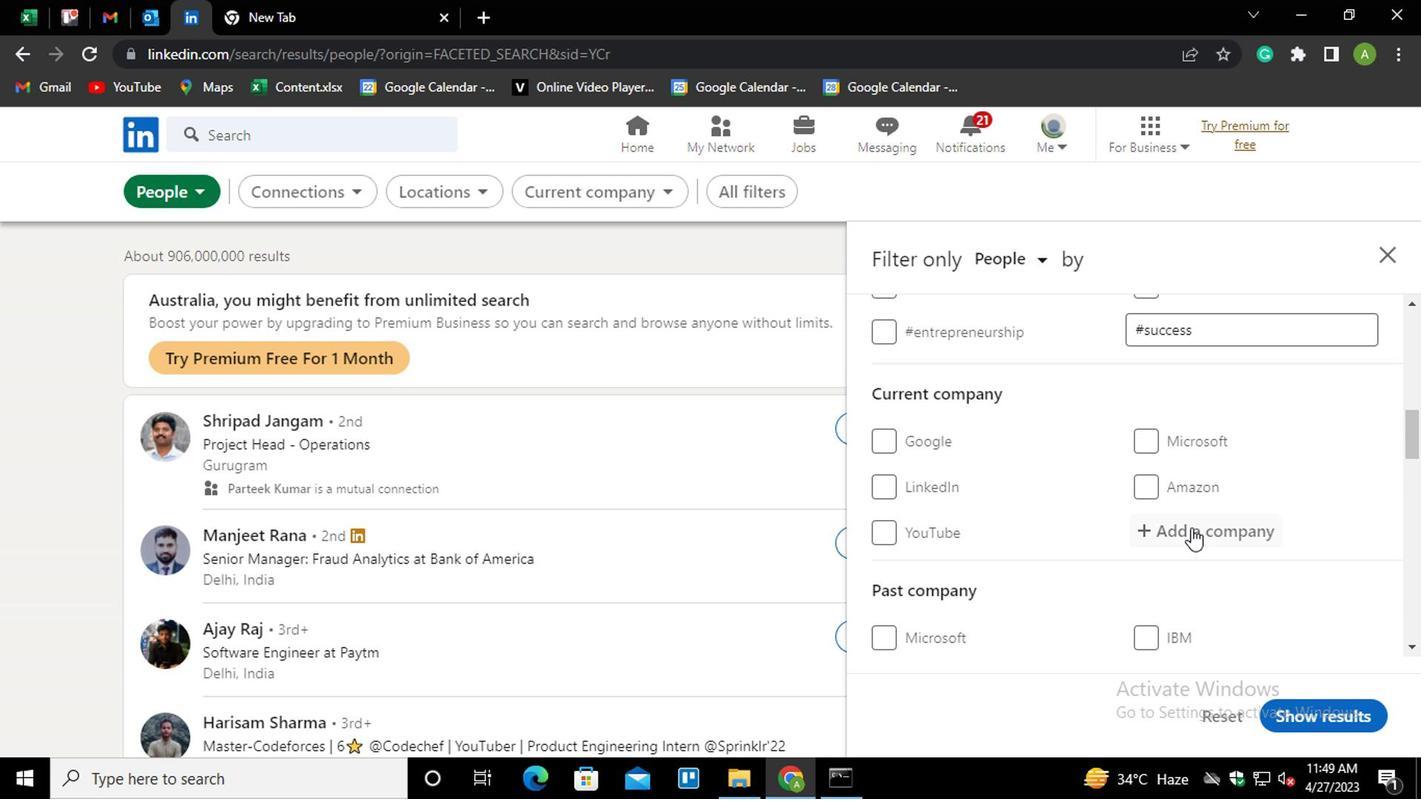 
Action: Mouse moved to (987, 519)
Screenshot: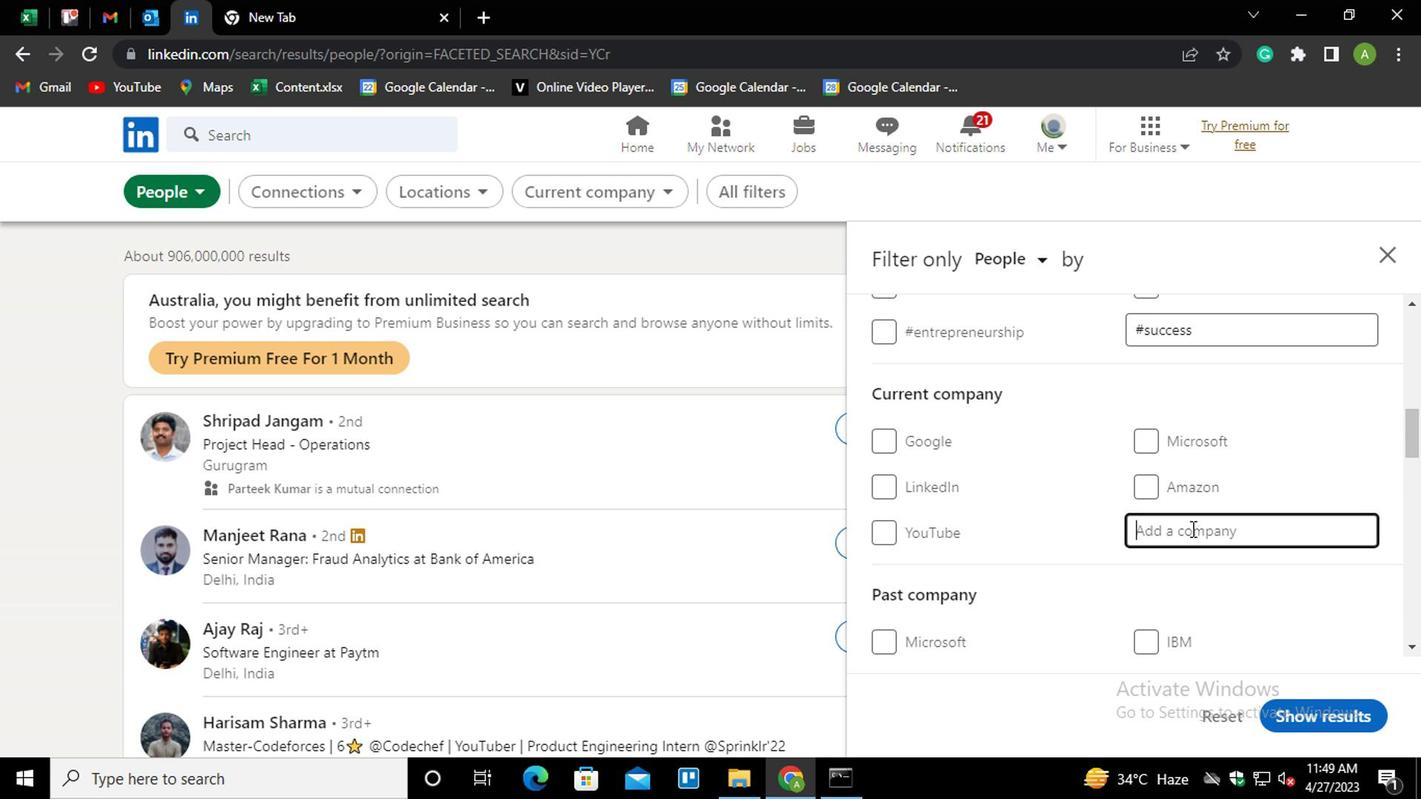 
Action: Key pressed <Key.shift>STR<Key.backspace>ARTUP<Key.space><Key.shift_r>IND<Key.down><Key.enter>
Screenshot: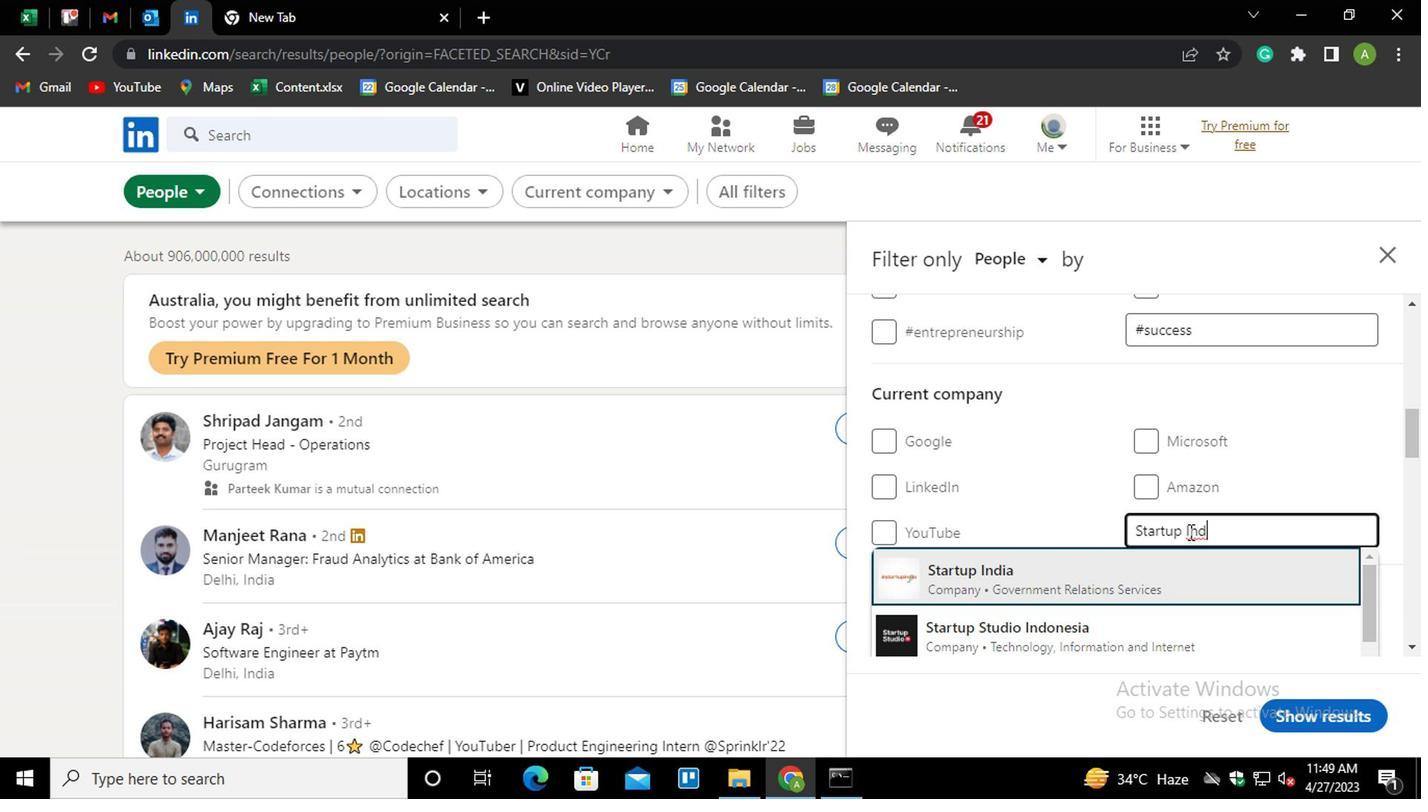 
Action: Mouse moved to (985, 522)
Screenshot: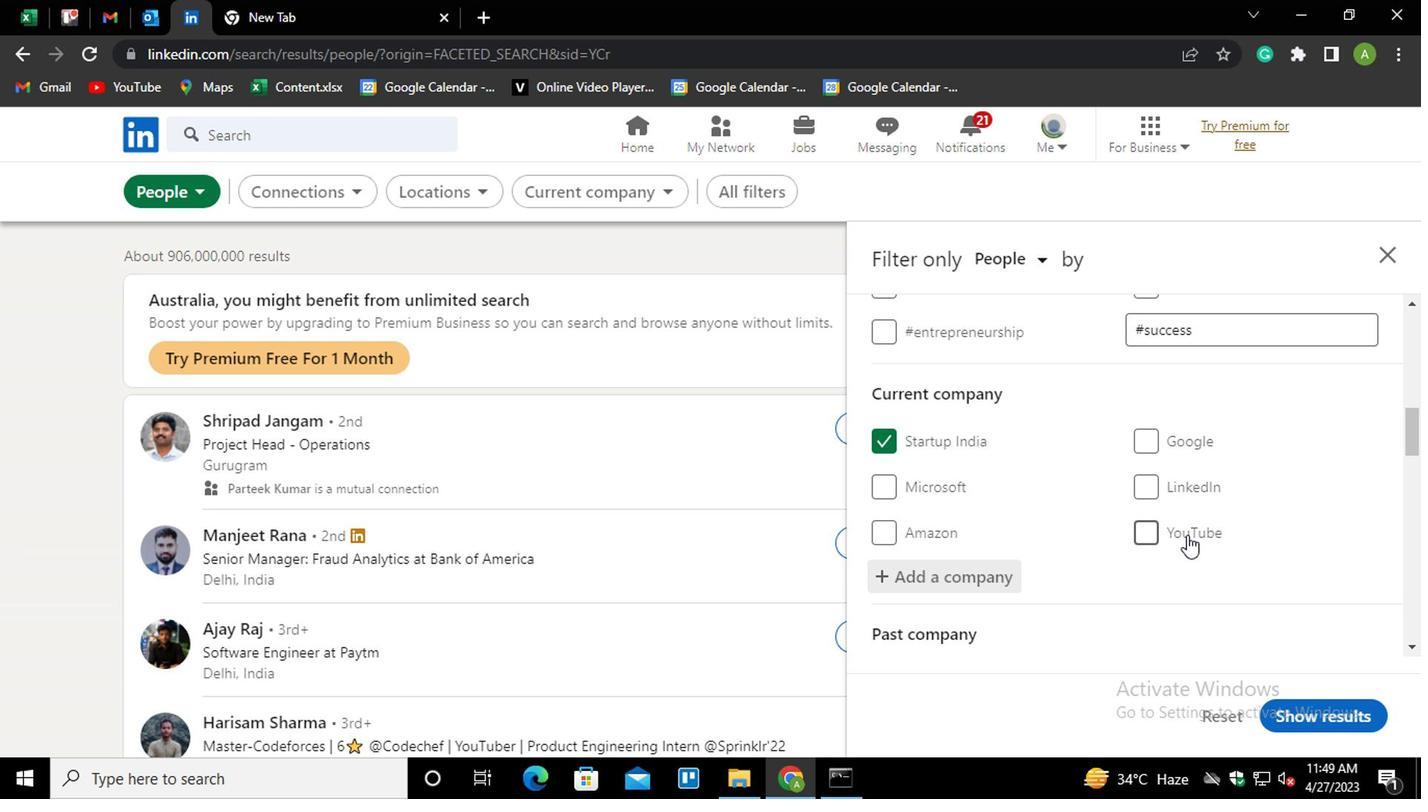 
Action: Mouse scrolled (985, 521) with delta (0, 0)
Screenshot: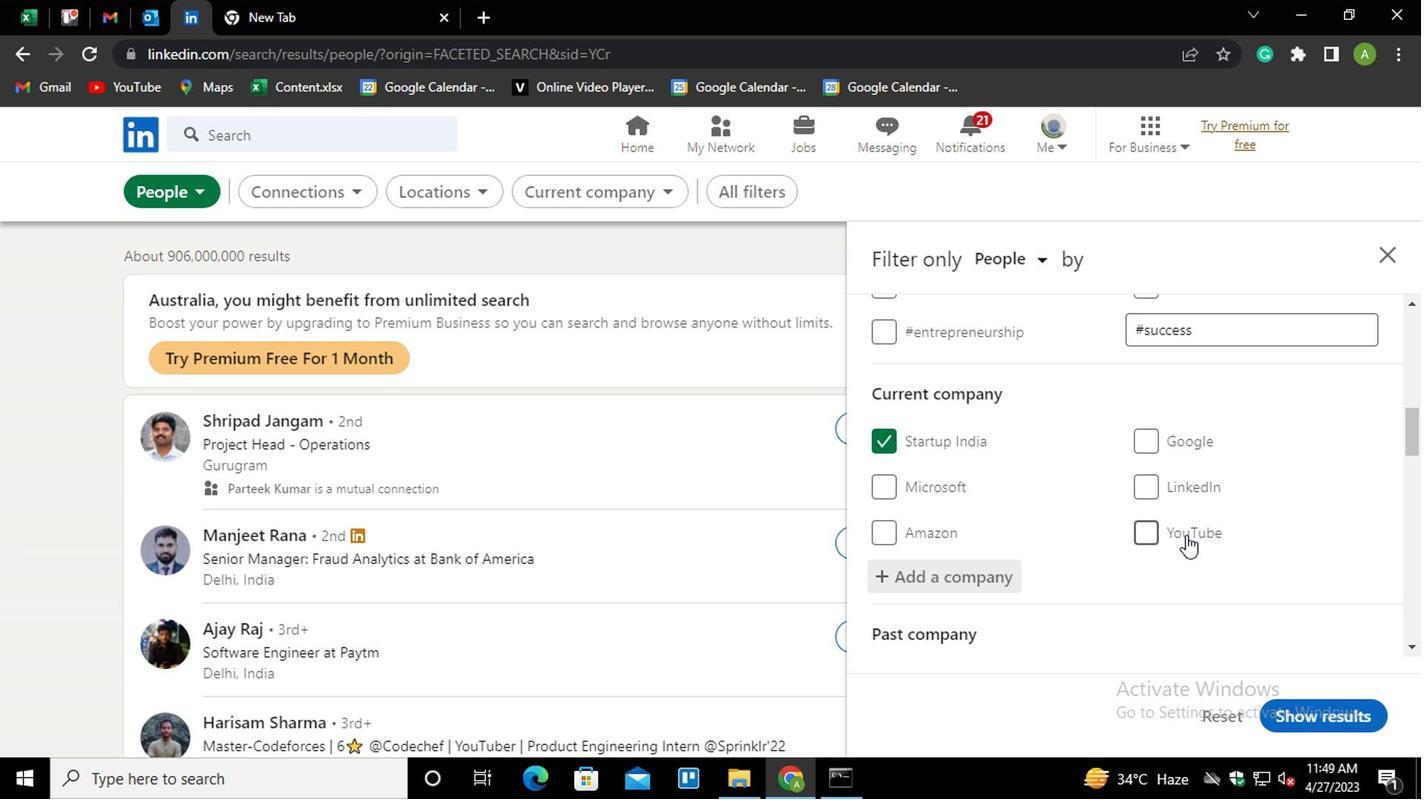 
Action: Mouse scrolled (985, 521) with delta (0, 0)
Screenshot: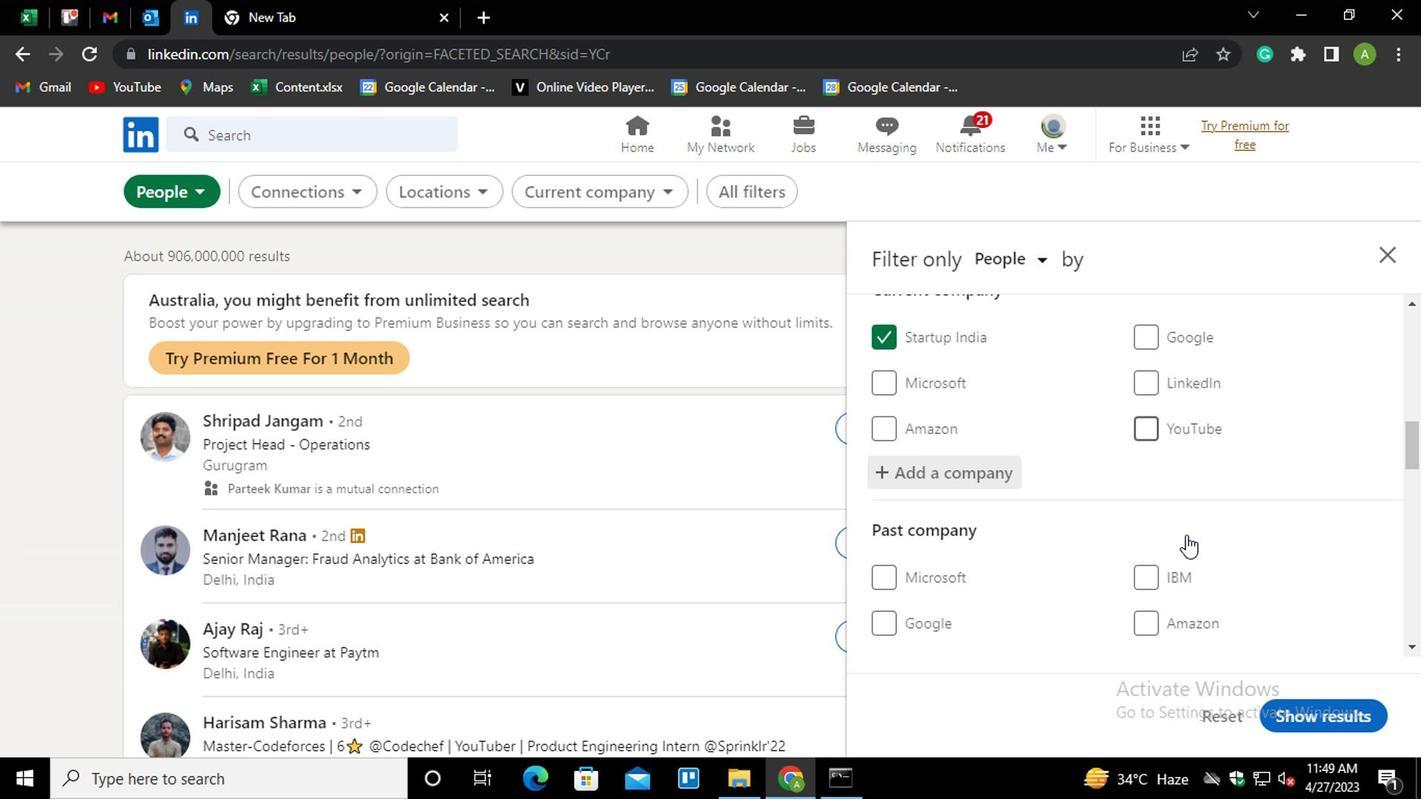 
Action: Mouse scrolled (985, 521) with delta (0, 0)
Screenshot: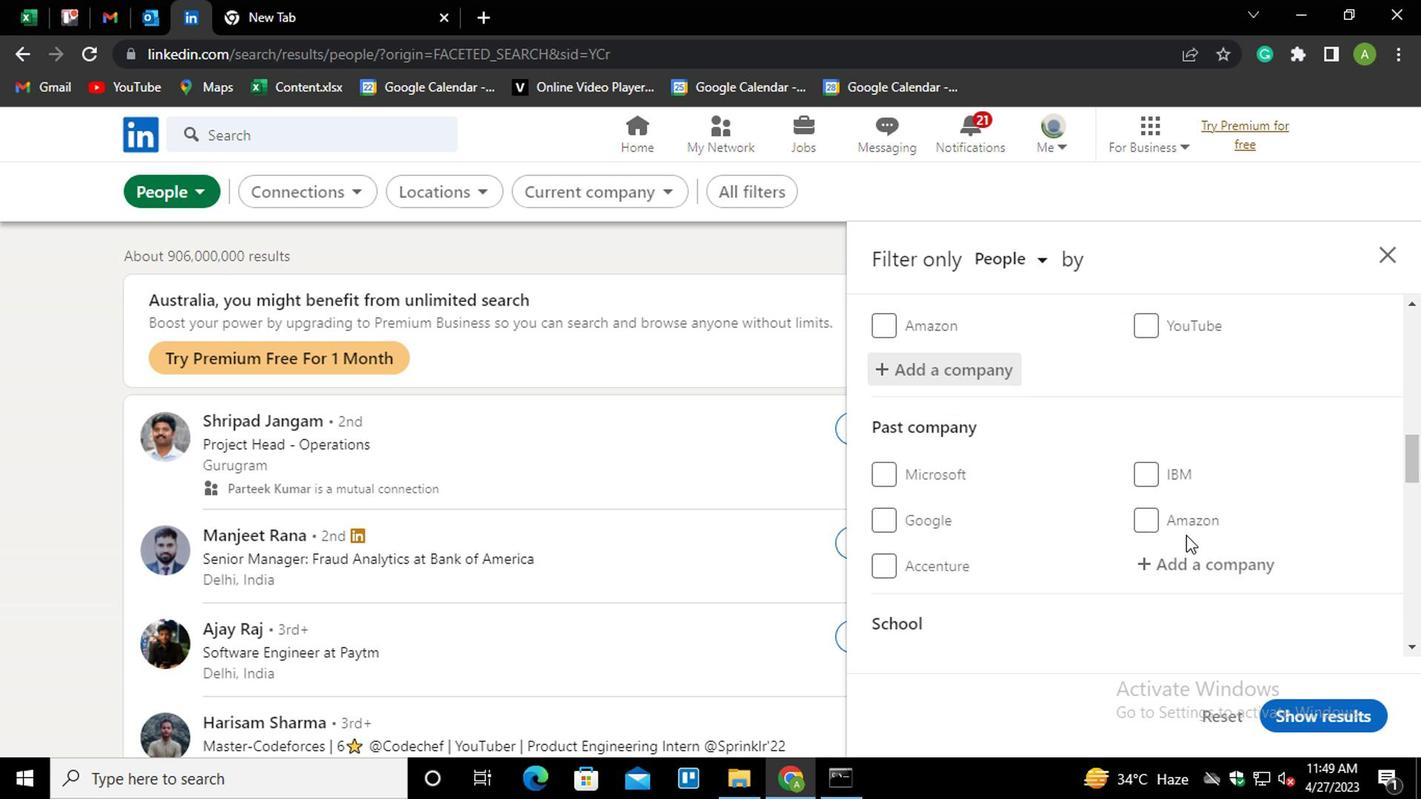 
Action: Mouse scrolled (985, 521) with delta (0, 0)
Screenshot: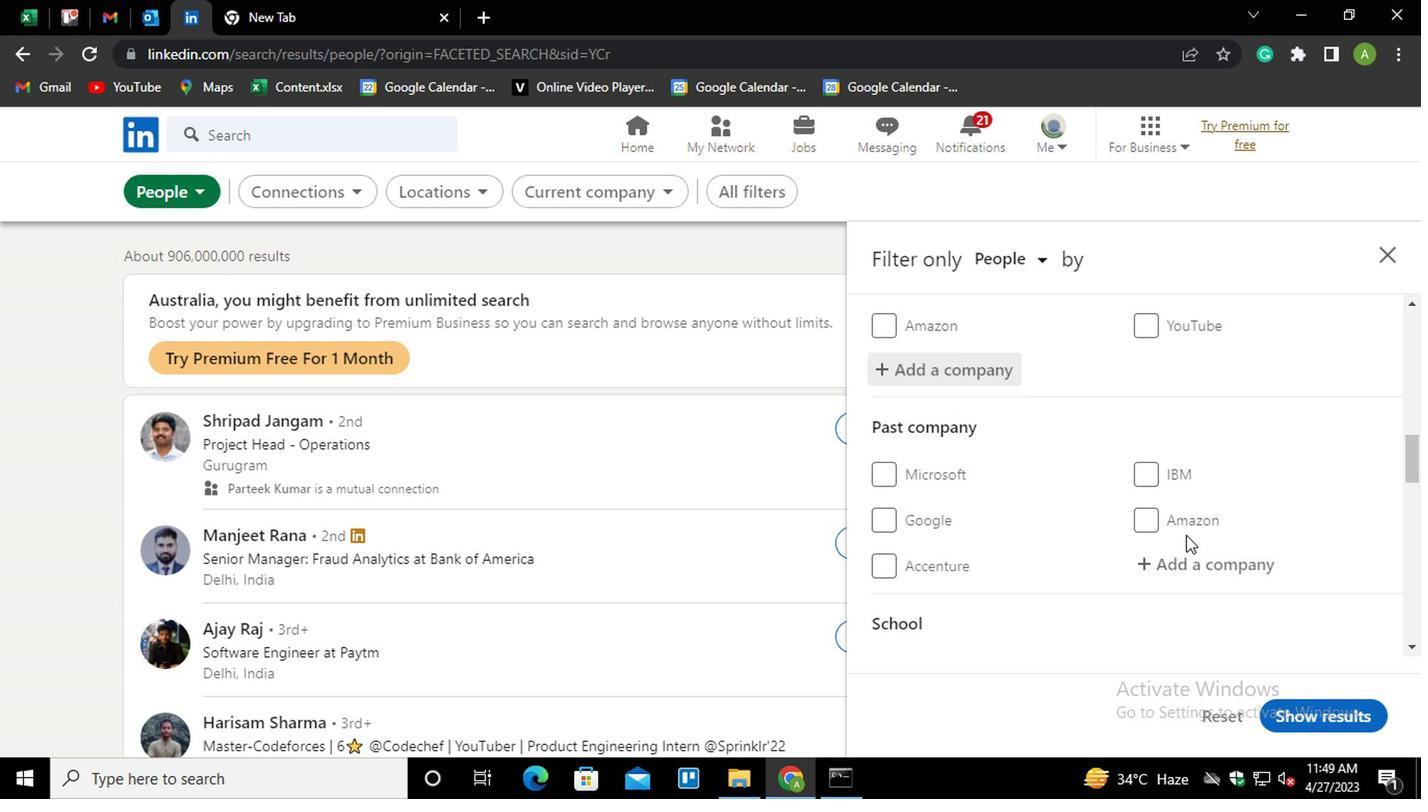 
Action: Mouse moved to (983, 525)
Screenshot: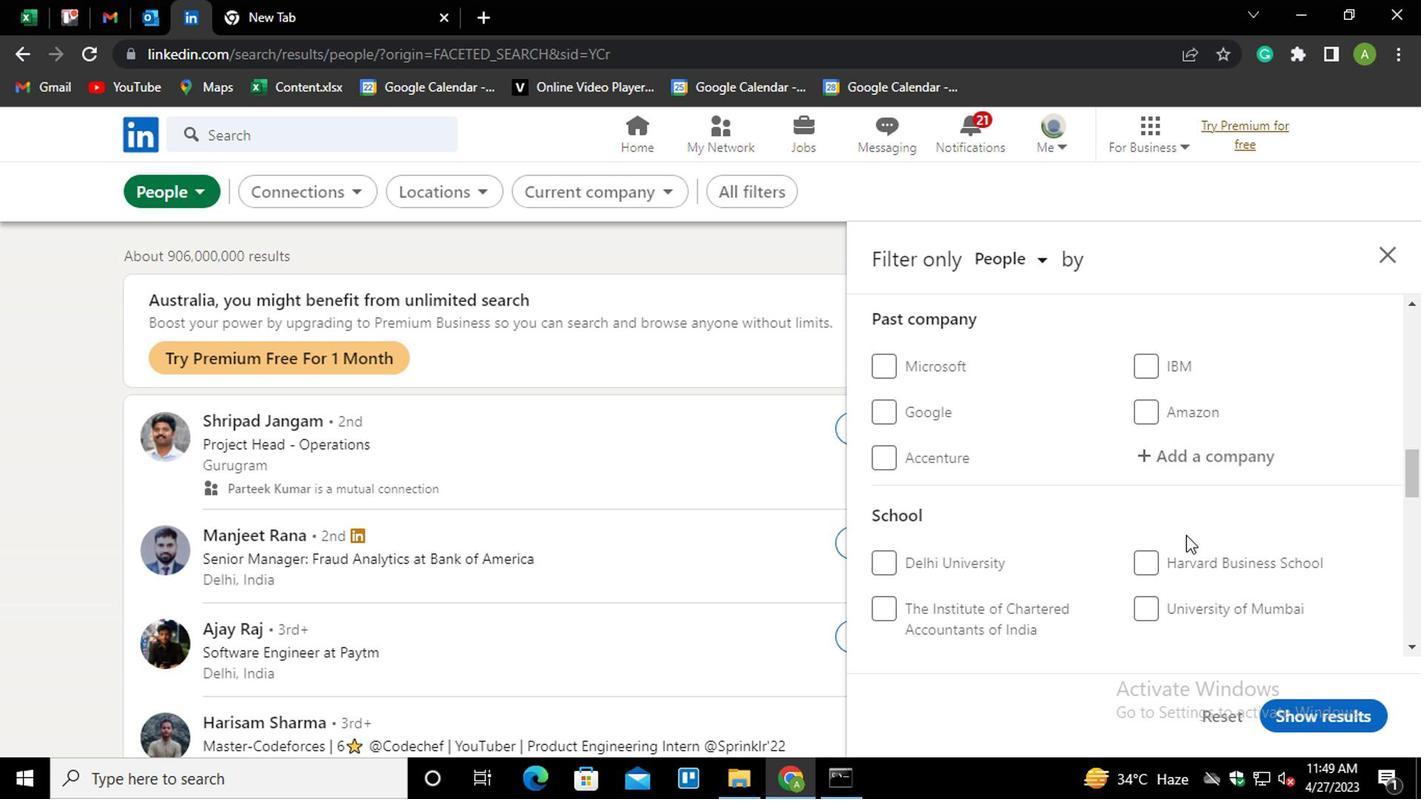 
Action: Mouse scrolled (983, 525) with delta (0, 0)
Screenshot: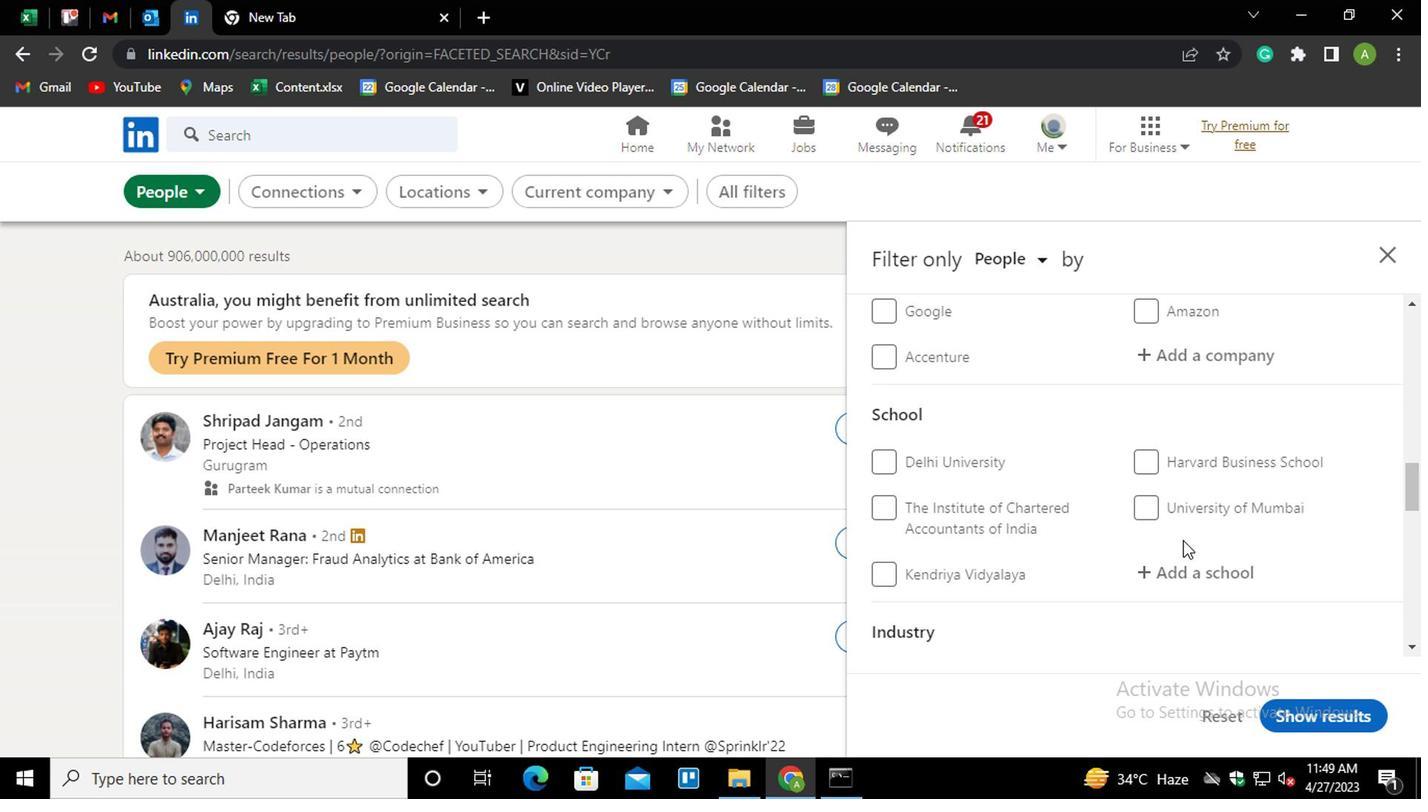 
Action: Mouse moved to (978, 483)
Screenshot: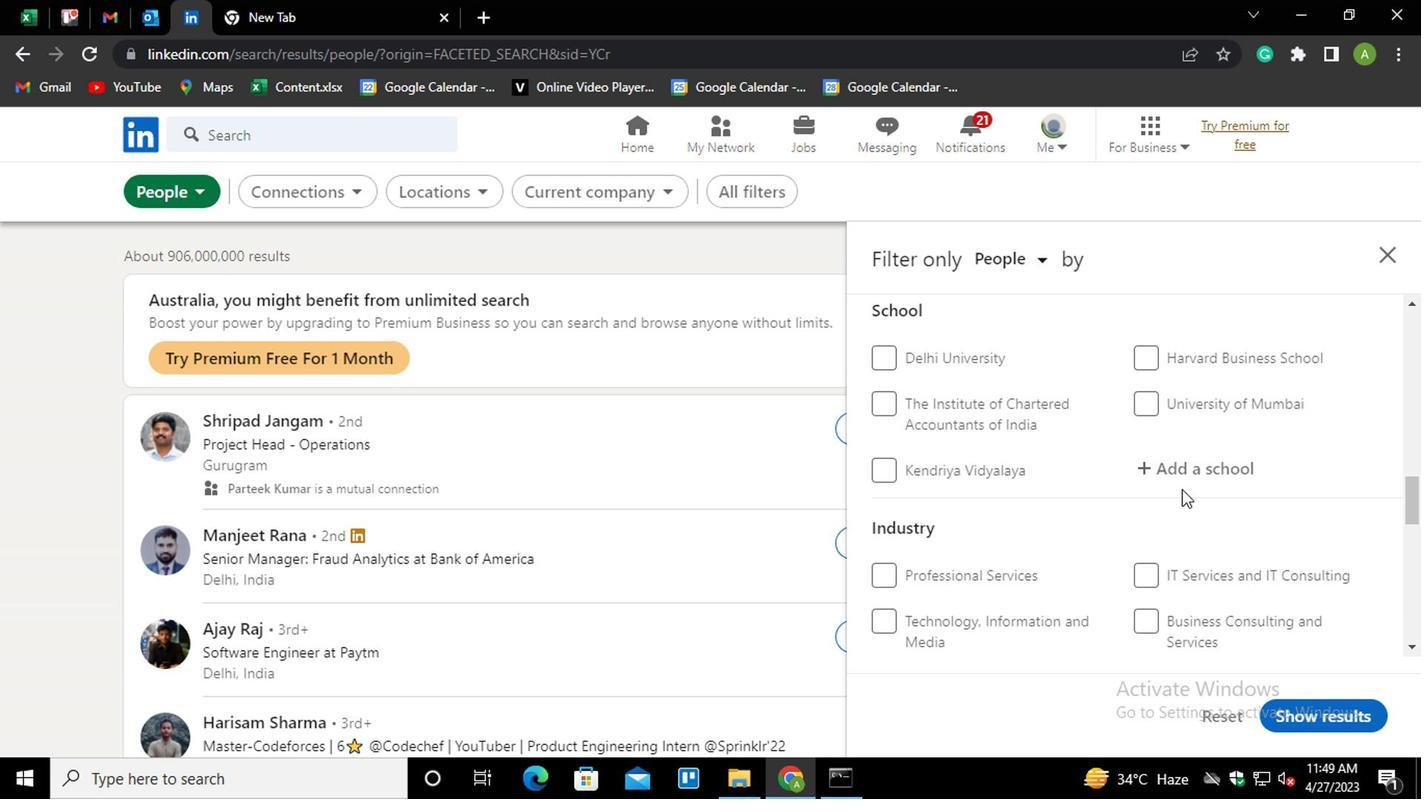 
Action: Mouse pressed left at (978, 483)
Screenshot: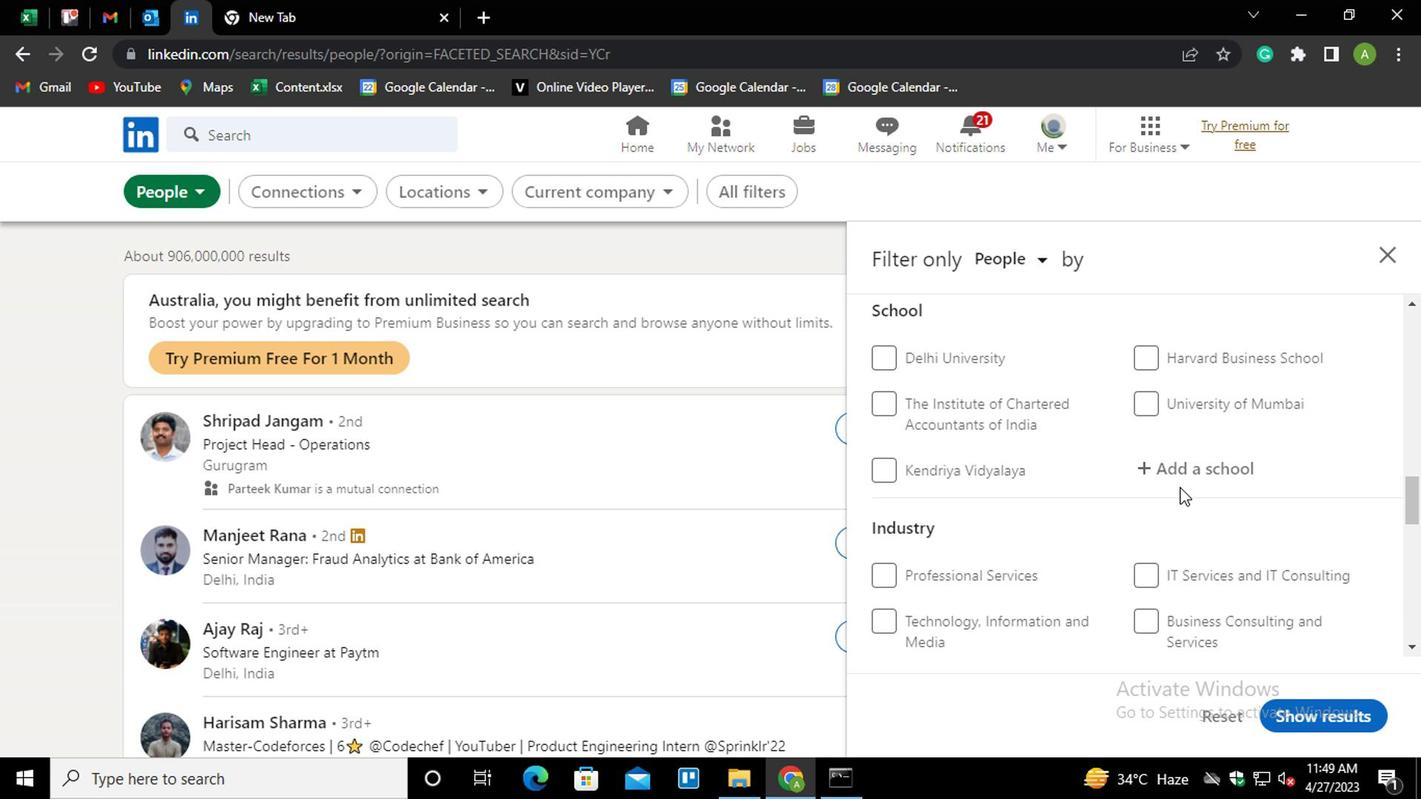 
Action: Mouse moved to (988, 475)
Screenshot: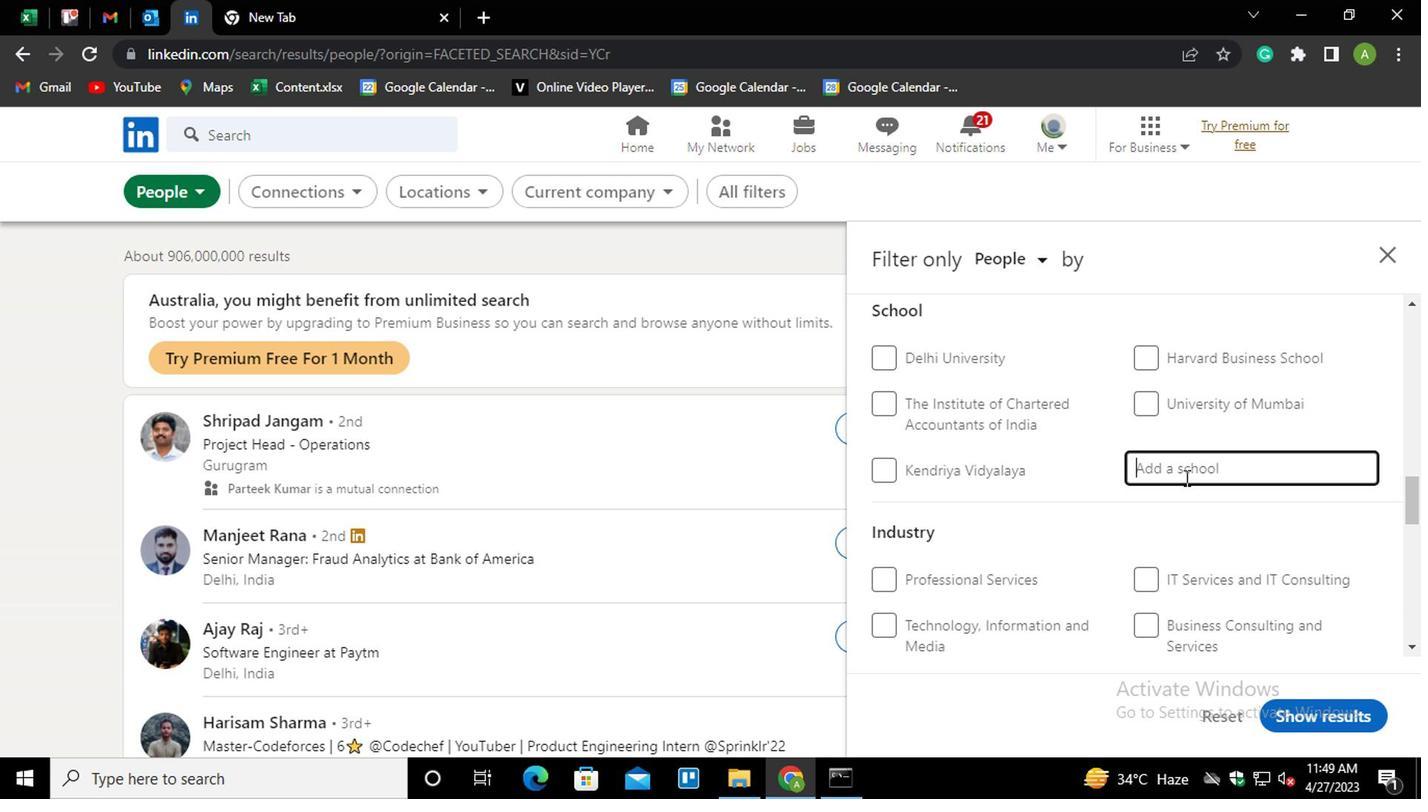 
Action: Mouse pressed left at (988, 475)
Screenshot: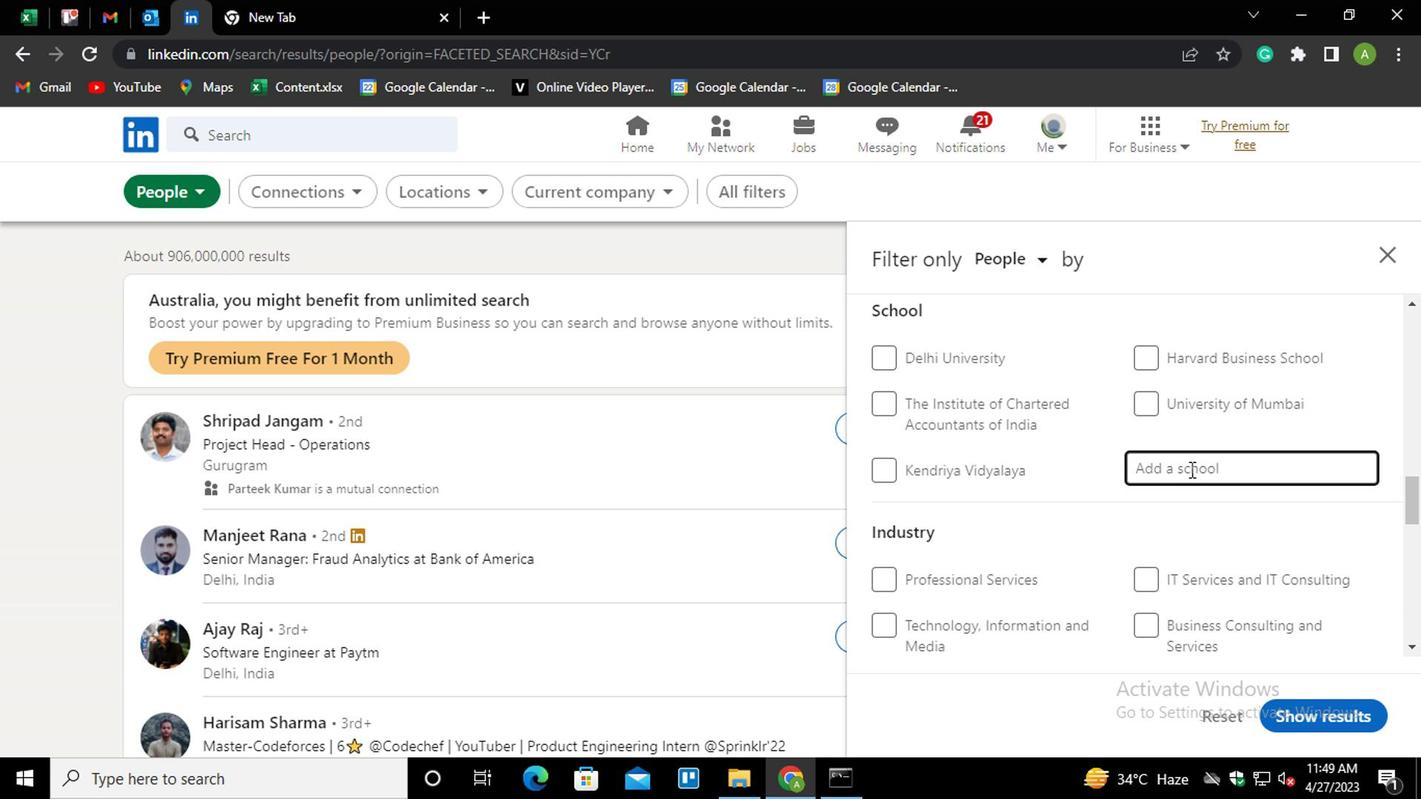 
Action: Key pressed <Key.shift_r>MANIPAL<Key.down><Key.down><Key.enter>
Screenshot: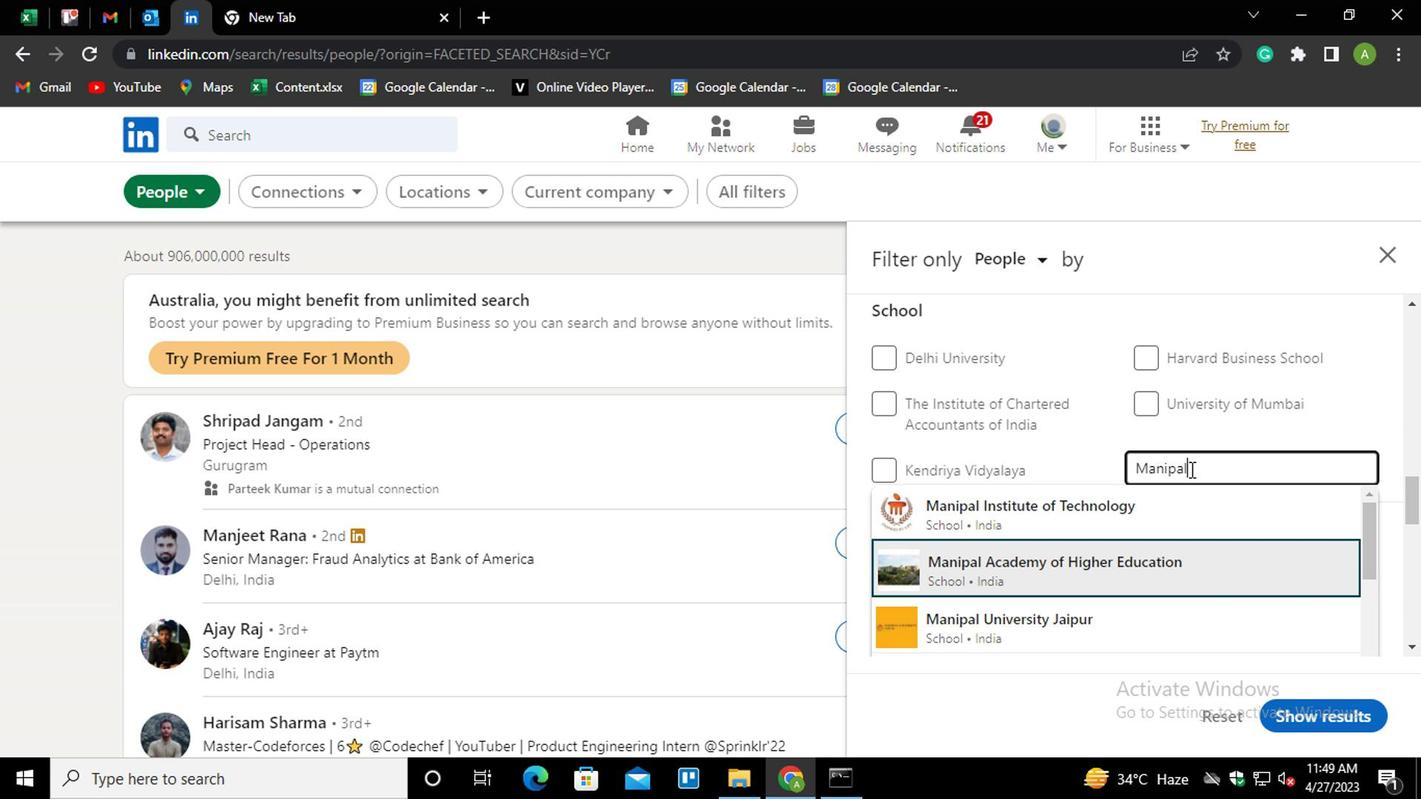 
Action: Mouse moved to (999, 469)
Screenshot: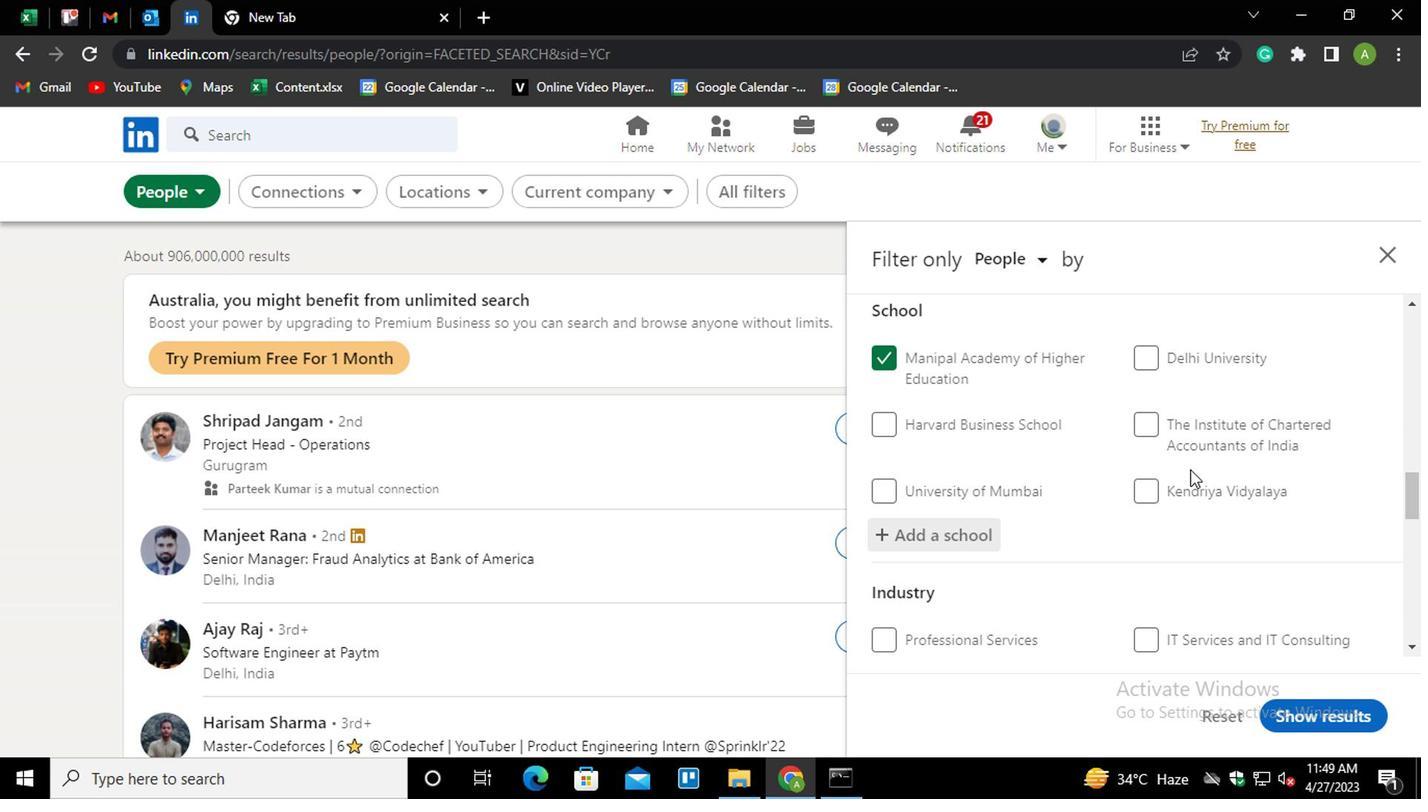 
Action: Mouse scrolled (999, 468) with delta (0, 0)
Screenshot: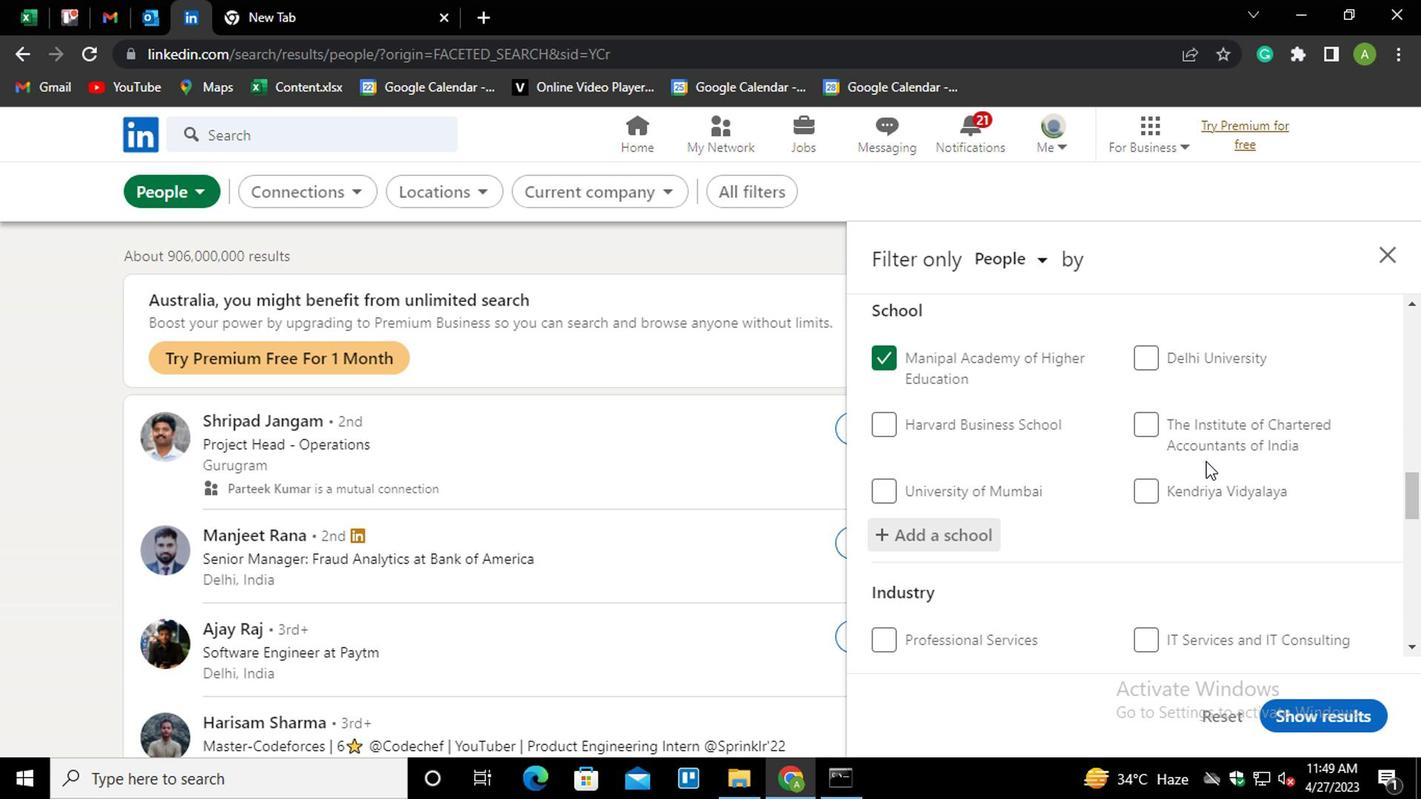 
Action: Mouse scrolled (999, 468) with delta (0, 0)
Screenshot: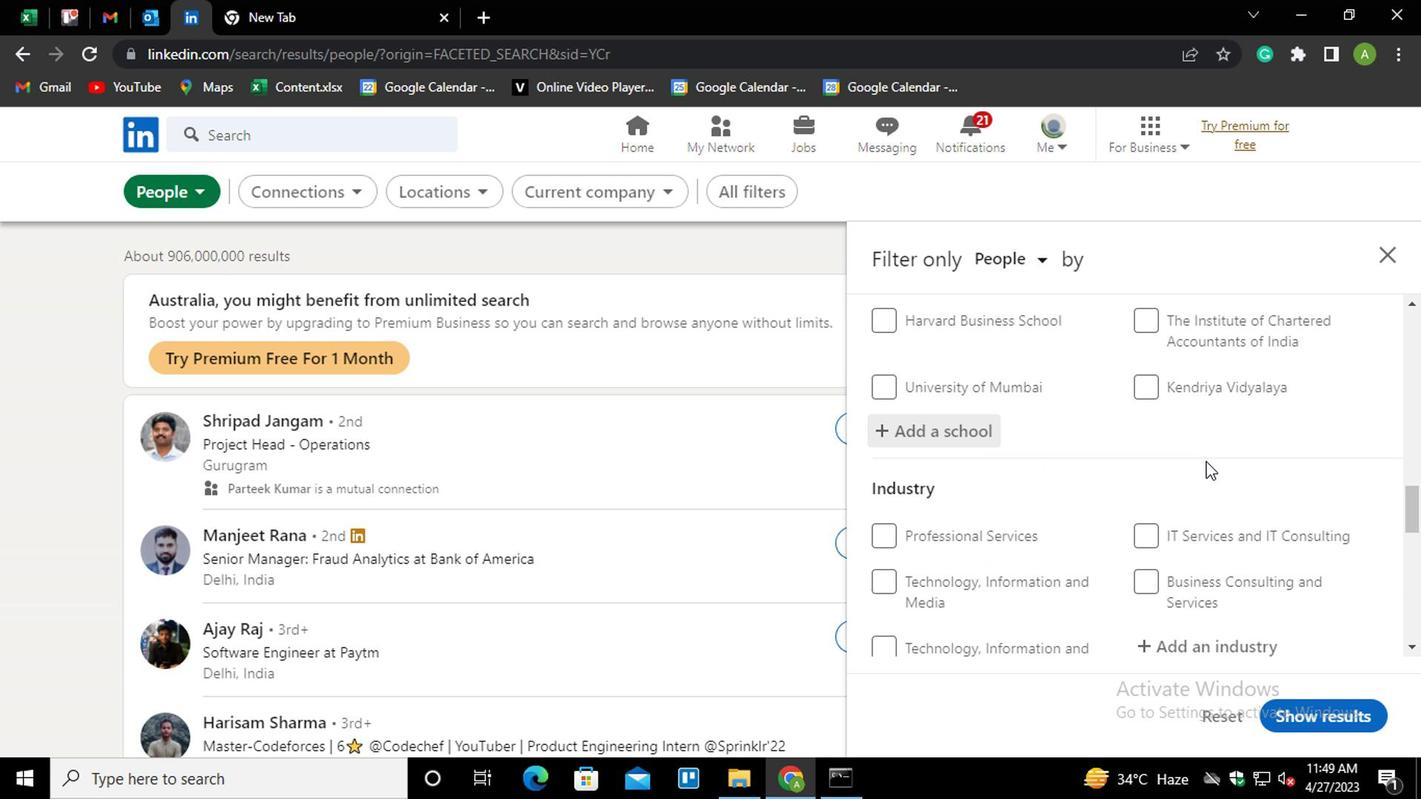 
Action: Mouse moved to (979, 533)
Screenshot: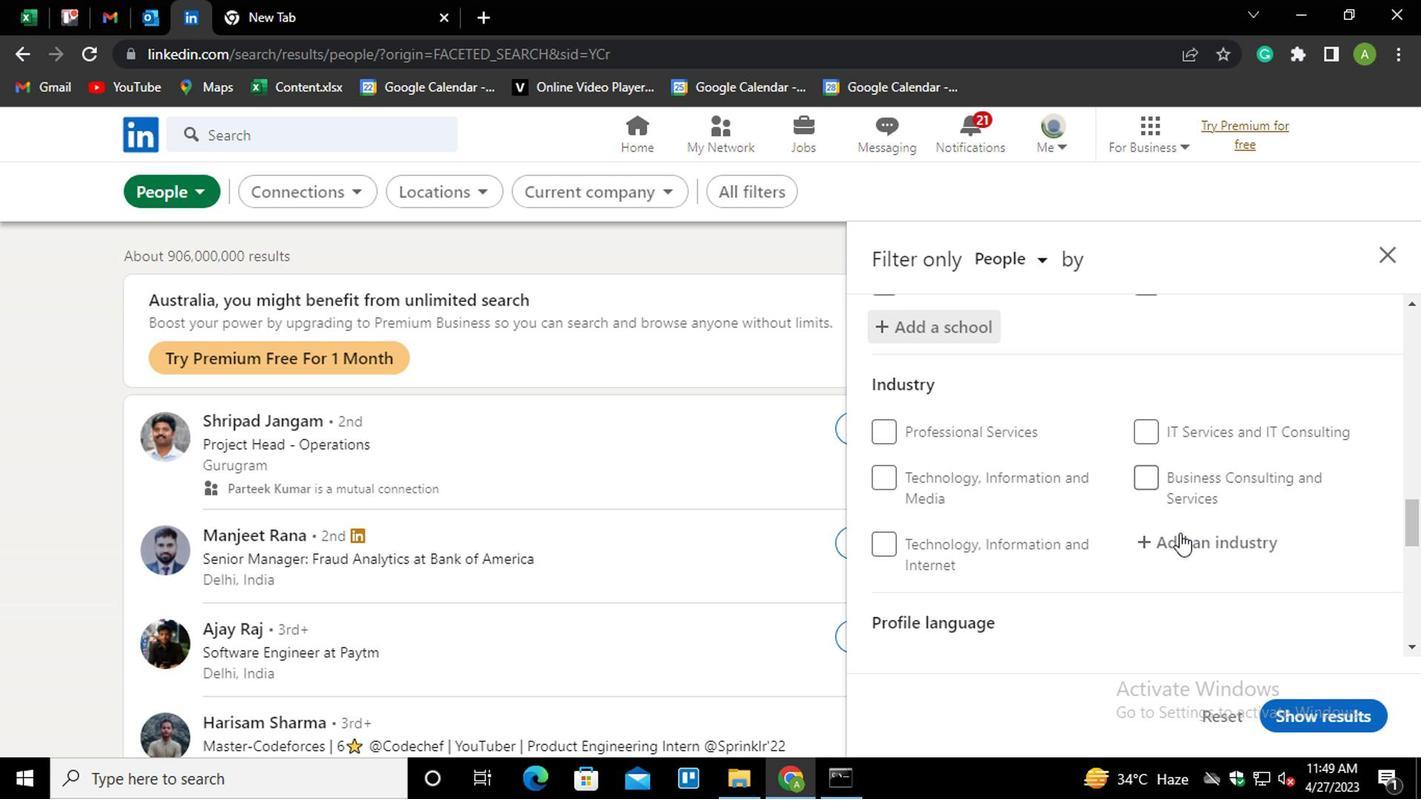 
Action: Mouse pressed left at (979, 533)
Screenshot: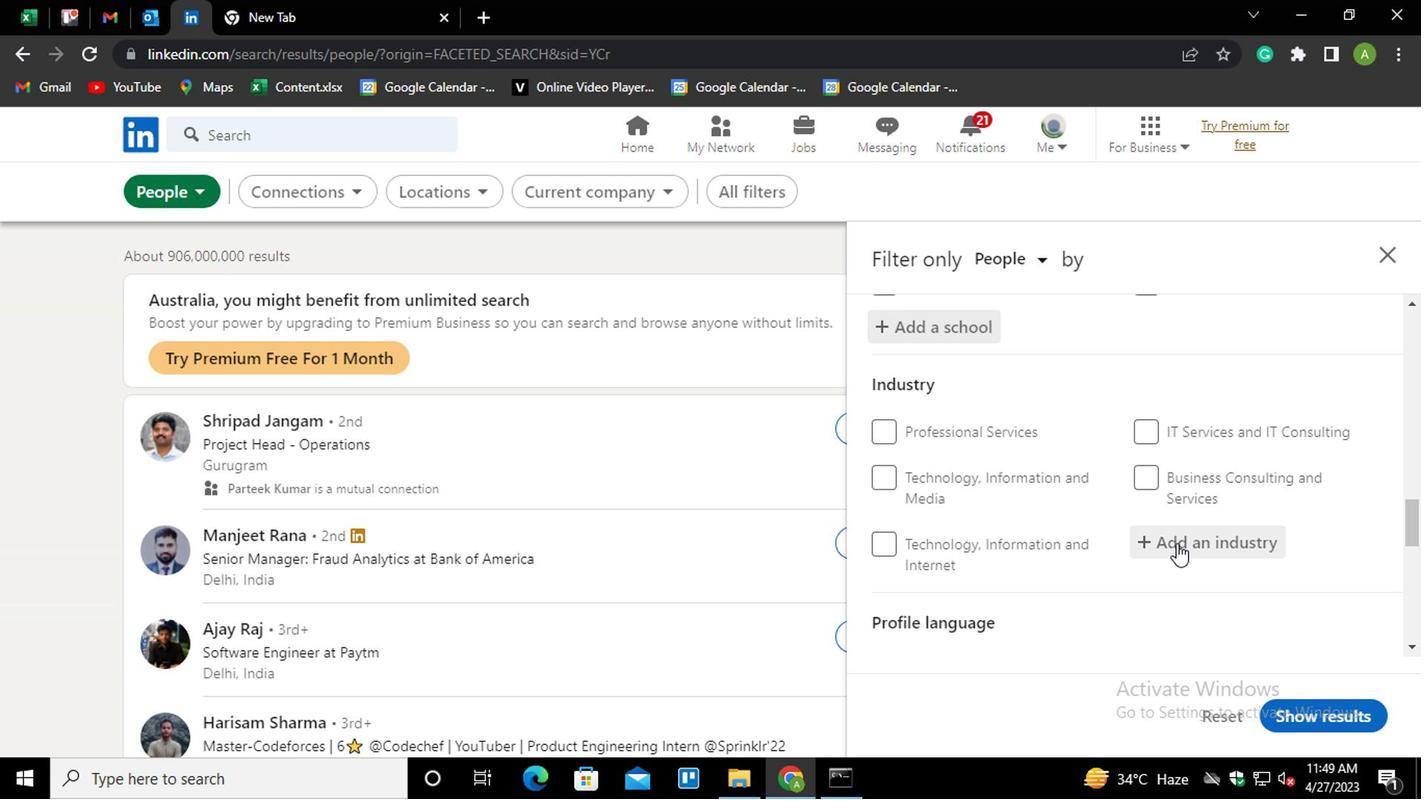 
Action: Key pressed <Key.shift>RADIO<Key.down><Key.enter>
Screenshot: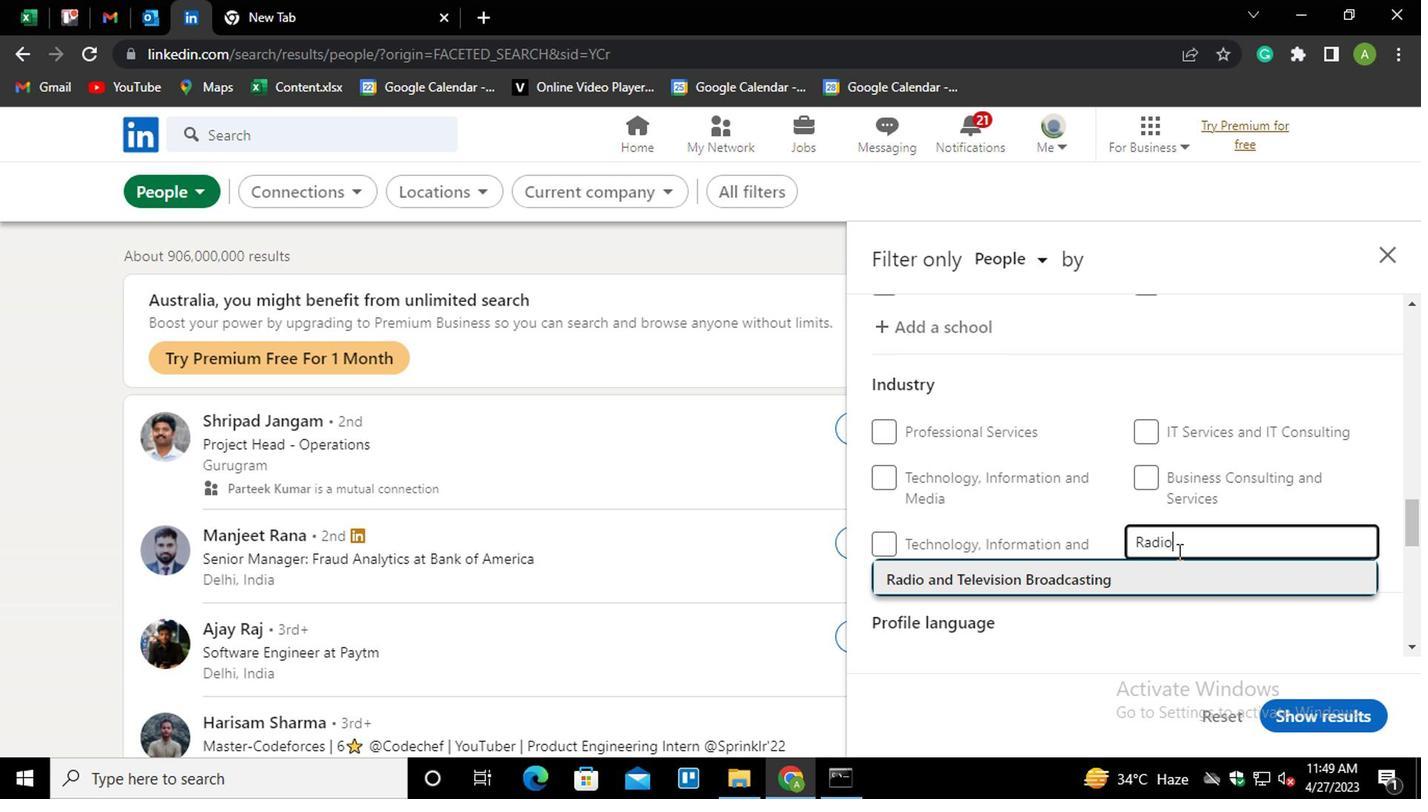 
Action: Mouse moved to (979, 533)
Screenshot: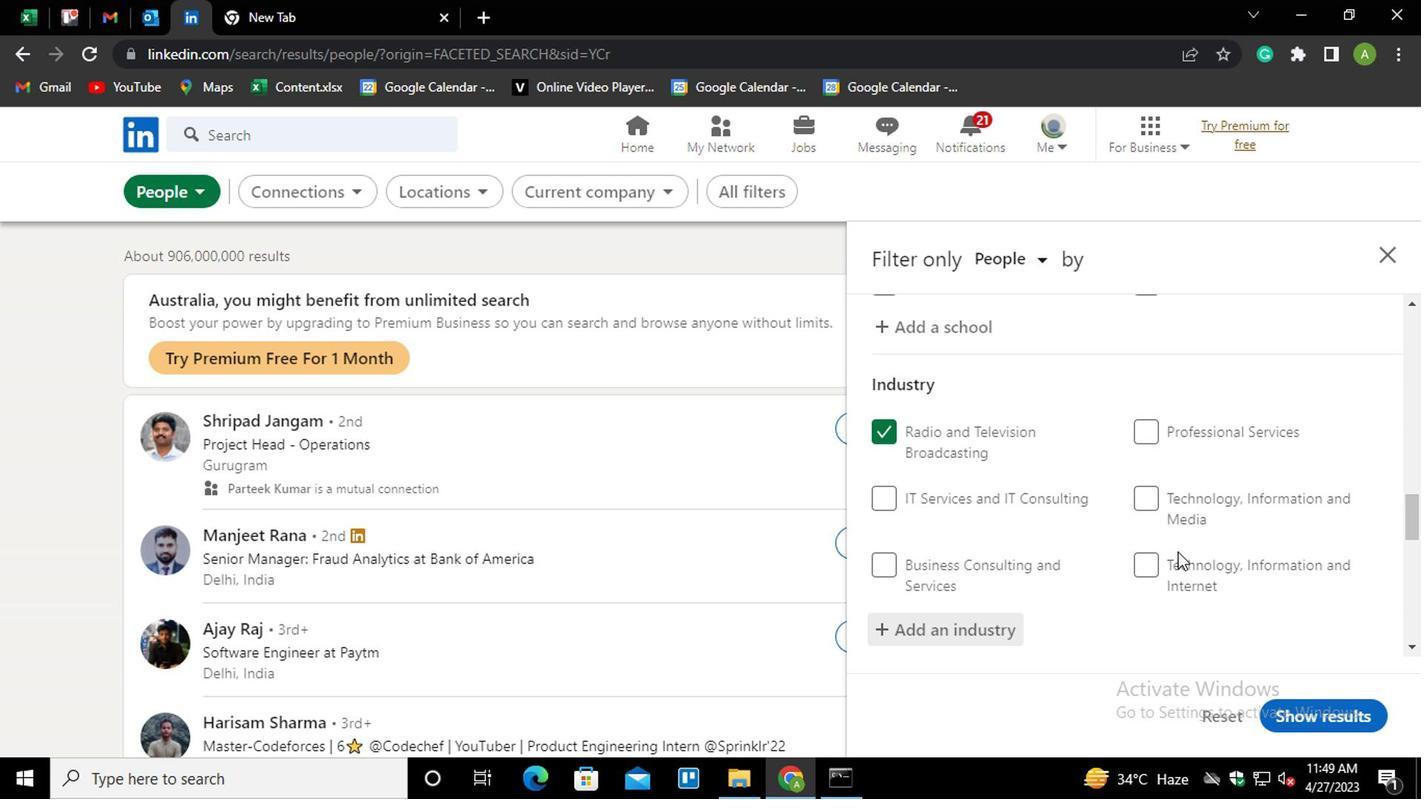 
Action: Mouse scrolled (979, 533) with delta (0, 0)
Screenshot: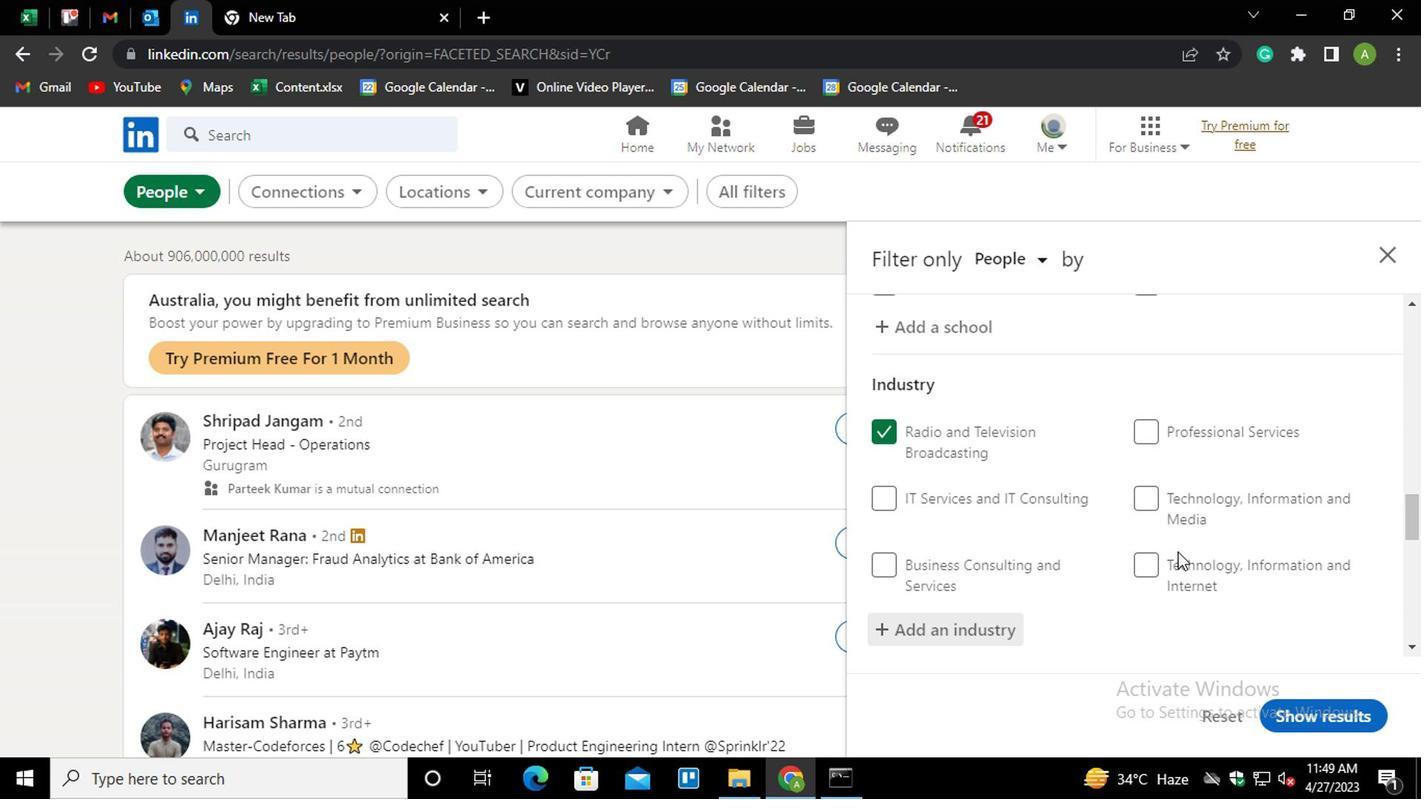 
Action: Mouse moved to (976, 545)
Screenshot: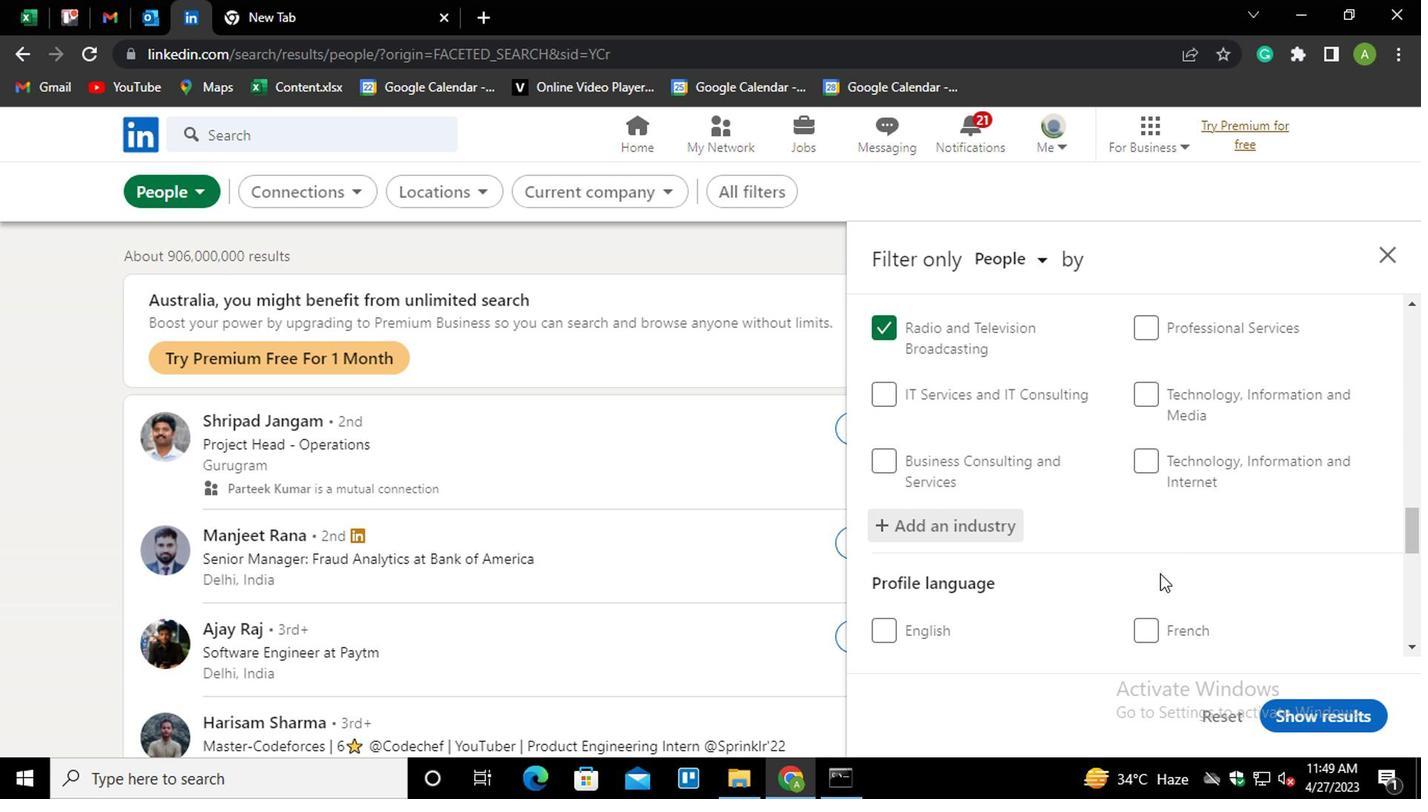 
Action: Mouse scrolled (976, 545) with delta (0, 0)
Screenshot: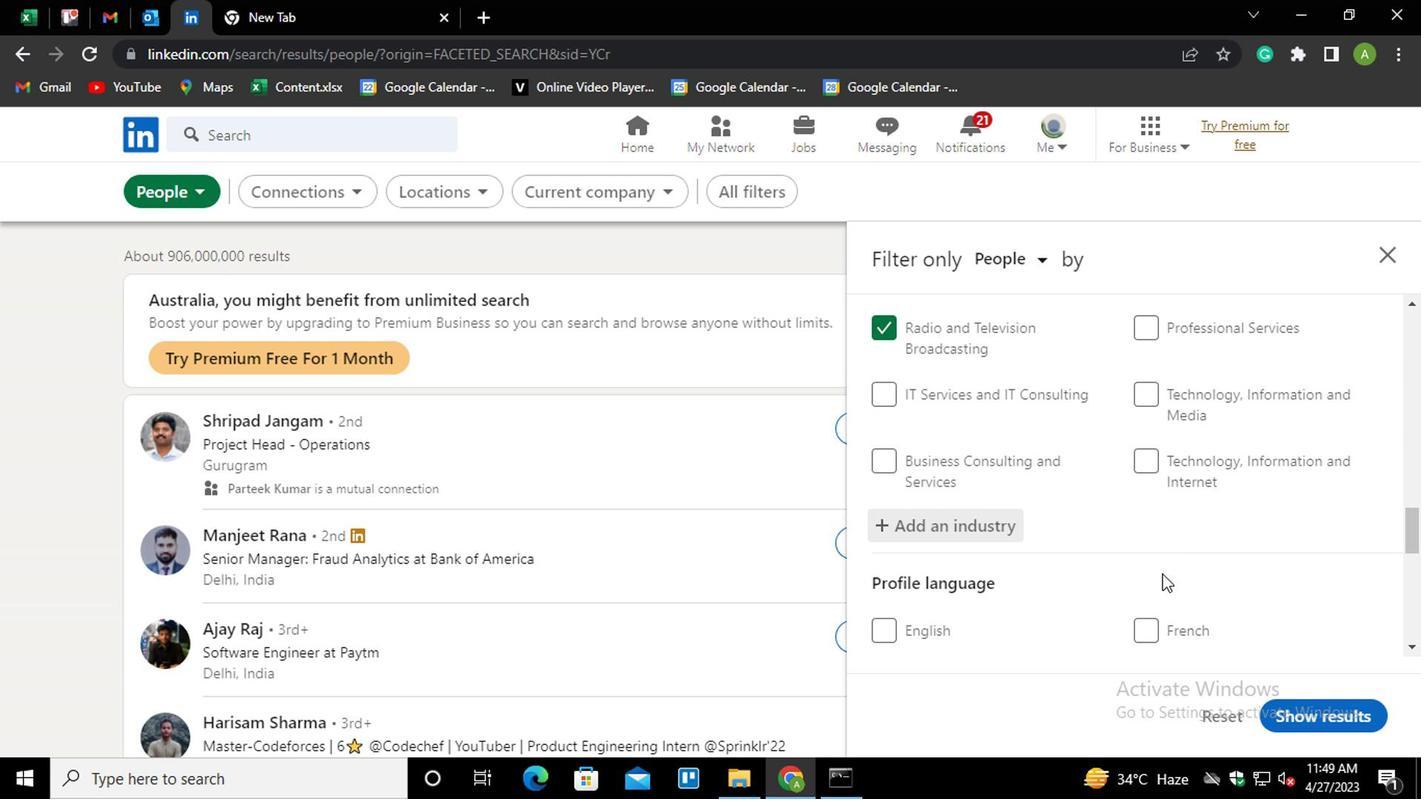 
Action: Mouse scrolled (976, 545) with delta (0, 0)
Screenshot: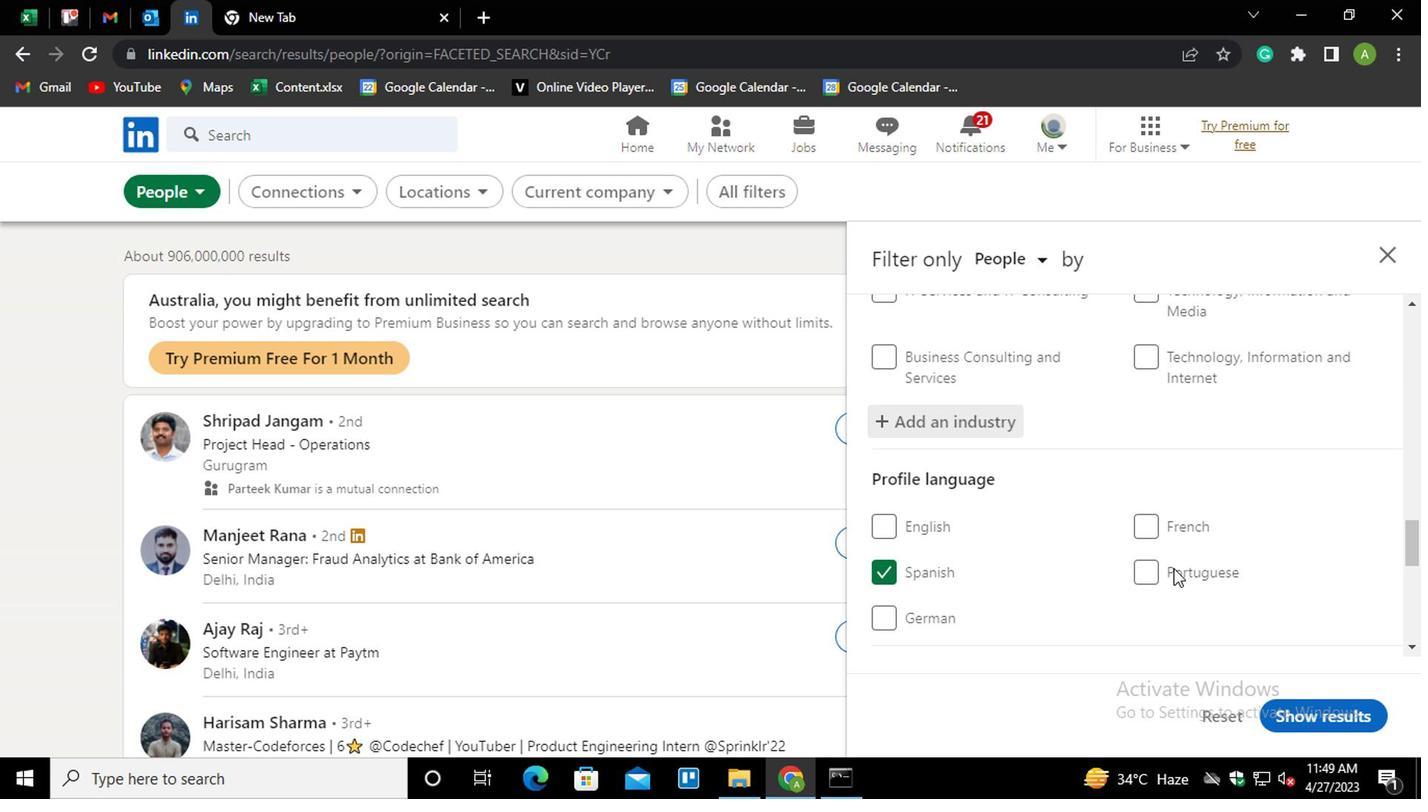 
Action: Mouse scrolled (976, 545) with delta (0, 0)
Screenshot: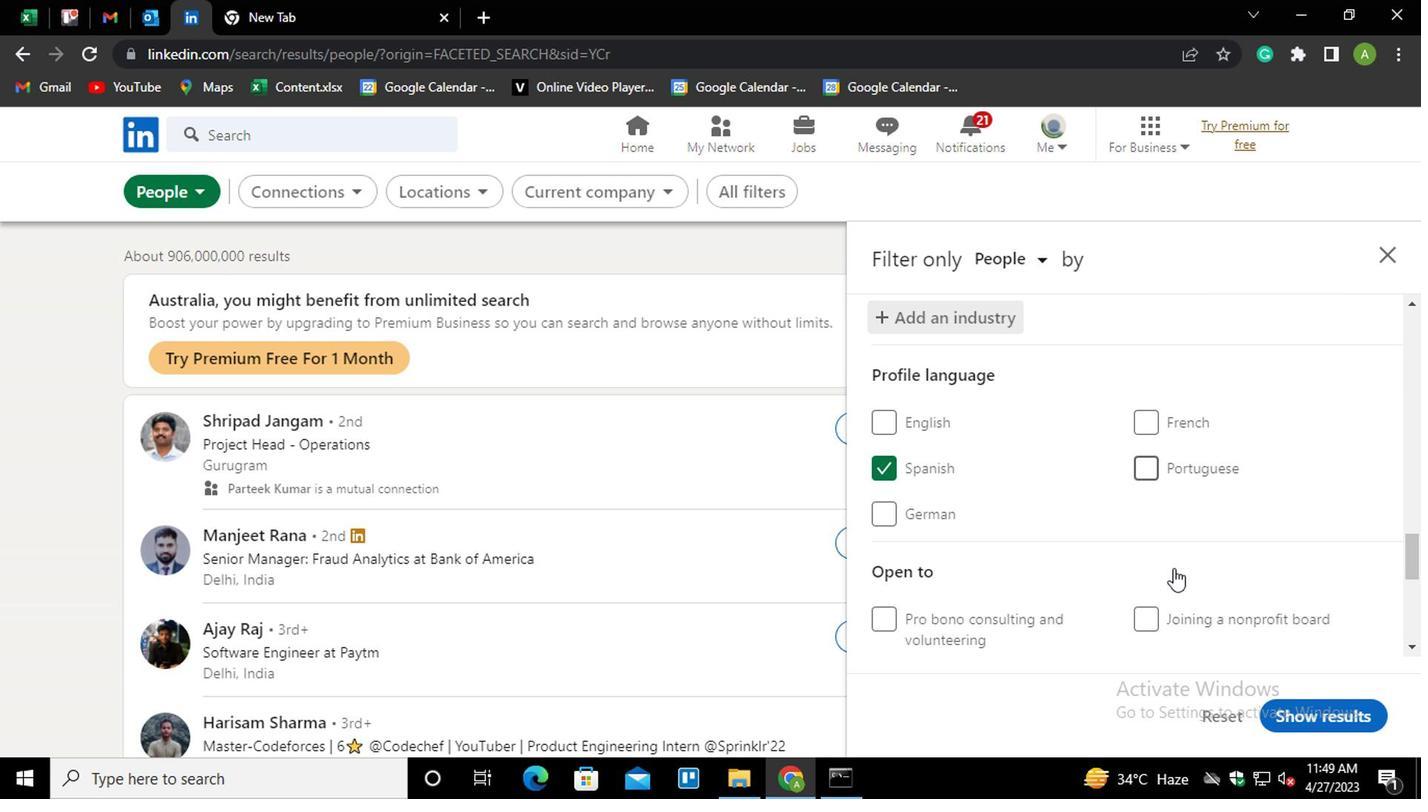 
Action: Mouse scrolled (976, 545) with delta (0, 0)
Screenshot: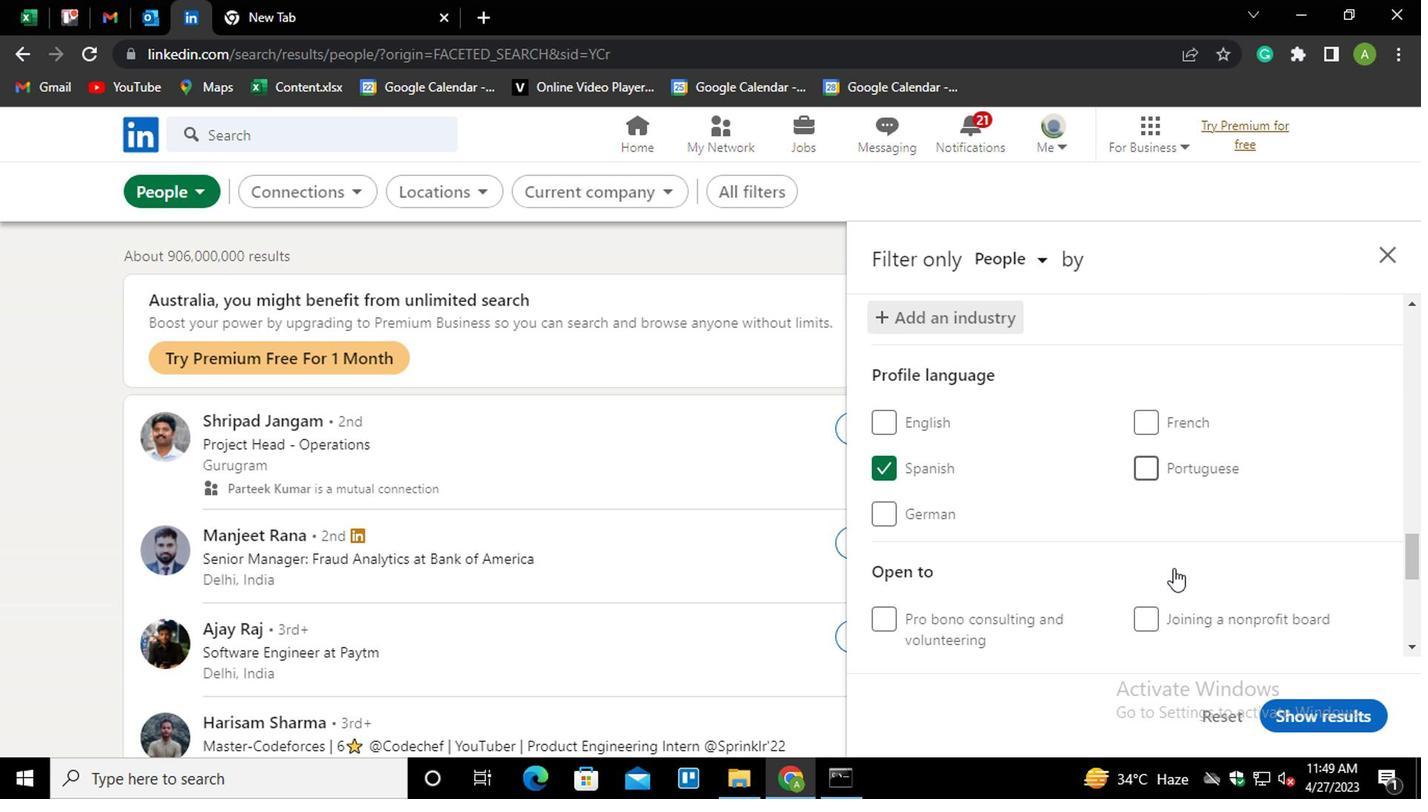 
Action: Mouse moved to (854, 512)
Screenshot: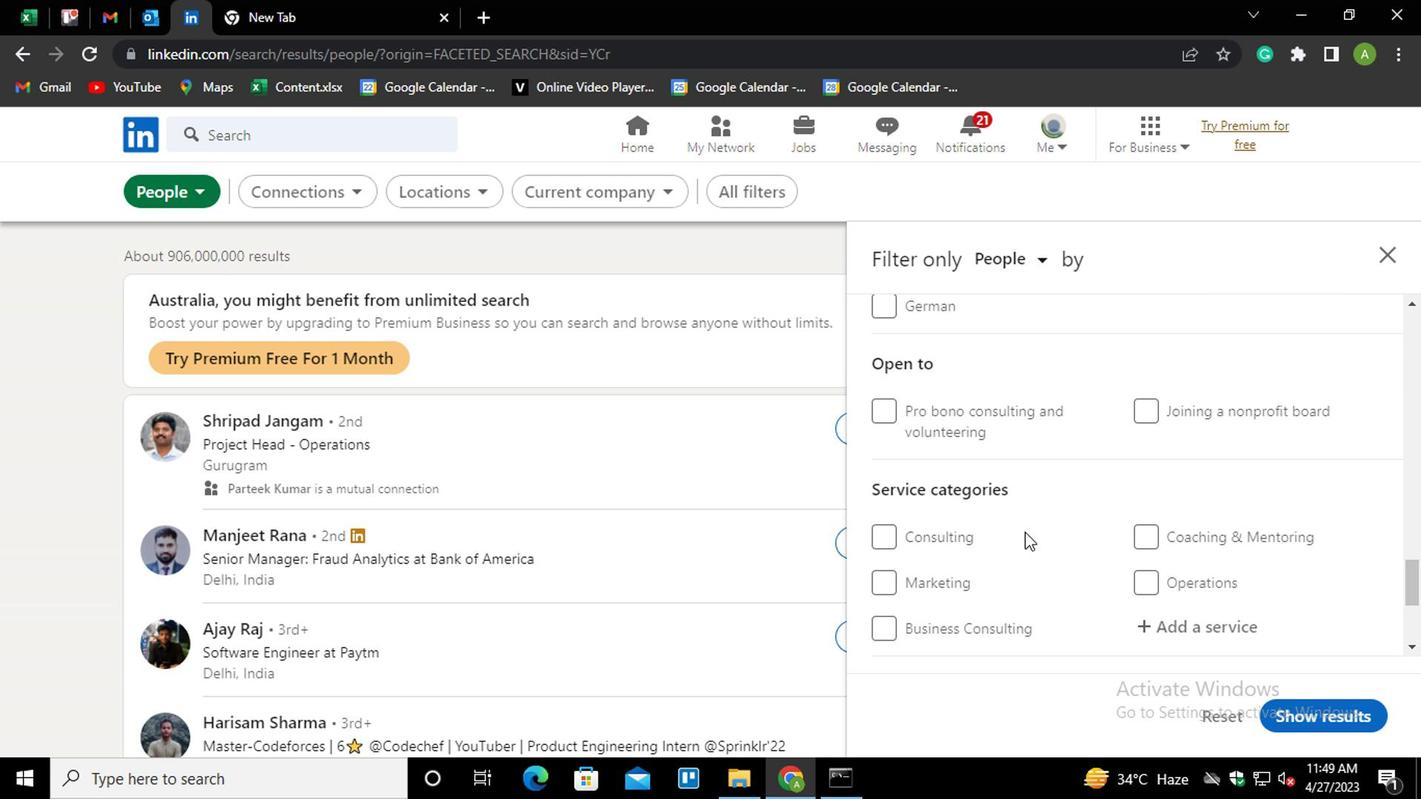 
Action: Mouse scrolled (854, 511) with delta (0, 0)
Screenshot: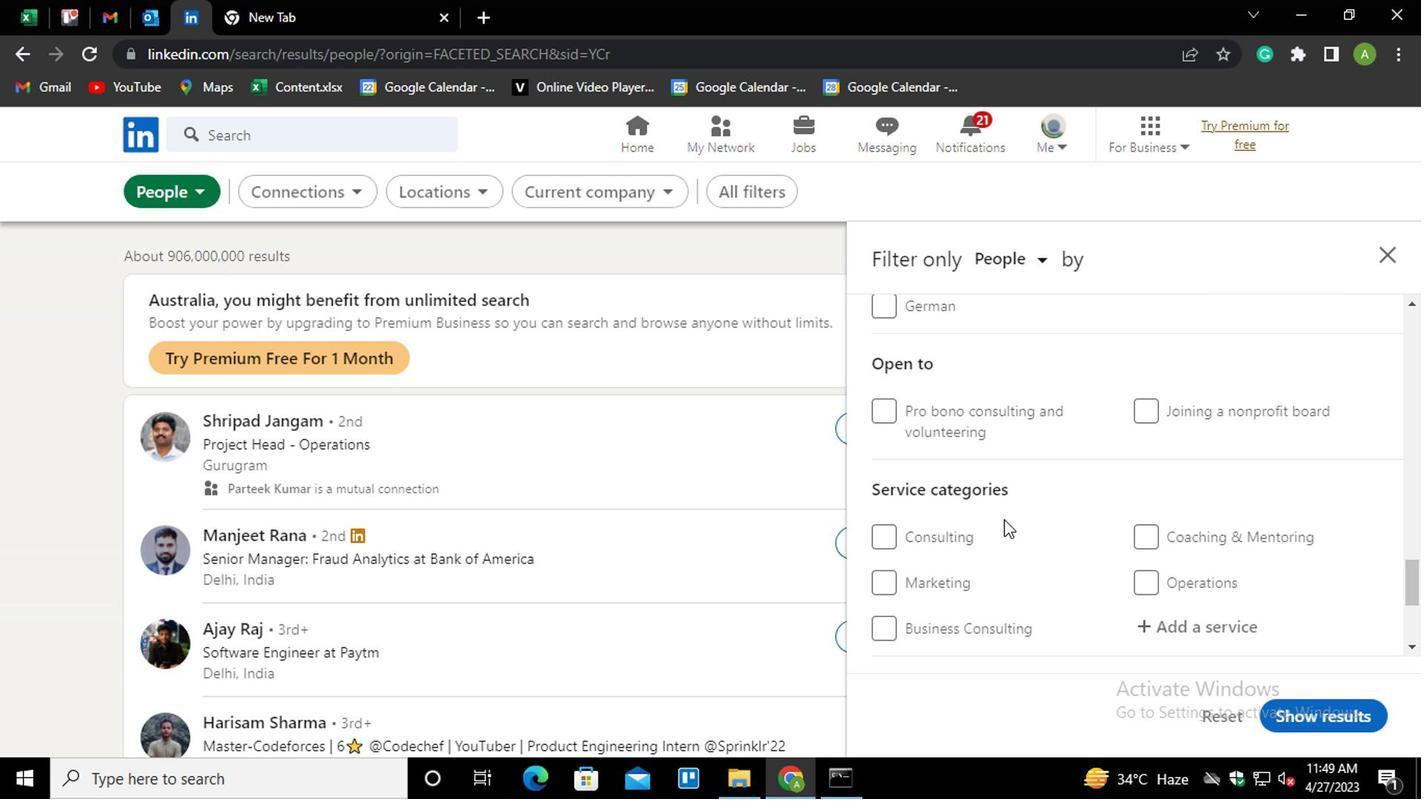 
Action: Mouse scrolled (854, 511) with delta (0, 0)
Screenshot: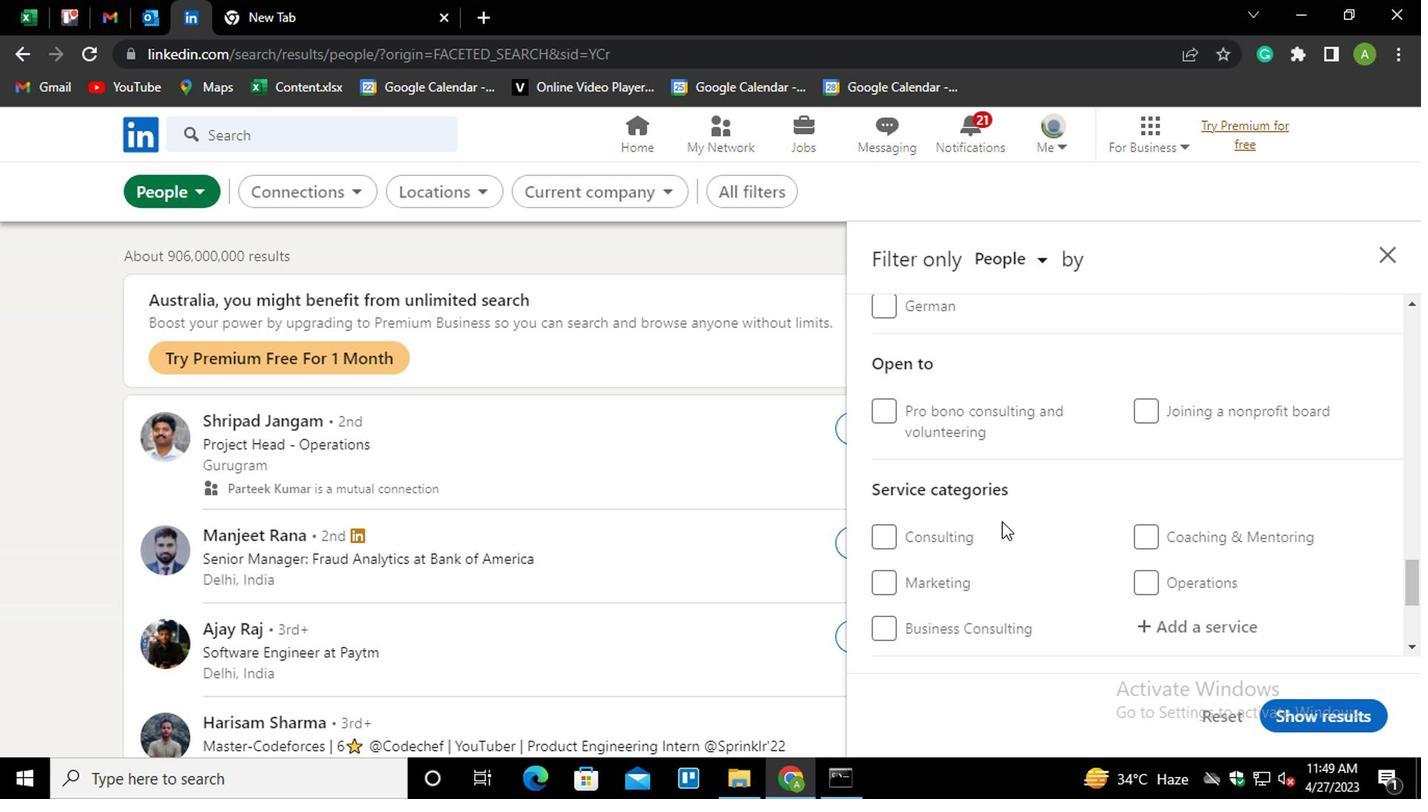 
Action: Mouse moved to (976, 446)
Screenshot: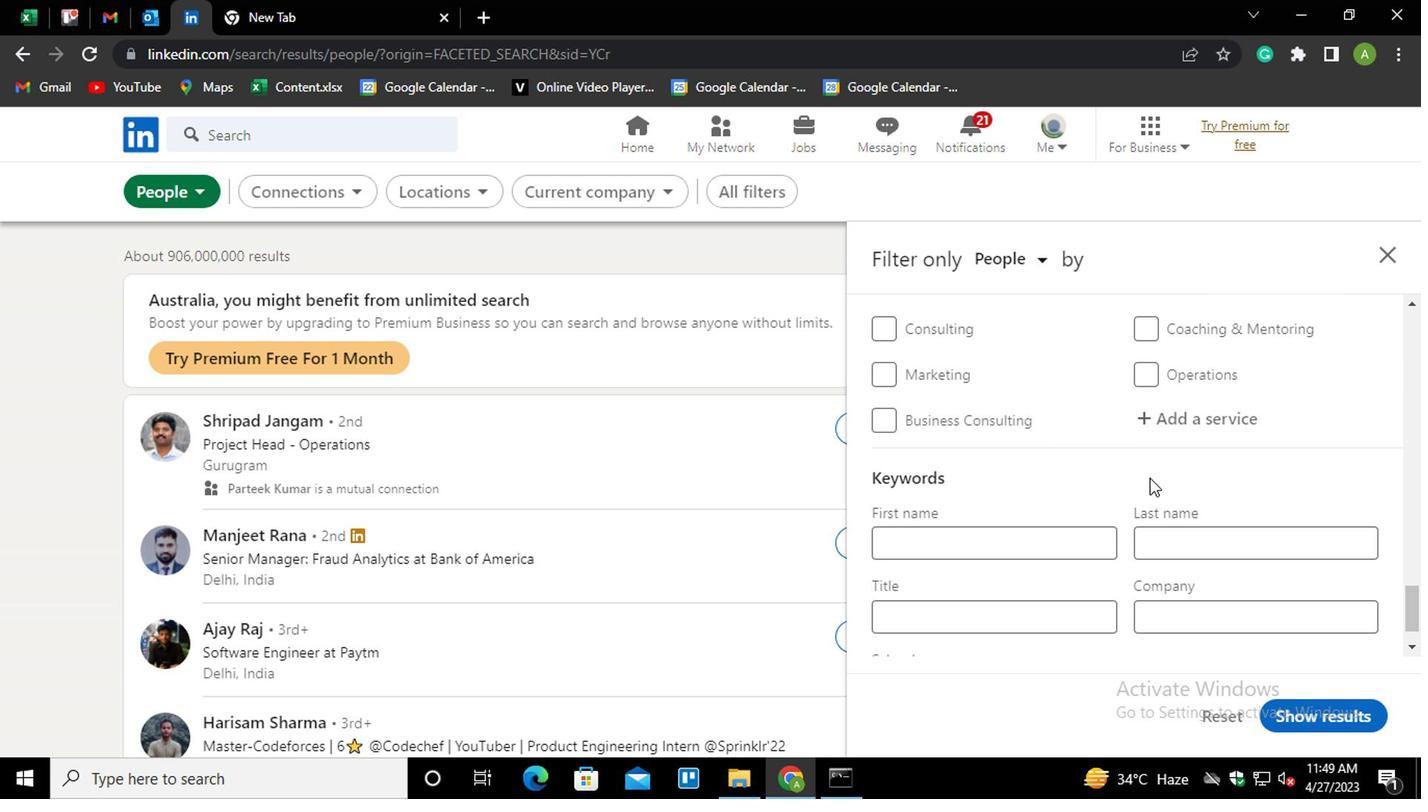 
Action: Mouse pressed left at (976, 446)
Screenshot: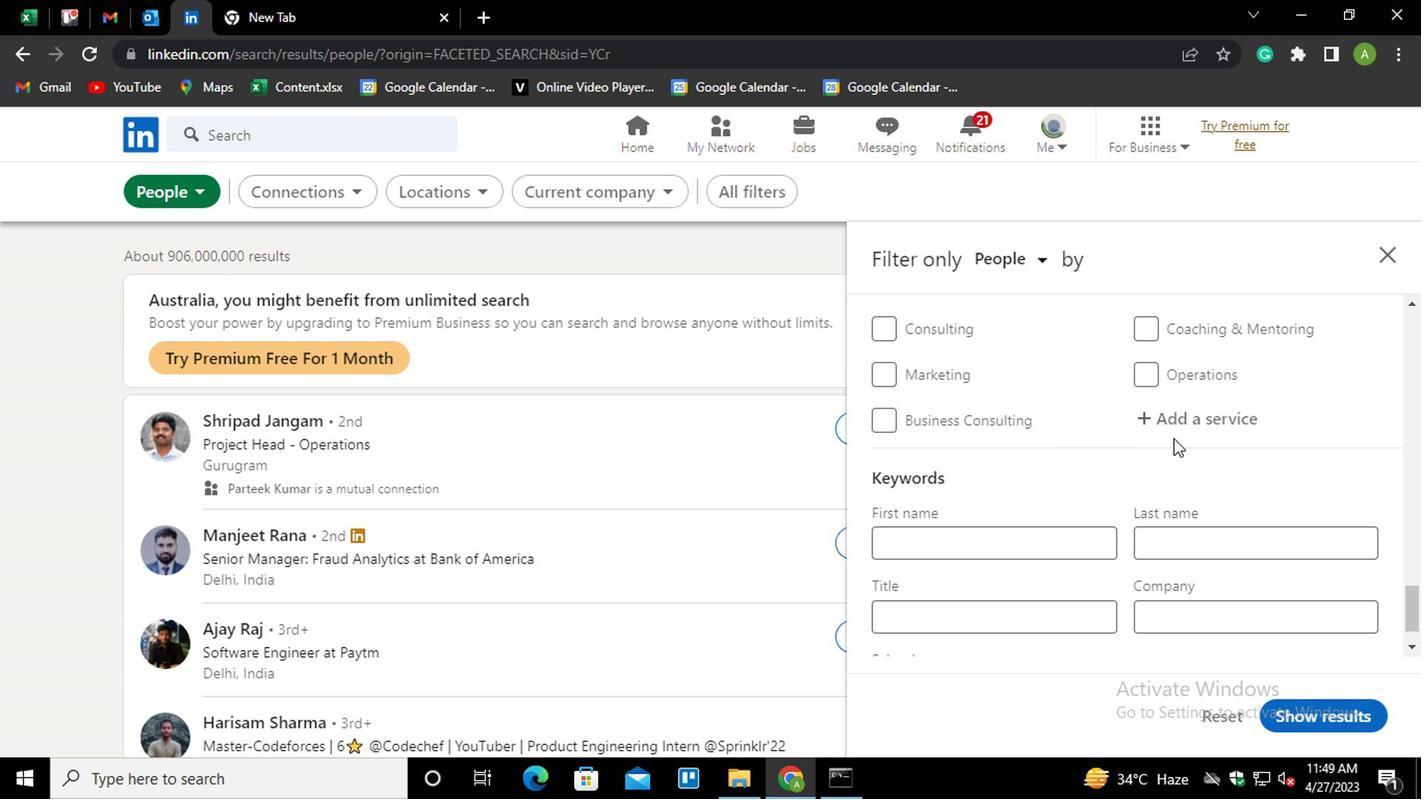 
Action: Mouse moved to (987, 439)
Screenshot: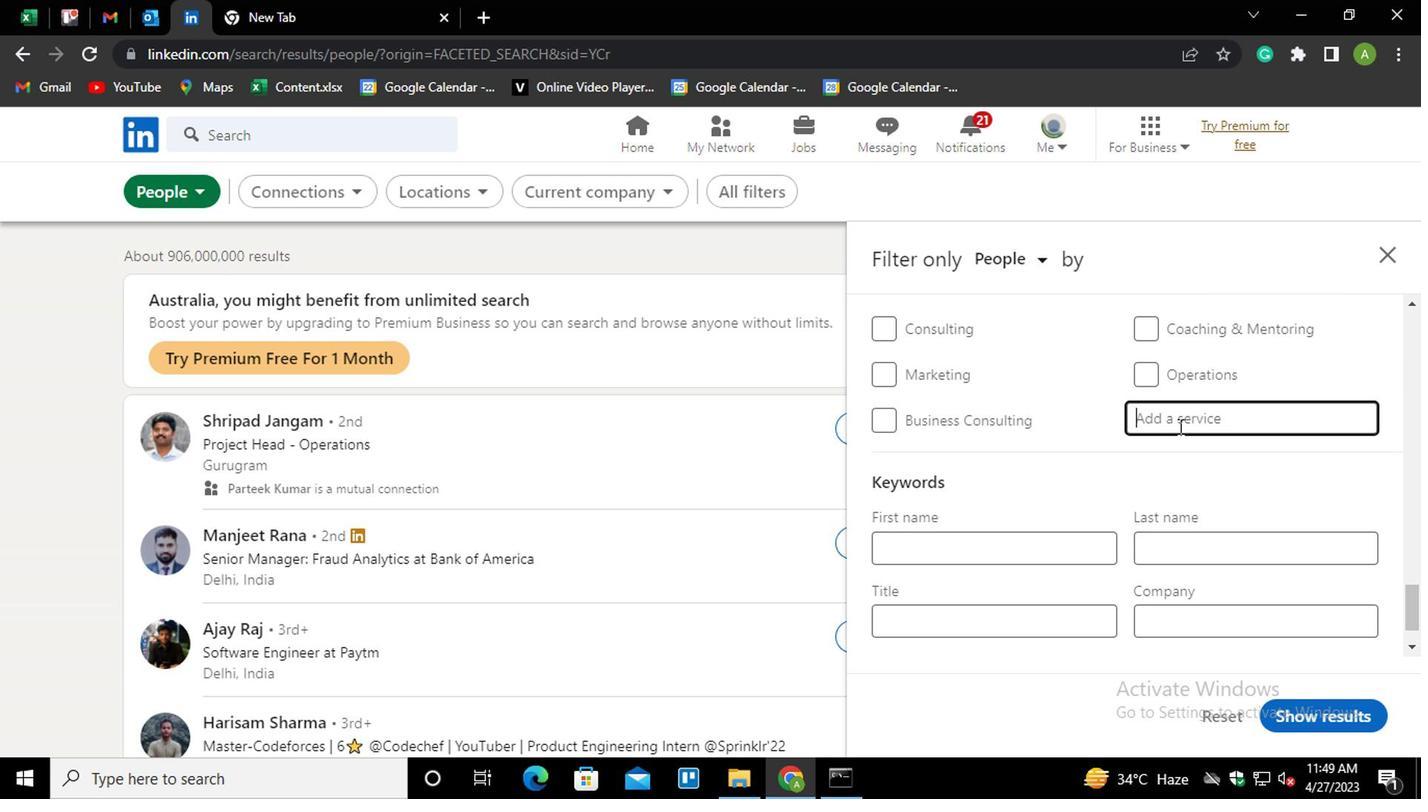
Action: Mouse pressed left at (987, 439)
Screenshot: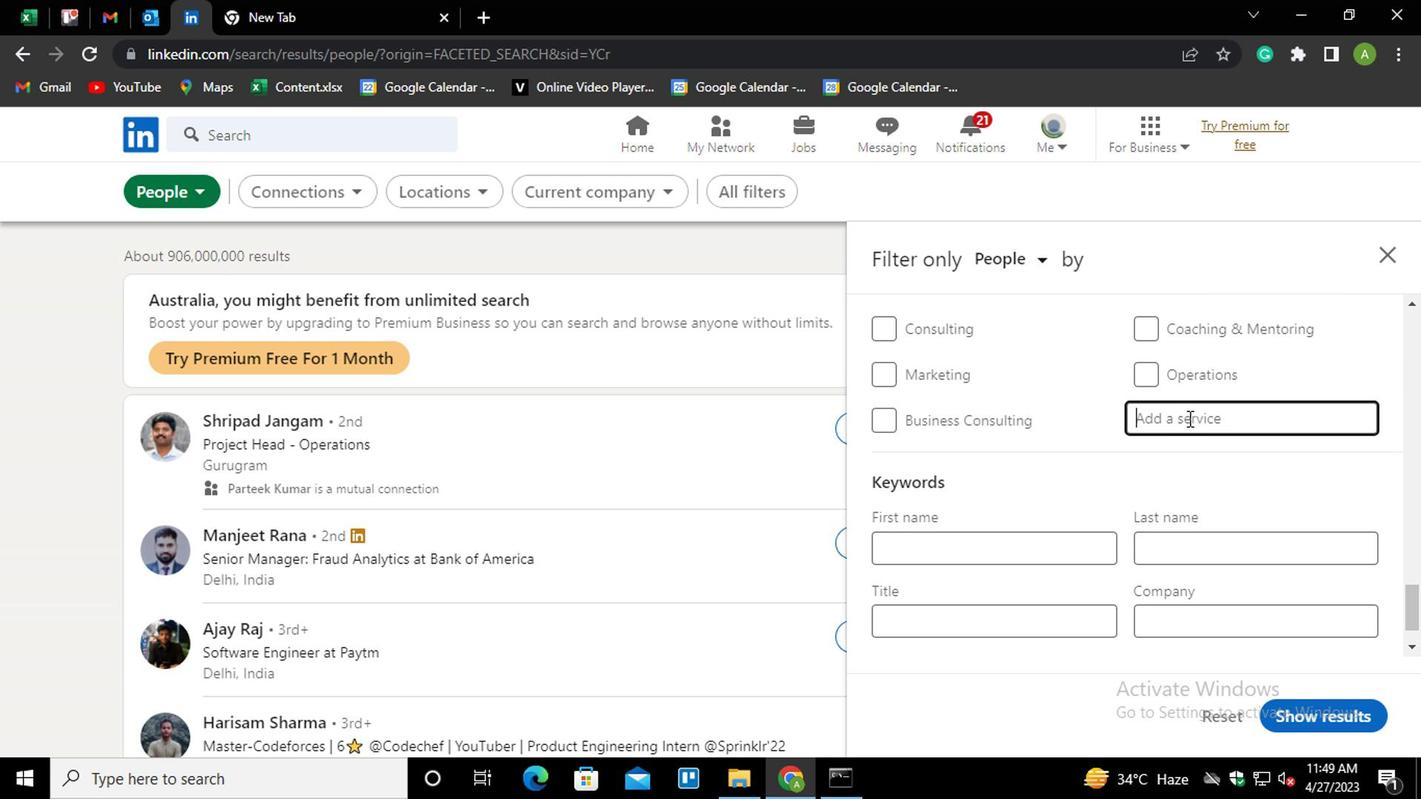 
Action: Key pressed <Key.shift>AUDIO<Key.down><Key.enter>
Screenshot: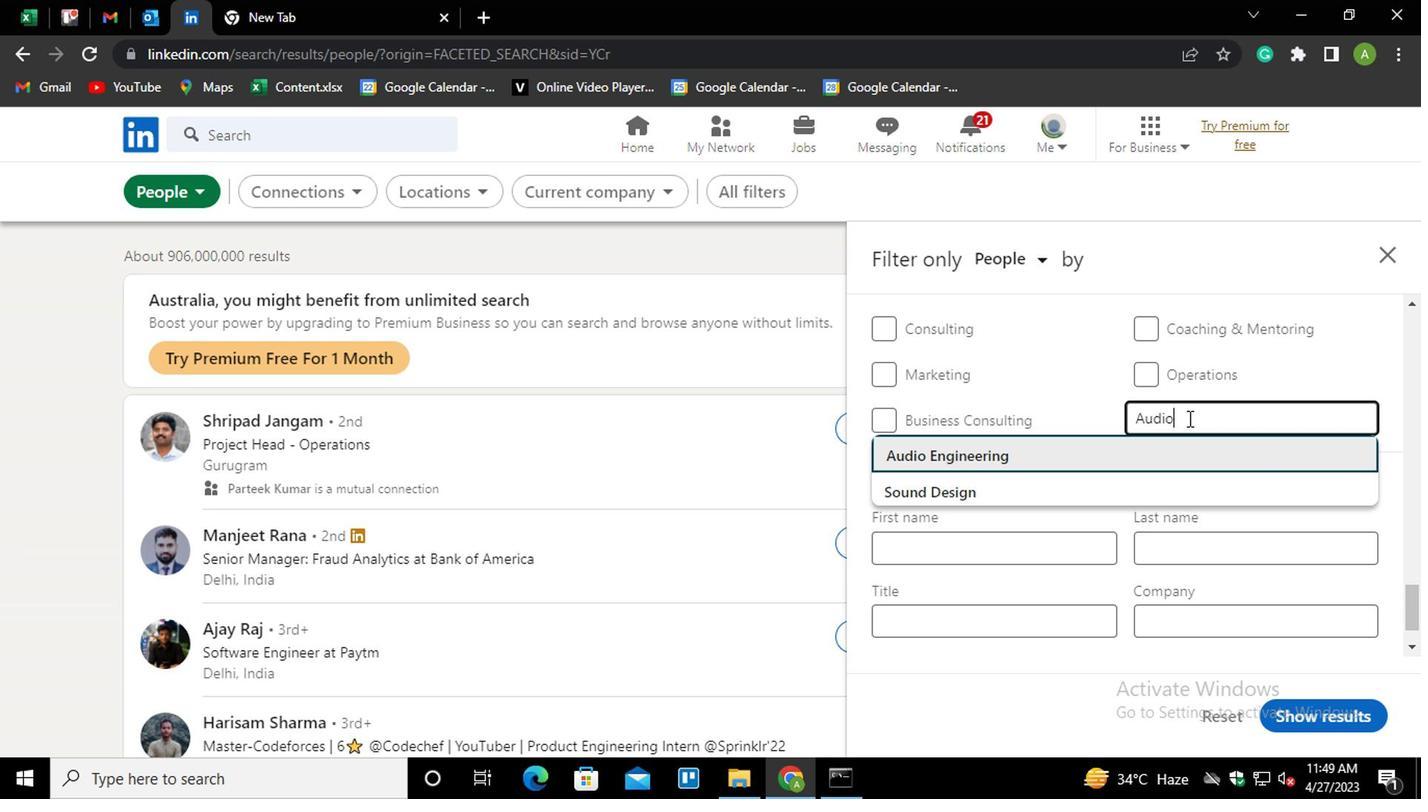 
Action: Mouse moved to (988, 438)
Screenshot: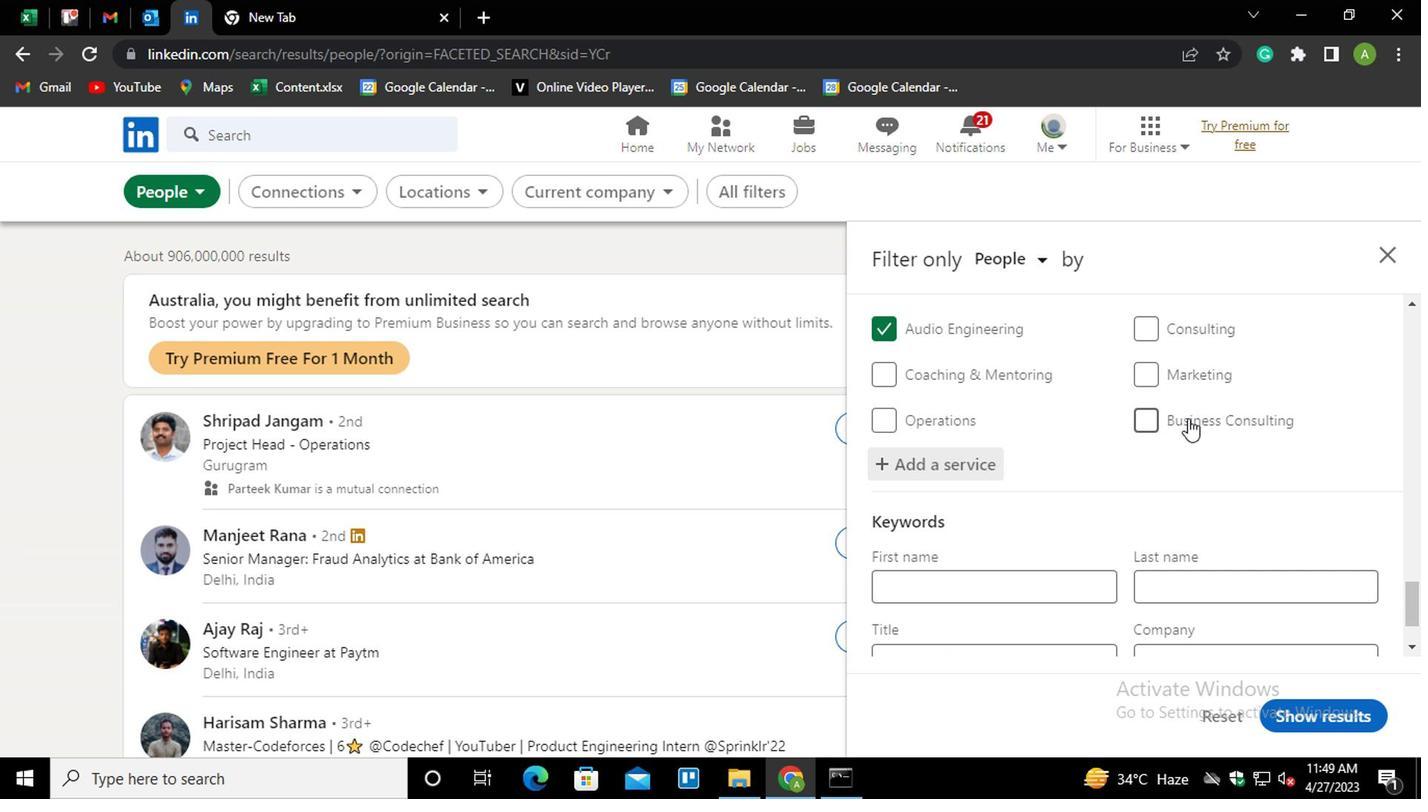 
Action: Mouse scrolled (988, 437) with delta (0, 0)
Screenshot: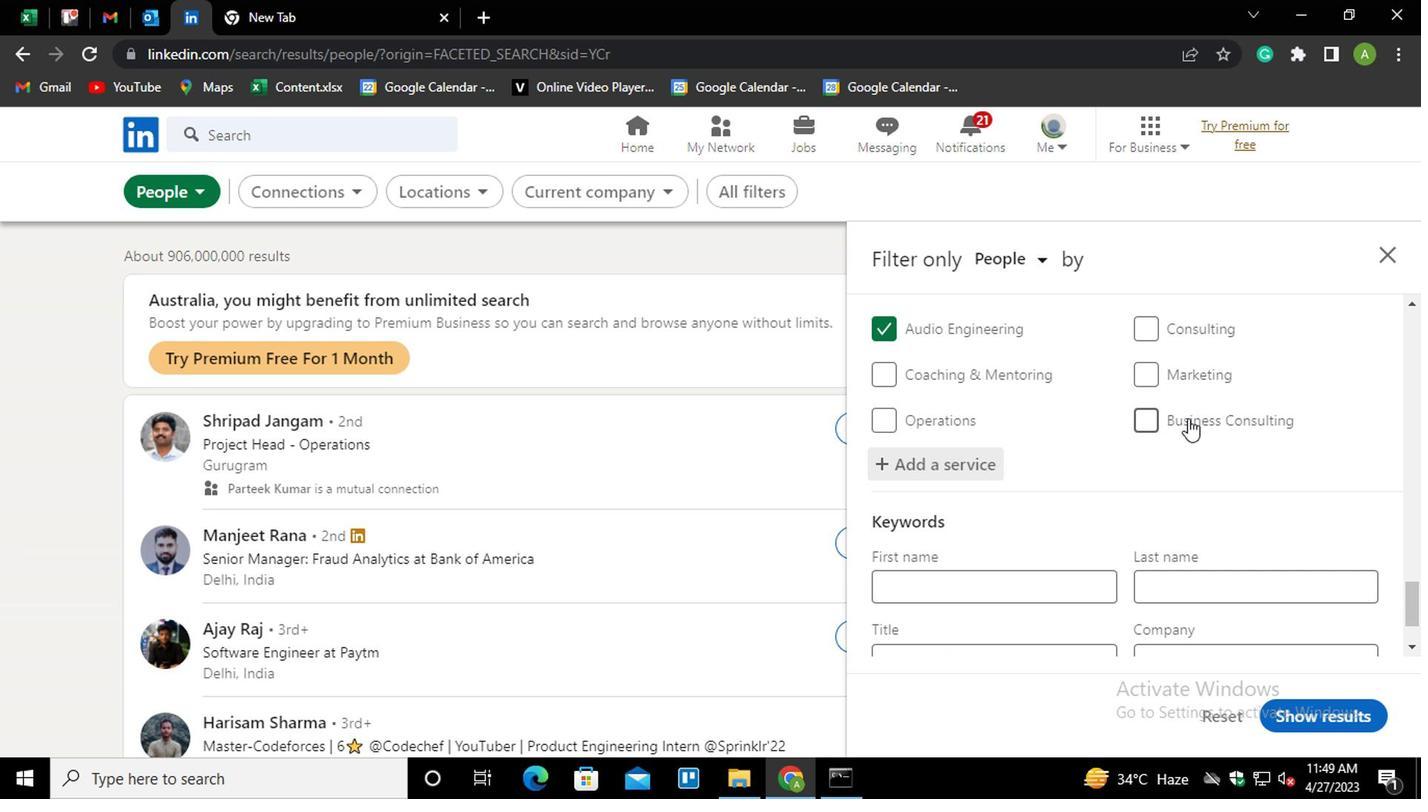 
Action: Mouse scrolled (988, 437) with delta (0, 0)
Screenshot: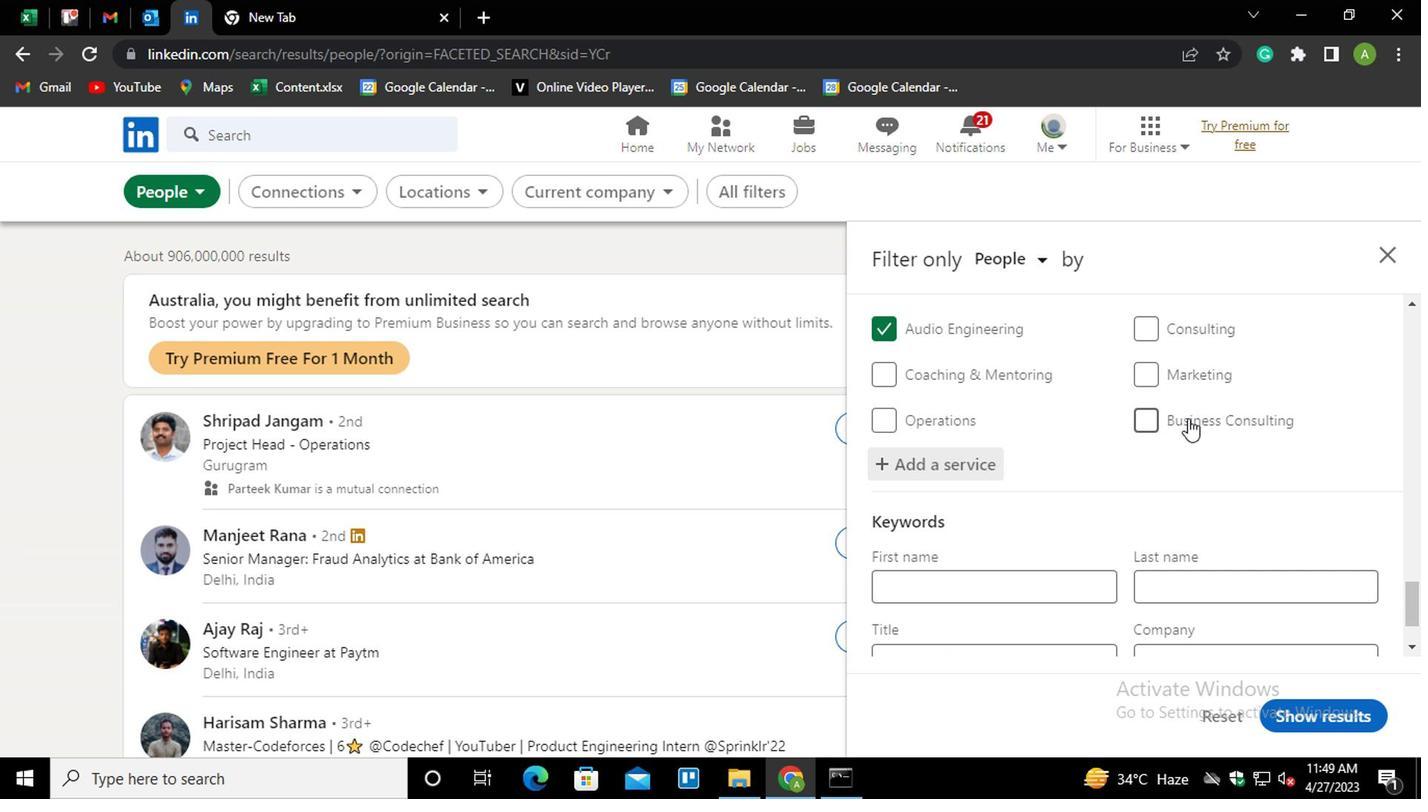 
Action: Mouse scrolled (988, 437) with delta (0, 0)
Screenshot: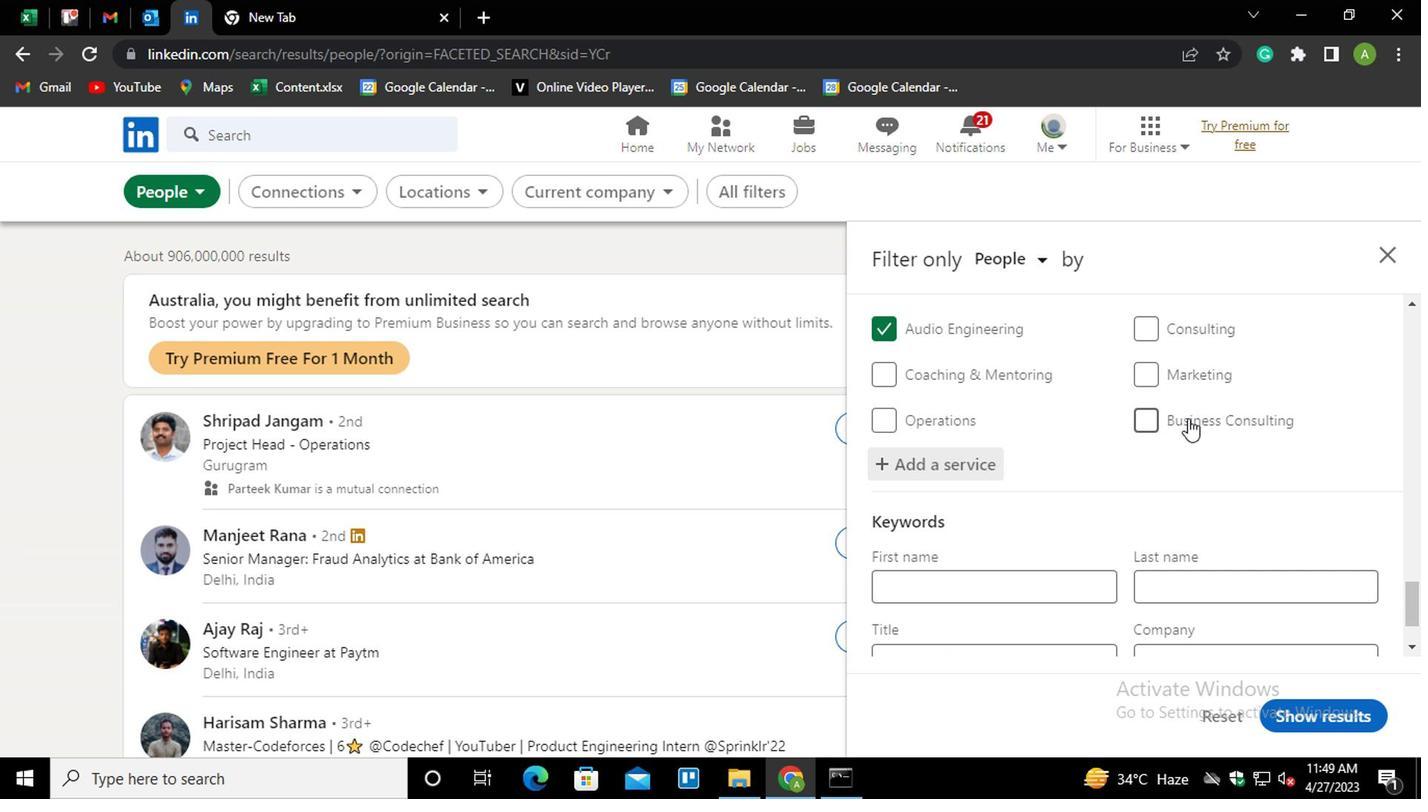 
Action: Mouse scrolled (988, 437) with delta (0, 0)
Screenshot: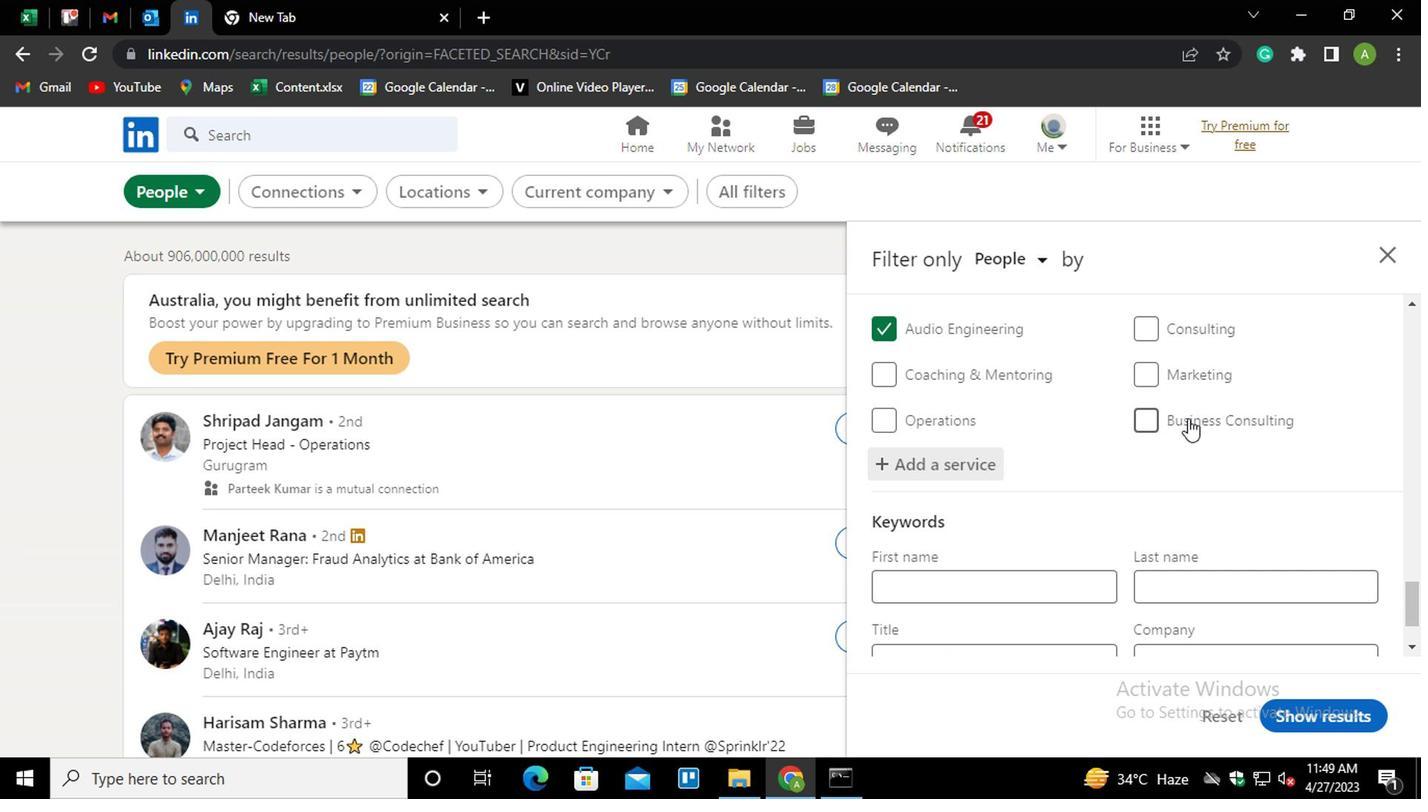 
Action: Mouse scrolled (988, 437) with delta (0, 0)
Screenshot: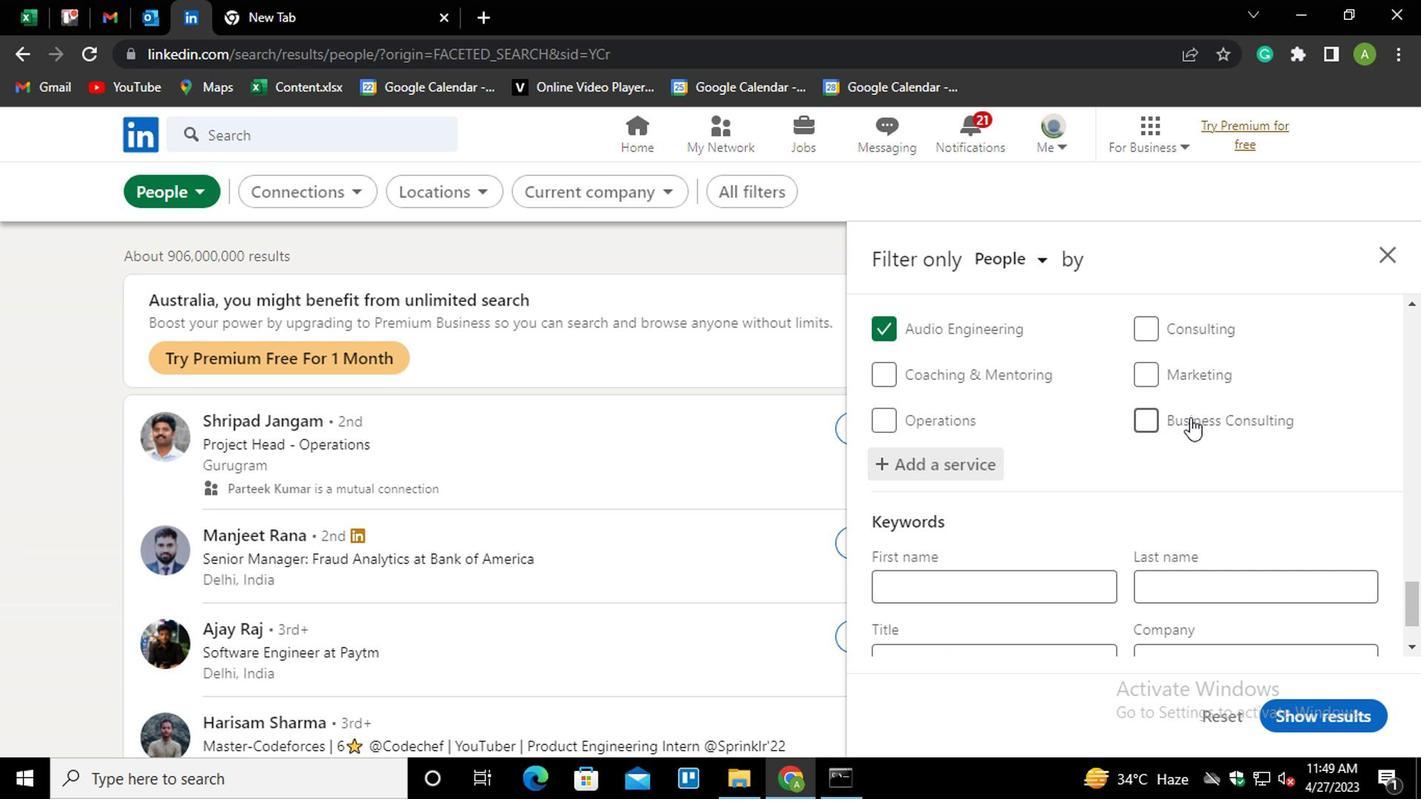 
Action: Mouse moved to (806, 548)
Screenshot: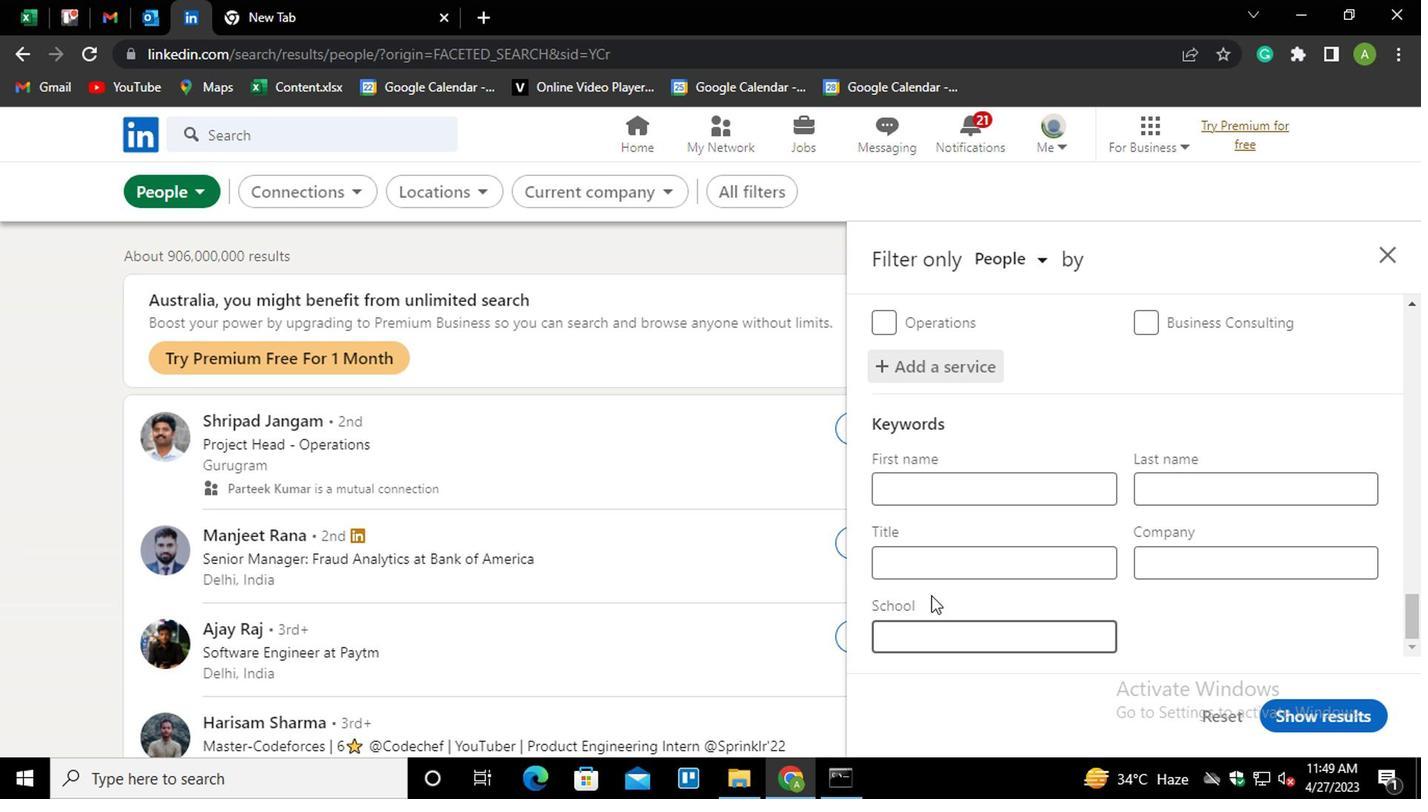
Action: Mouse pressed left at (806, 548)
Screenshot: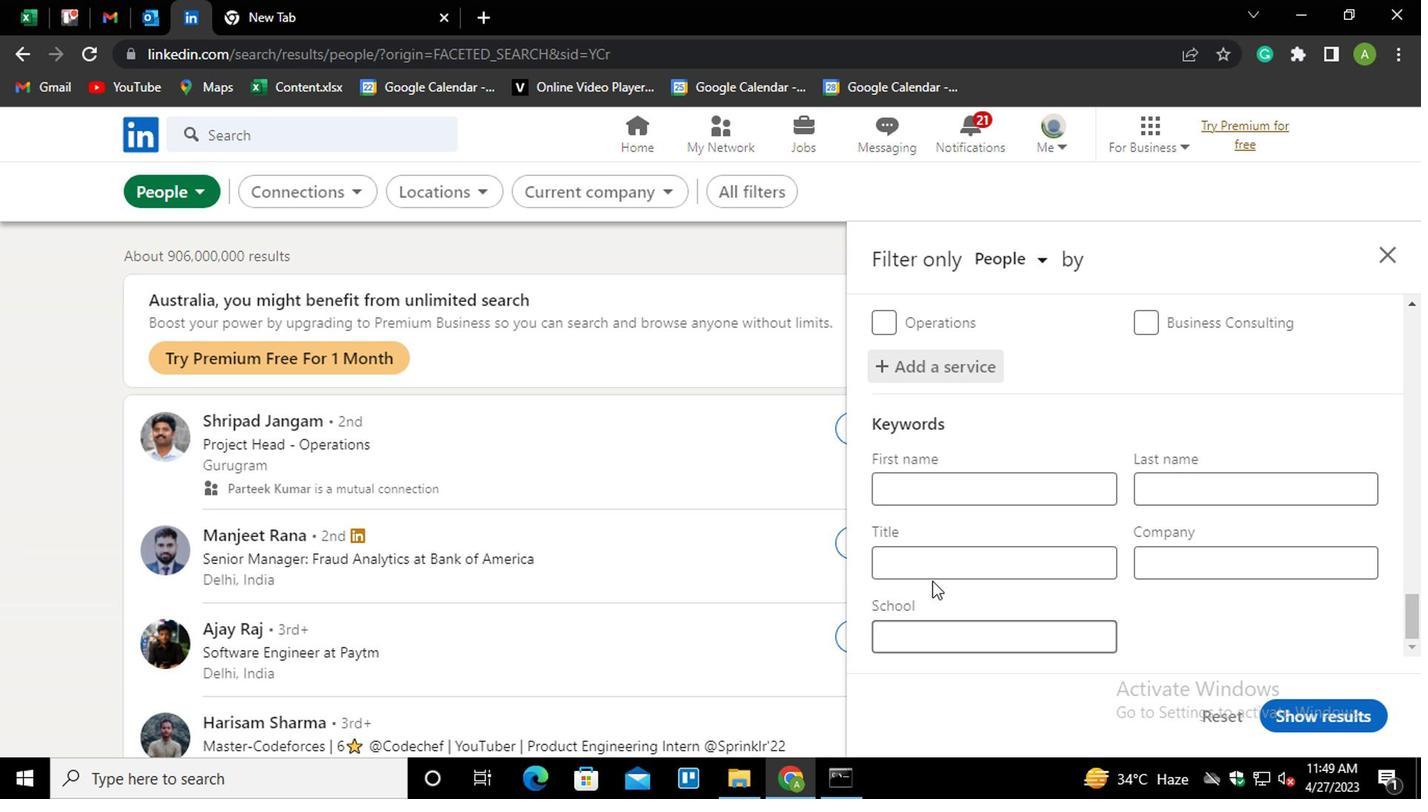 
Action: Mouse moved to (806, 547)
Screenshot: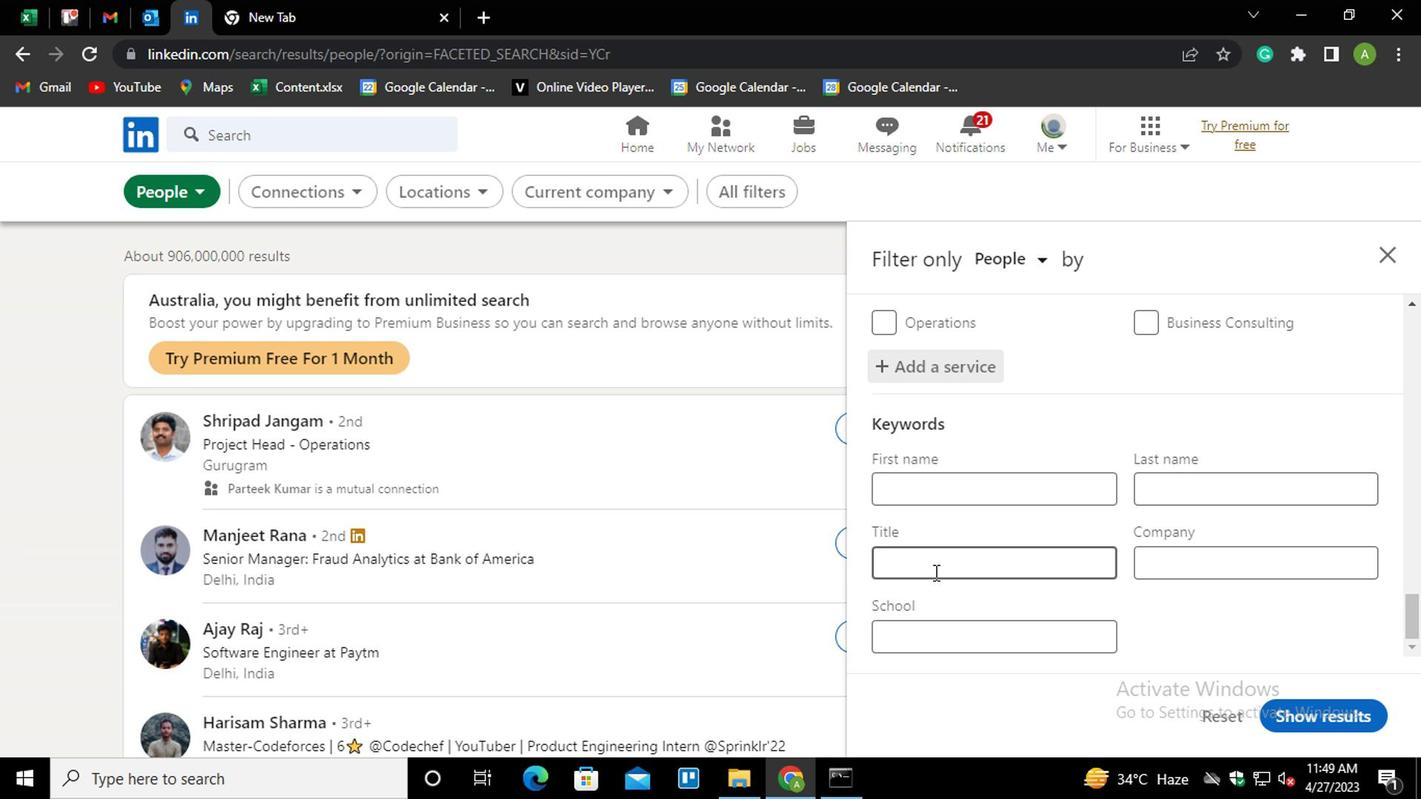 
Action: Key pressed <Key.shift_r>MEE<Key.backspace>ETING<Key.space><Key.shift_r>PLANNER
Screenshot: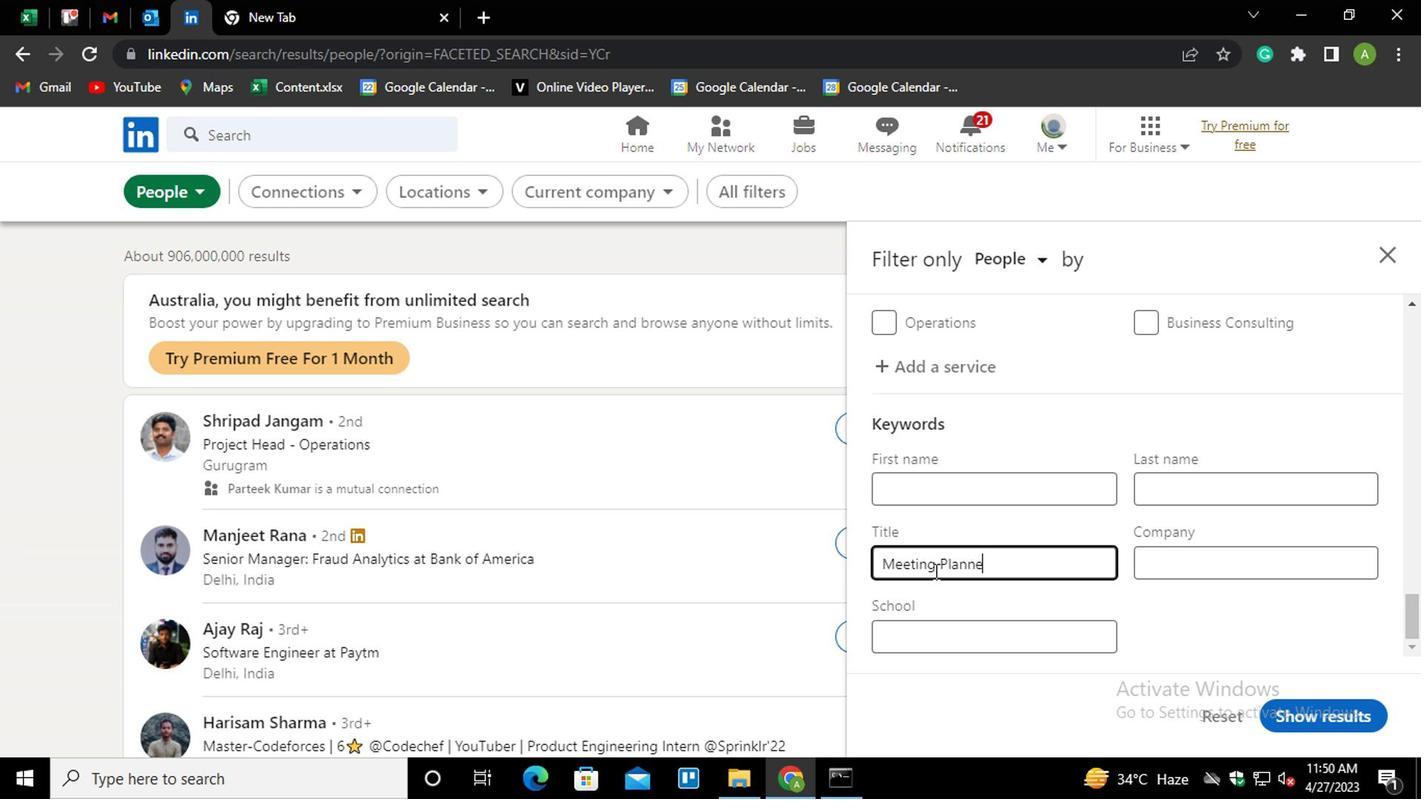 
Action: Mouse moved to (1068, 598)
Screenshot: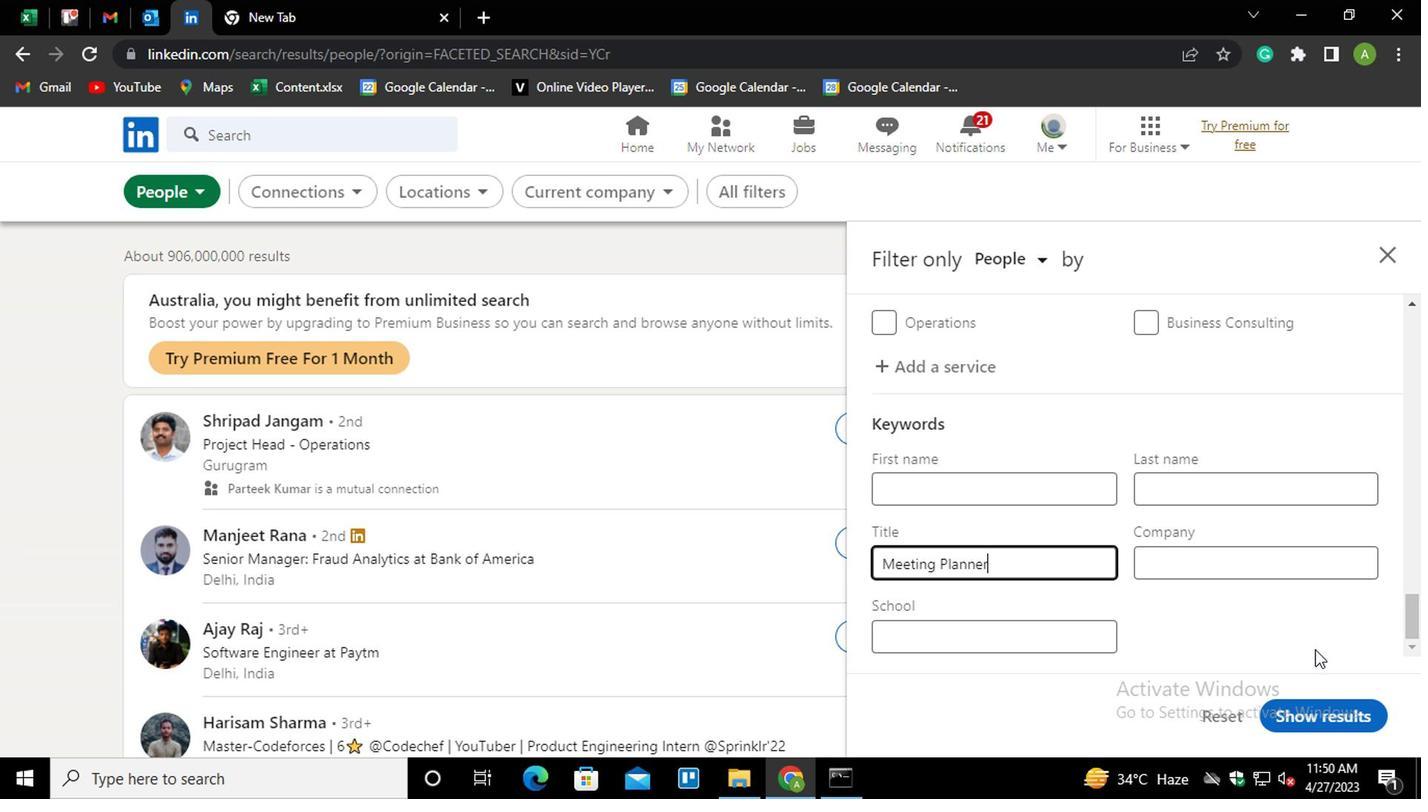 
Action: Mouse pressed left at (1068, 598)
Screenshot: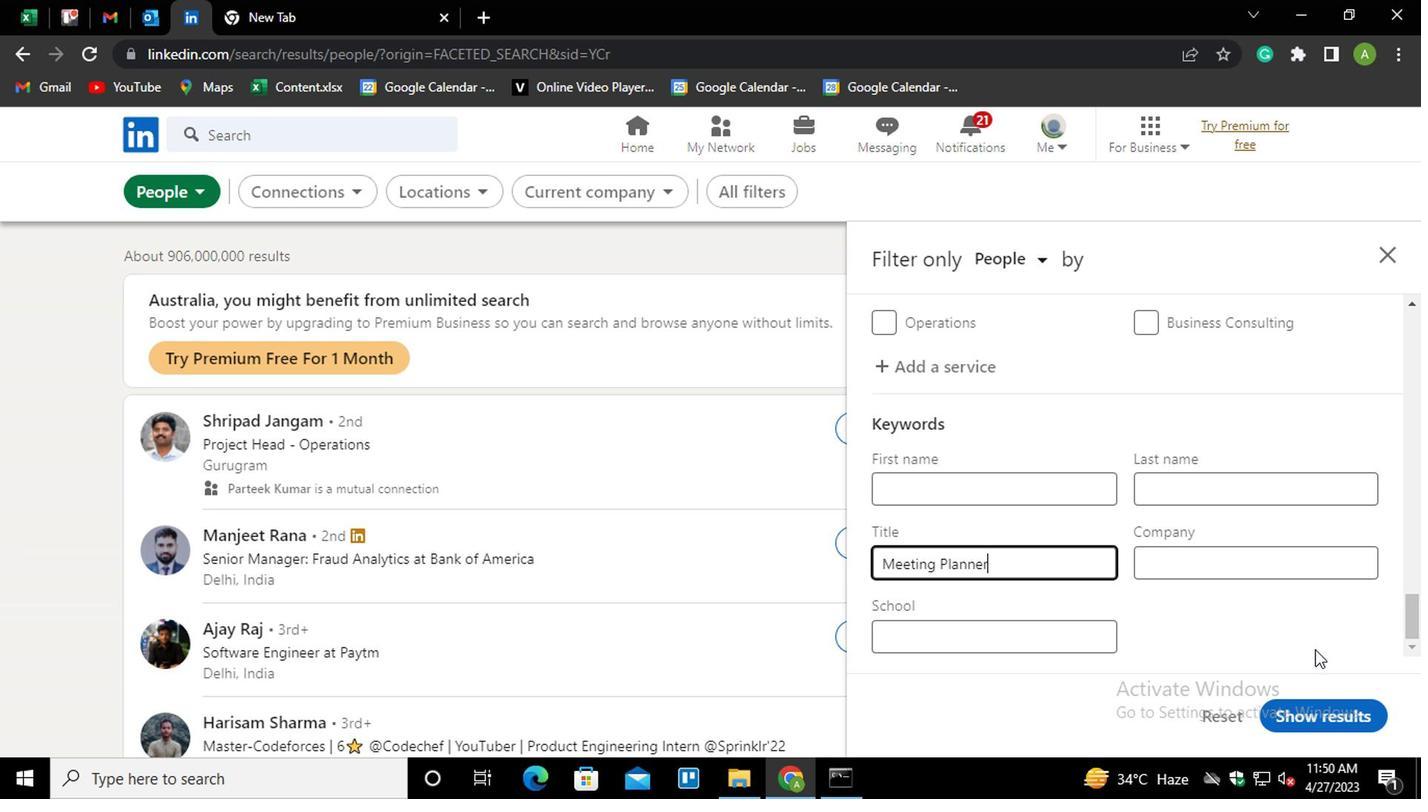 
Action: Mouse moved to (1082, 644)
Screenshot: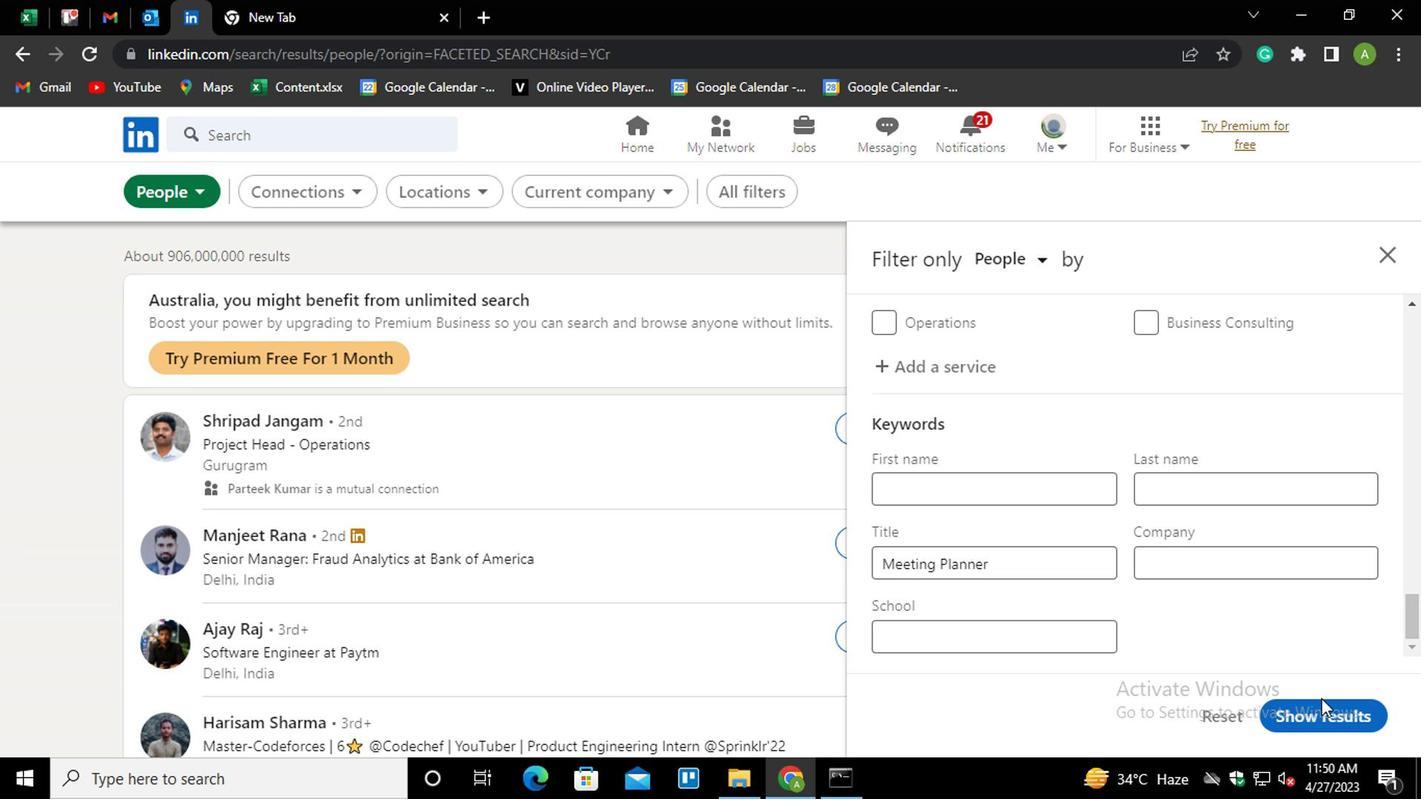 
Action: Mouse pressed left at (1082, 644)
Screenshot: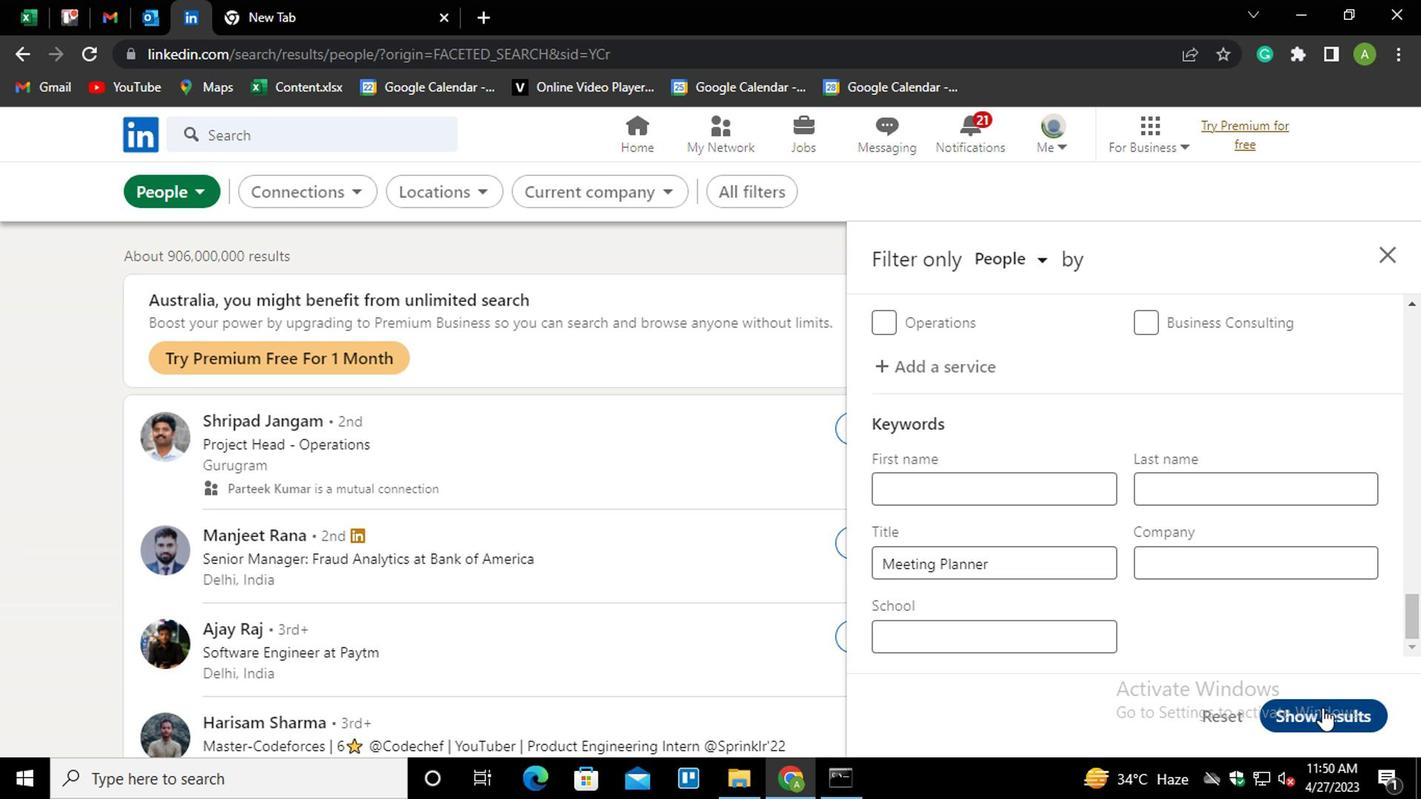 
